 Task: Find connections with filter location Hechingen with filter topic #Businessintelligence with filter profile language French with filter current company Rheinmetall with filter school Delhi Public School, Ruby Park with filter industry Mattress and Blinds Manufacturing with filter service category Corporate Law with filter keywords title Caretaker or House Sitter
Action: Mouse moved to (308, 329)
Screenshot: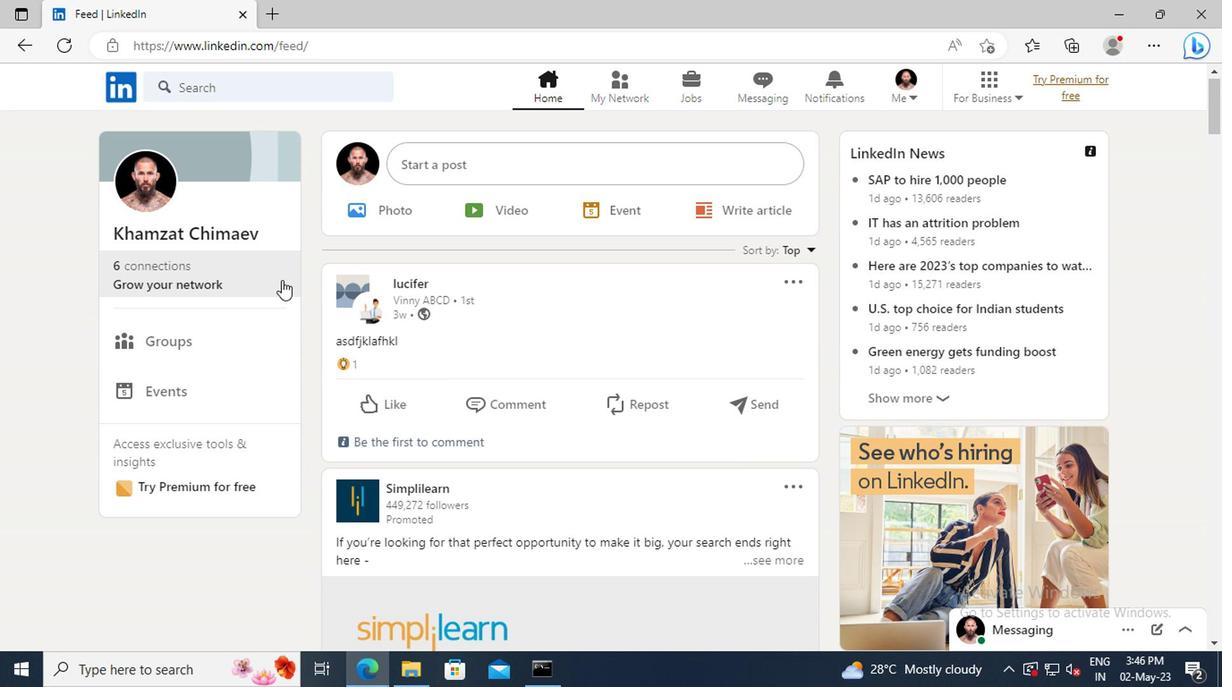 
Action: Mouse pressed left at (308, 329)
Screenshot: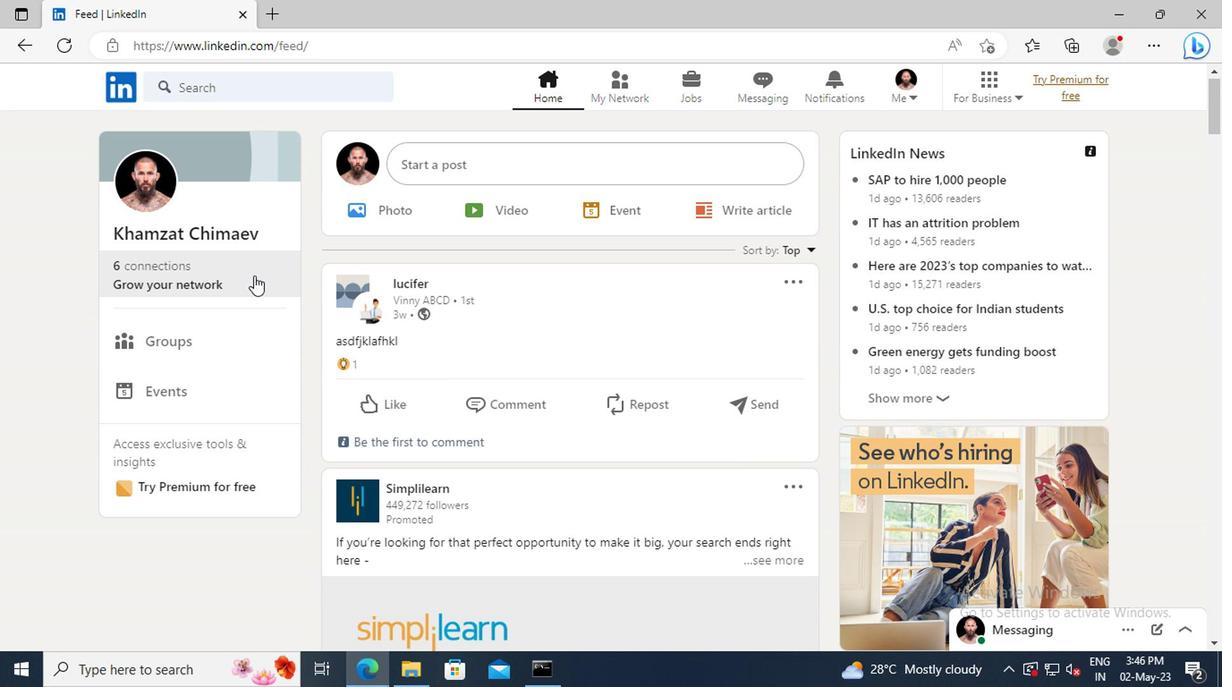 
Action: Mouse moved to (287, 271)
Screenshot: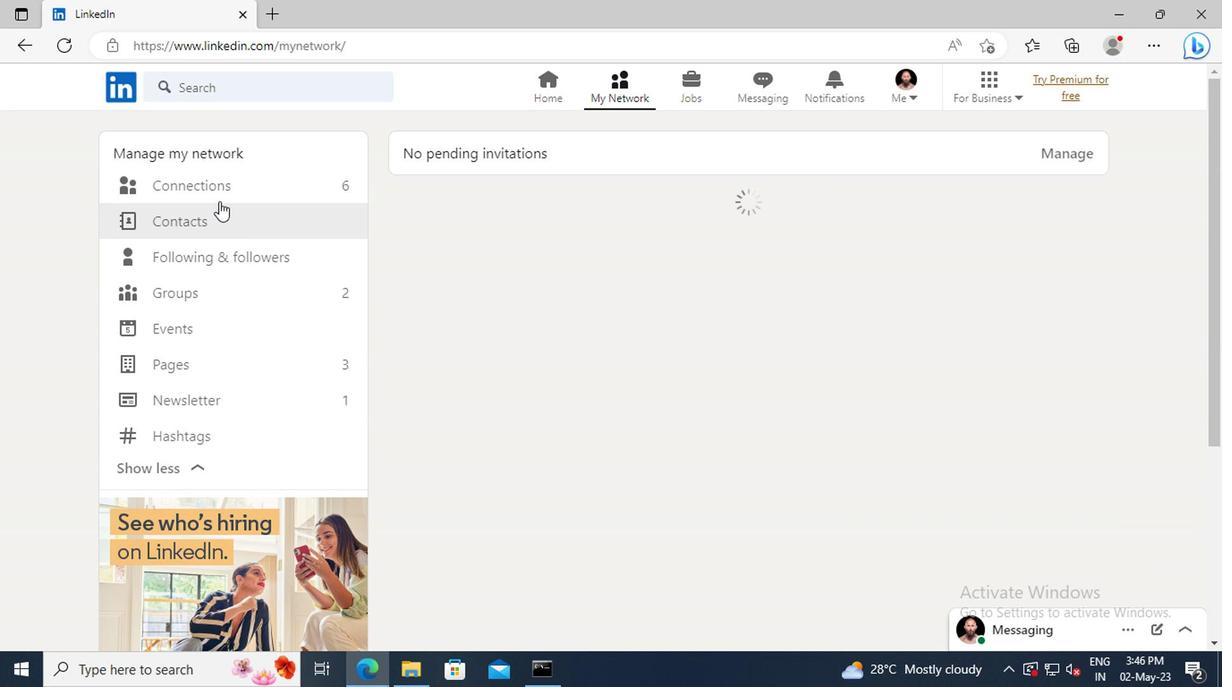 
Action: Mouse pressed left at (287, 271)
Screenshot: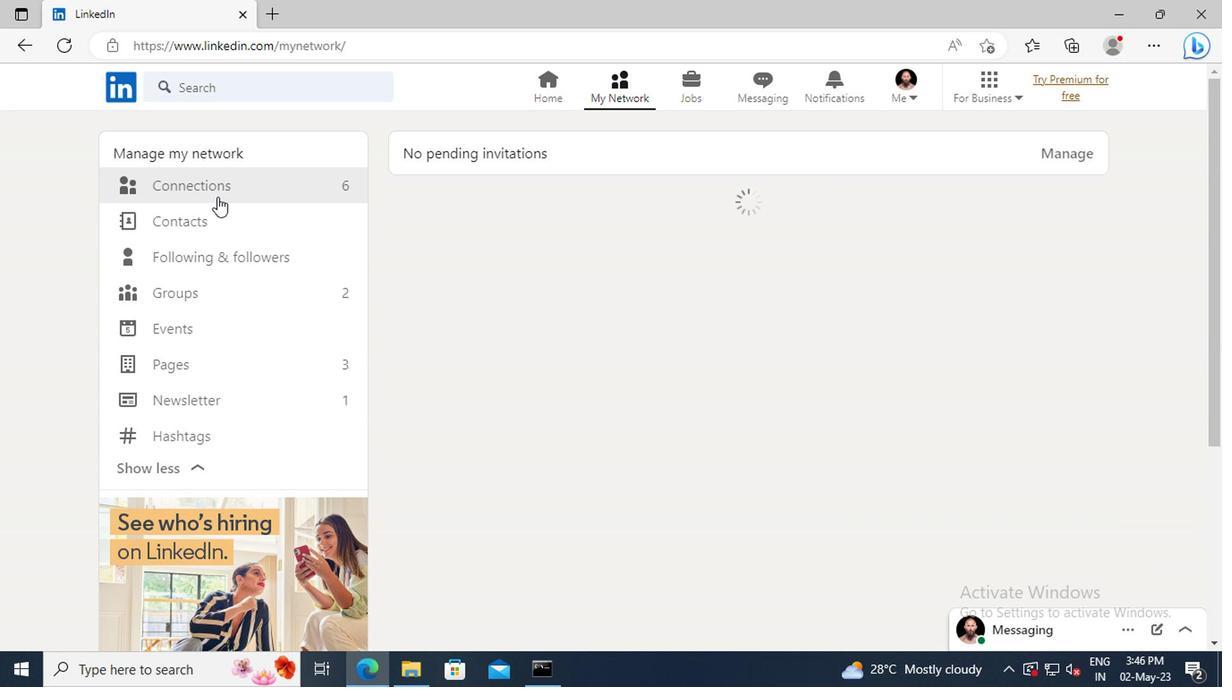 
Action: Mouse moved to (645, 267)
Screenshot: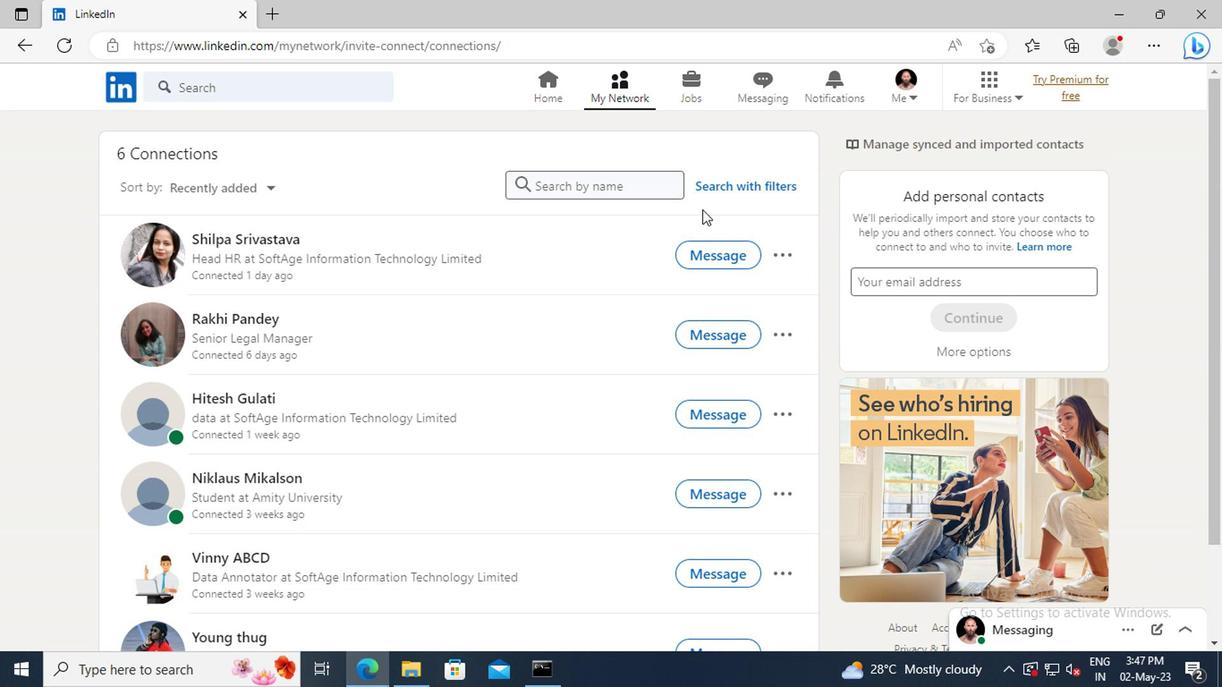 
Action: Mouse pressed left at (645, 267)
Screenshot: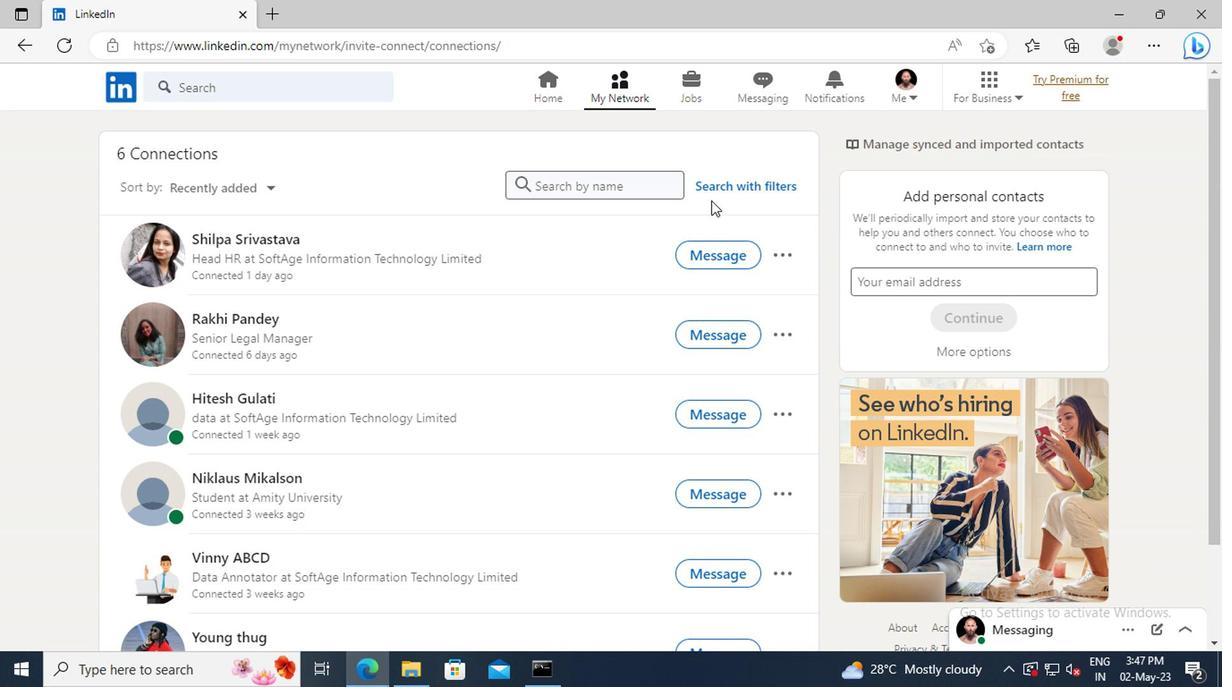 
Action: Mouse moved to (620, 234)
Screenshot: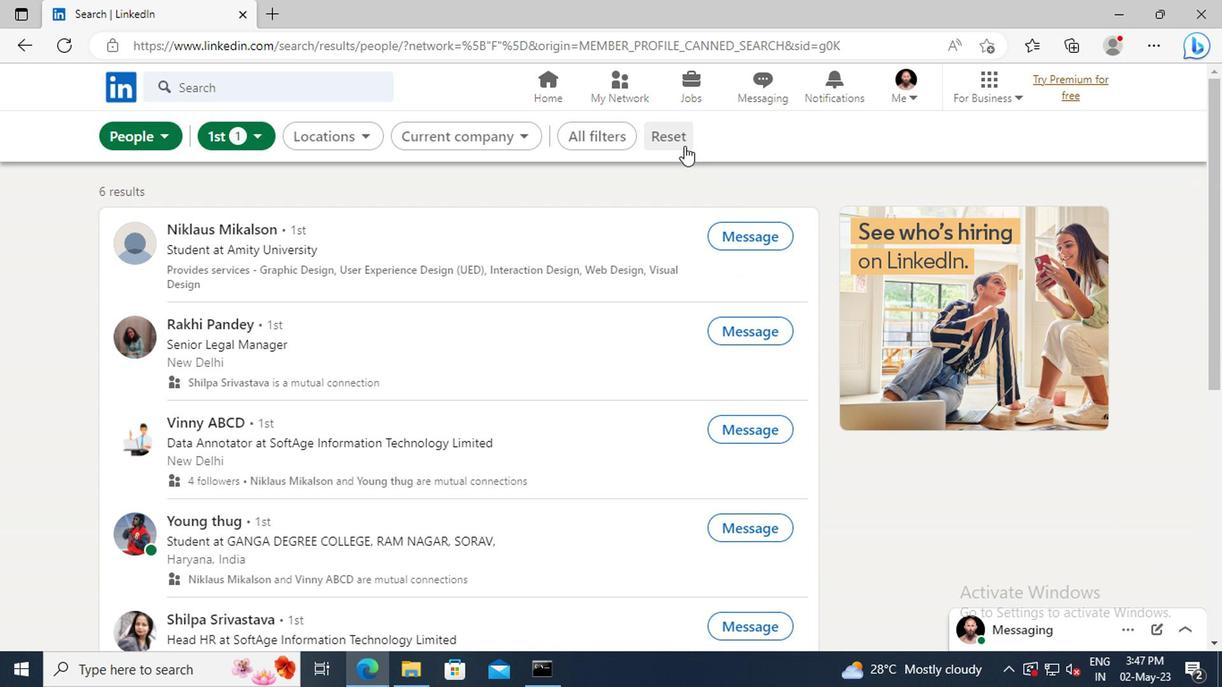 
Action: Mouse pressed left at (620, 234)
Screenshot: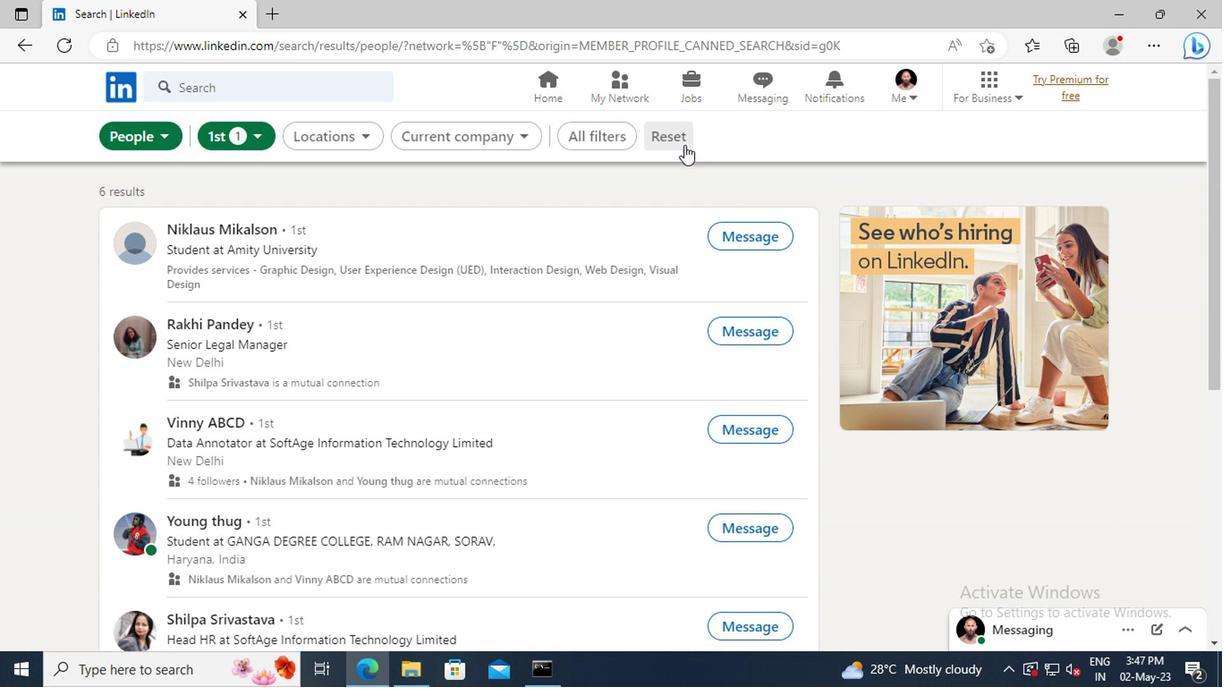 
Action: Mouse moved to (603, 233)
Screenshot: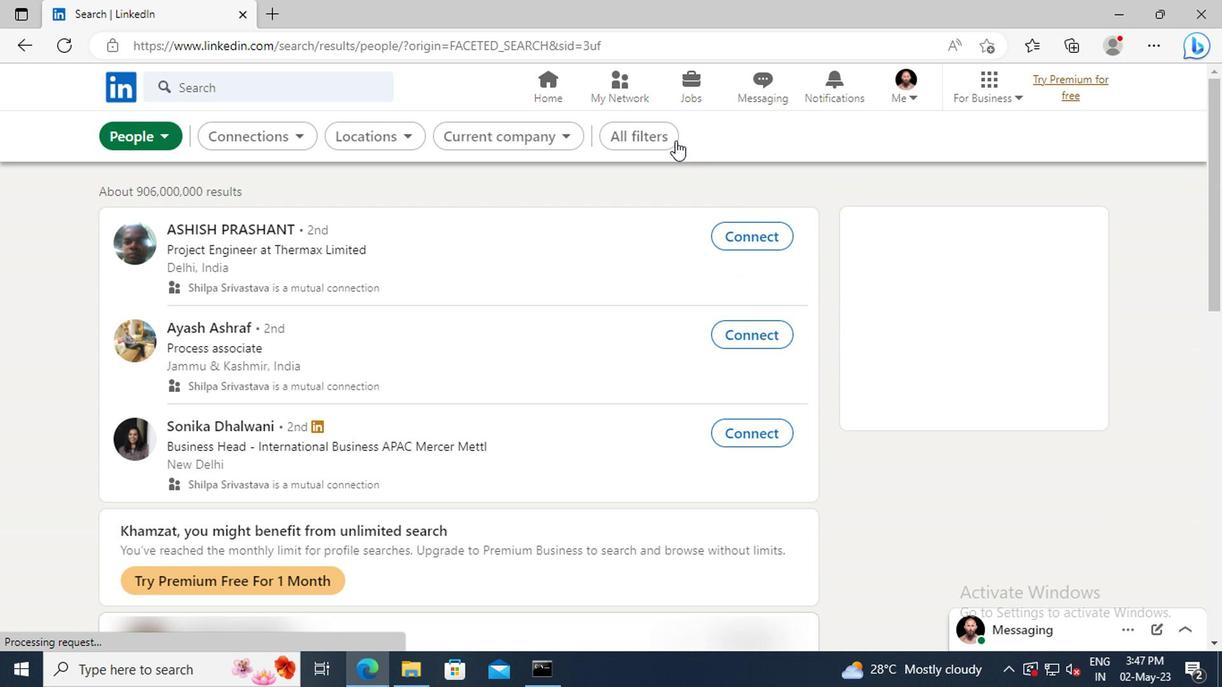 
Action: Mouse pressed left at (603, 233)
Screenshot: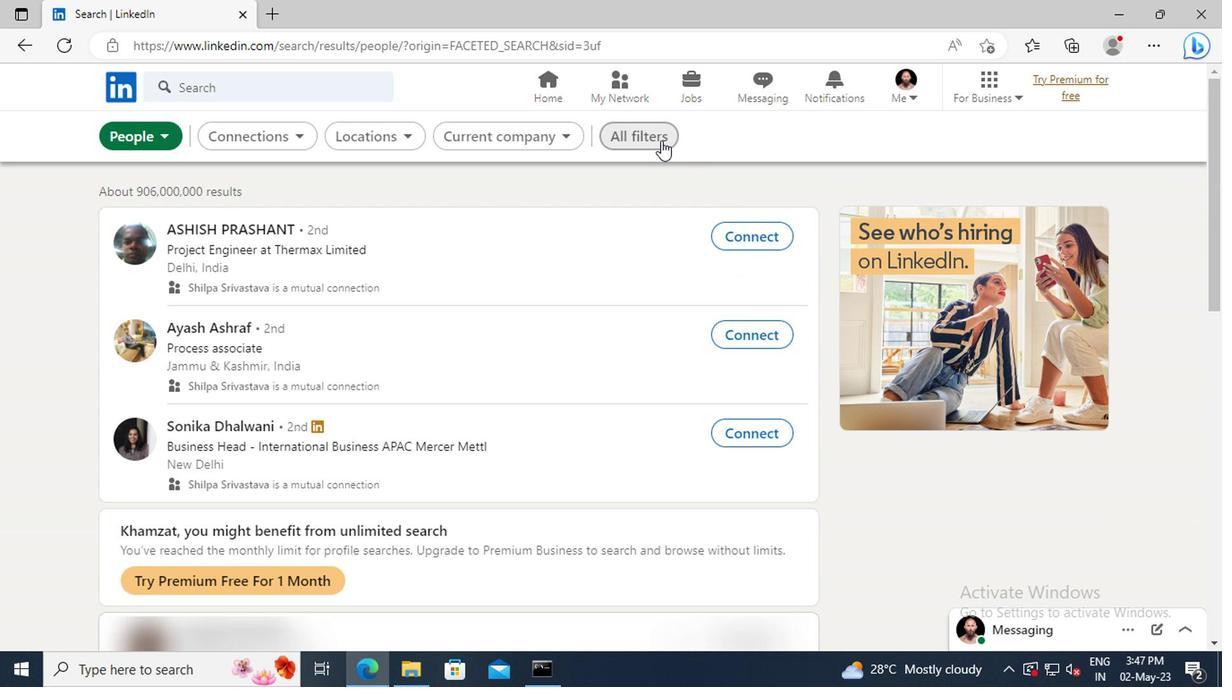 
Action: Mouse moved to (852, 358)
Screenshot: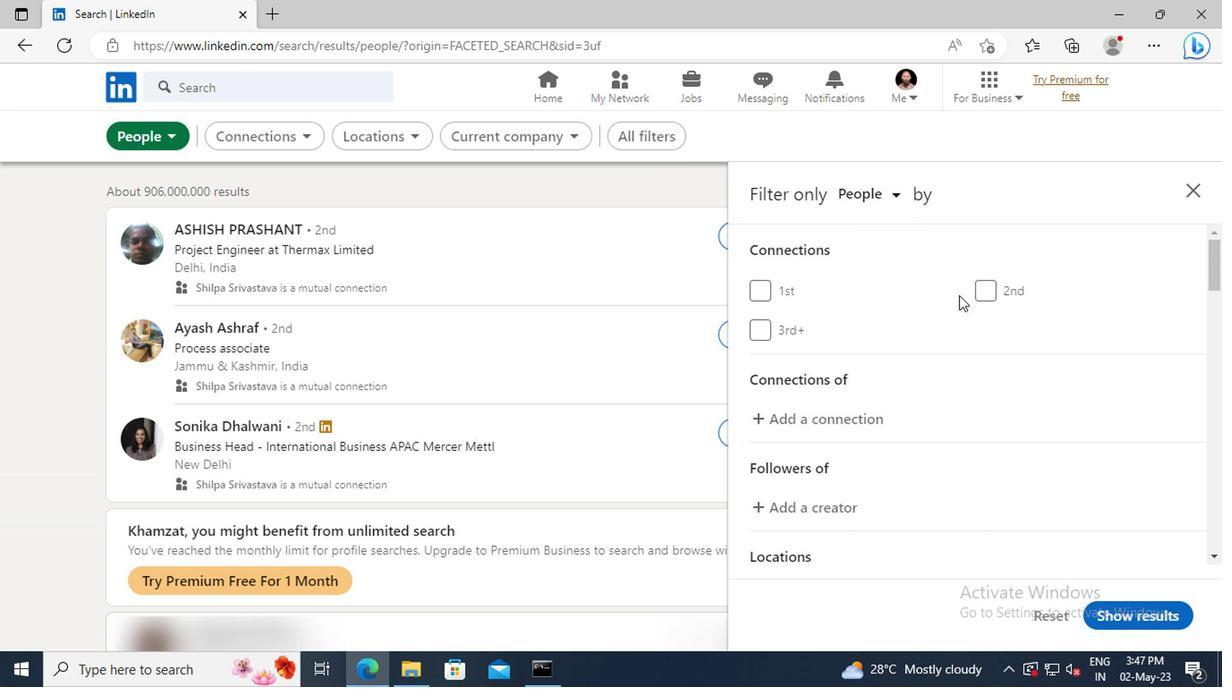 
Action: Mouse scrolled (852, 357) with delta (0, 0)
Screenshot: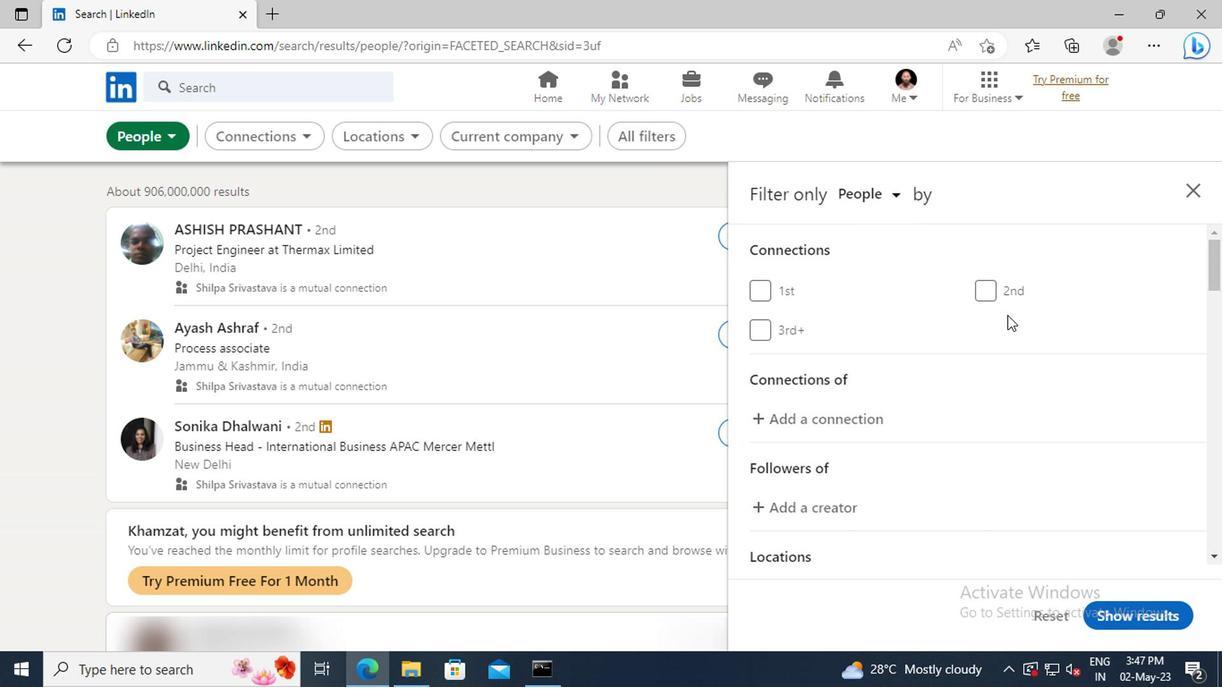 
Action: Mouse scrolled (852, 357) with delta (0, 0)
Screenshot: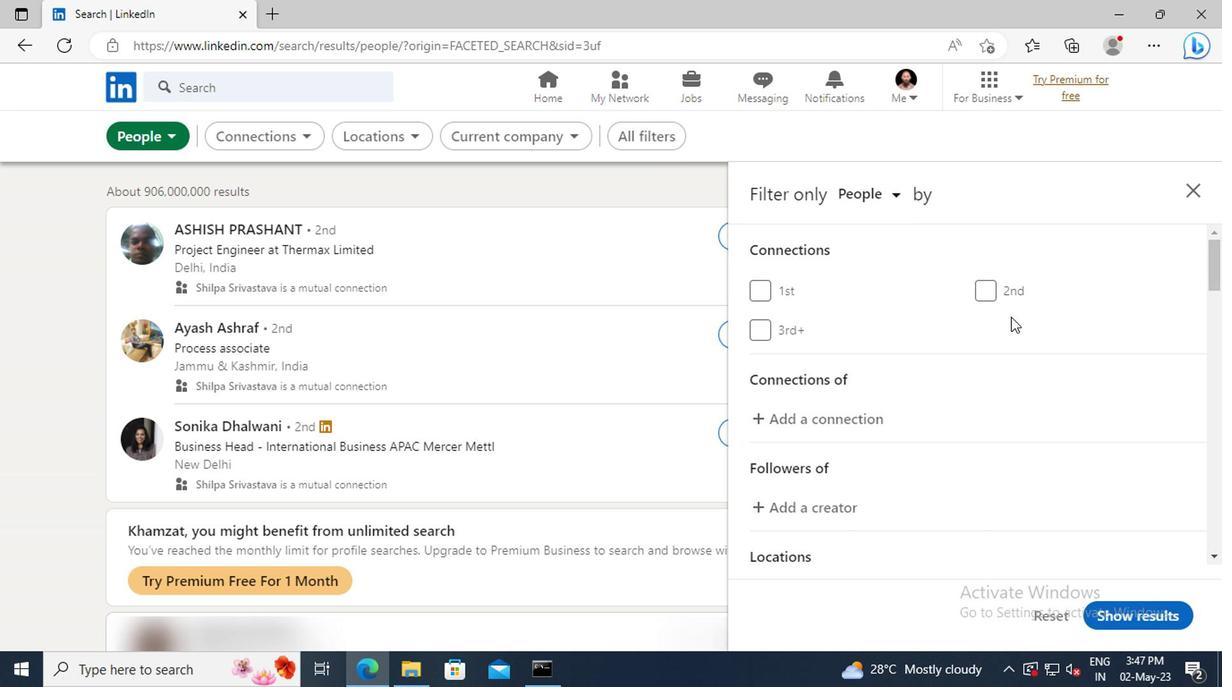 
Action: Mouse scrolled (852, 357) with delta (0, 0)
Screenshot: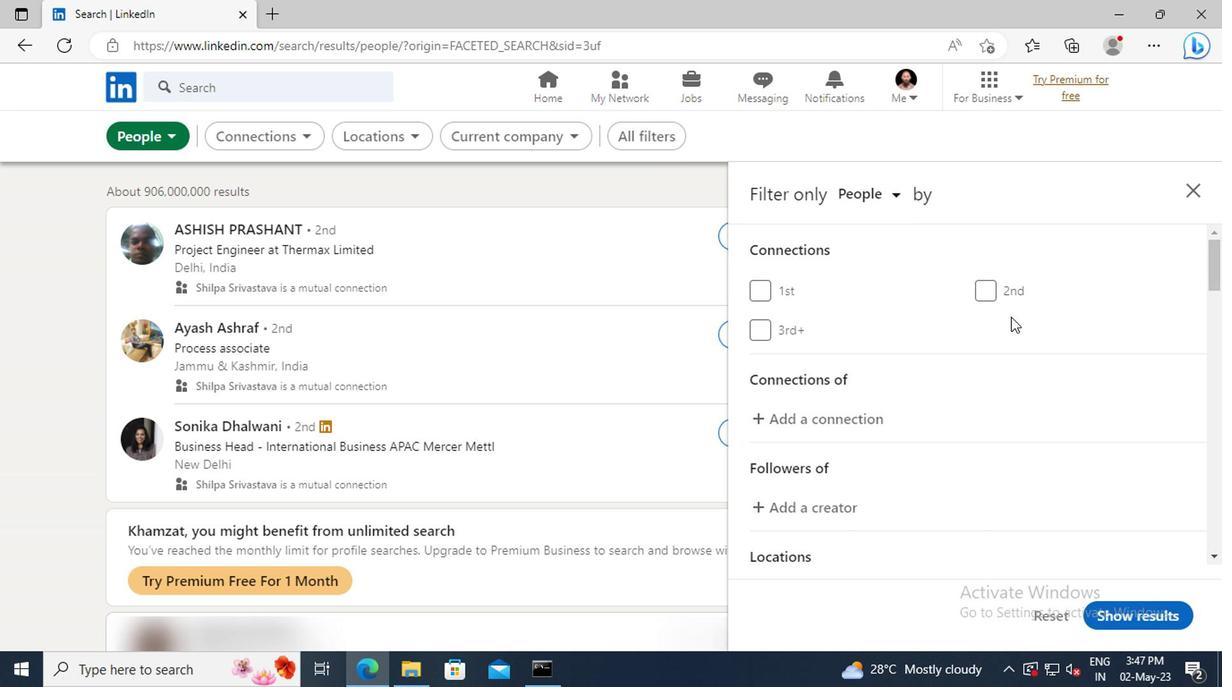 
Action: Mouse scrolled (852, 357) with delta (0, 0)
Screenshot: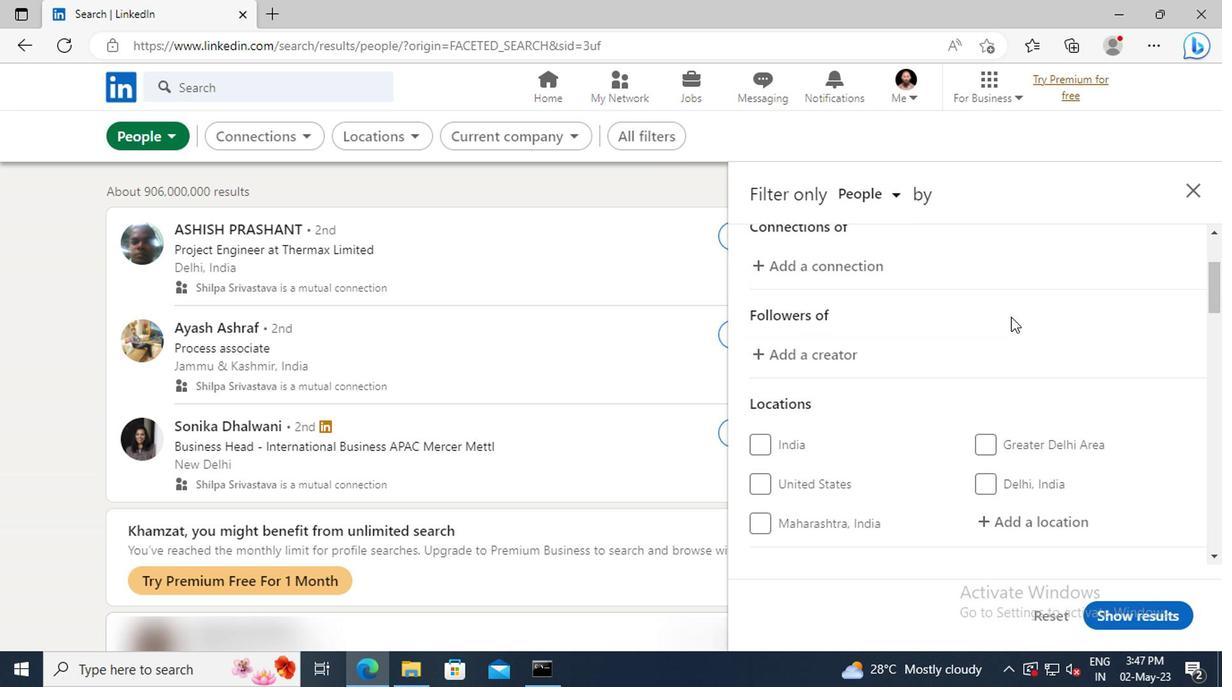
Action: Mouse scrolled (852, 357) with delta (0, 0)
Screenshot: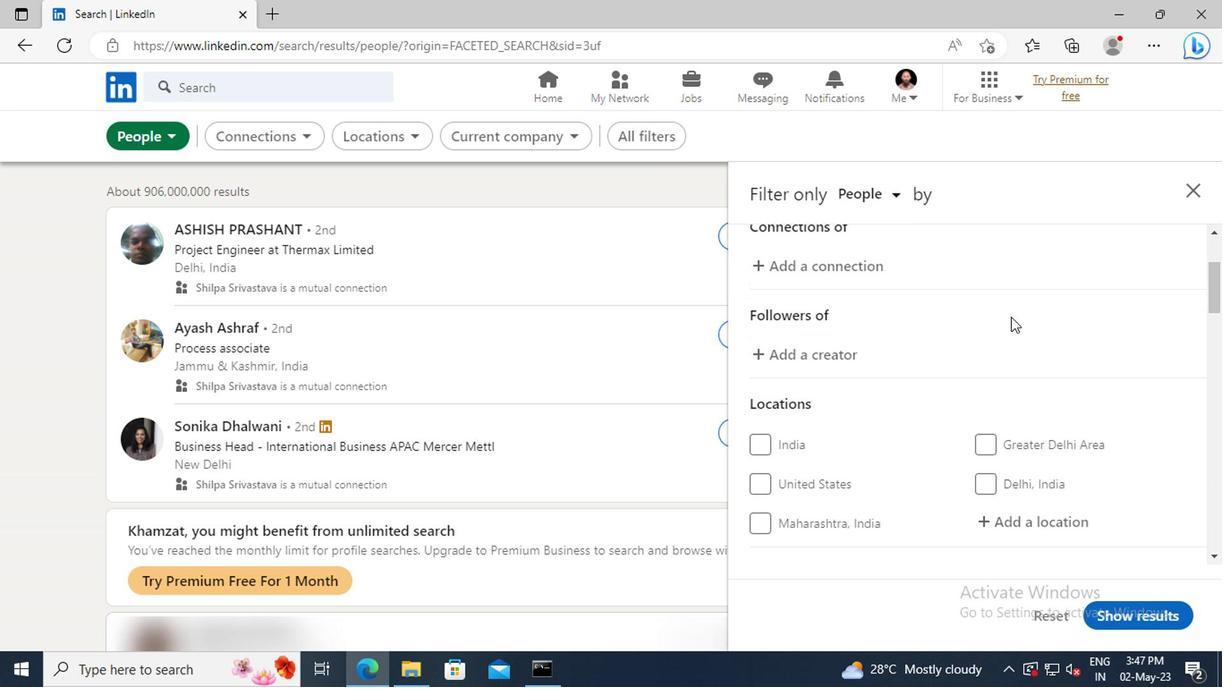 
Action: Mouse scrolled (852, 357) with delta (0, 0)
Screenshot: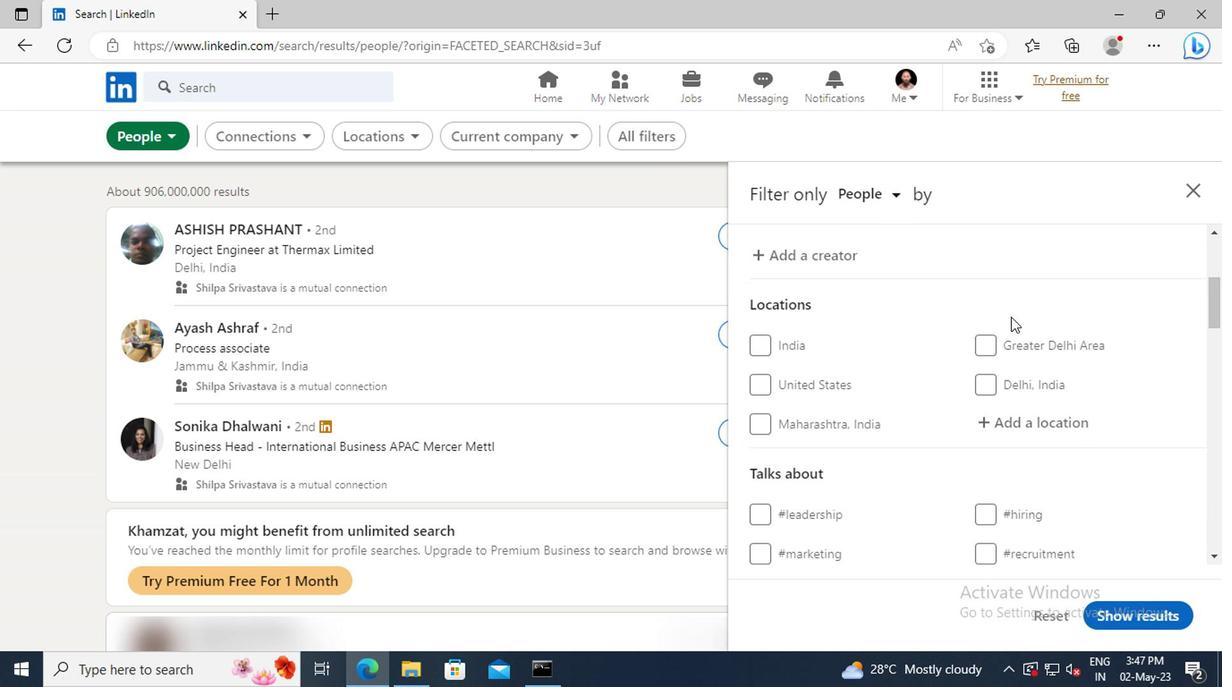 
Action: Mouse moved to (855, 392)
Screenshot: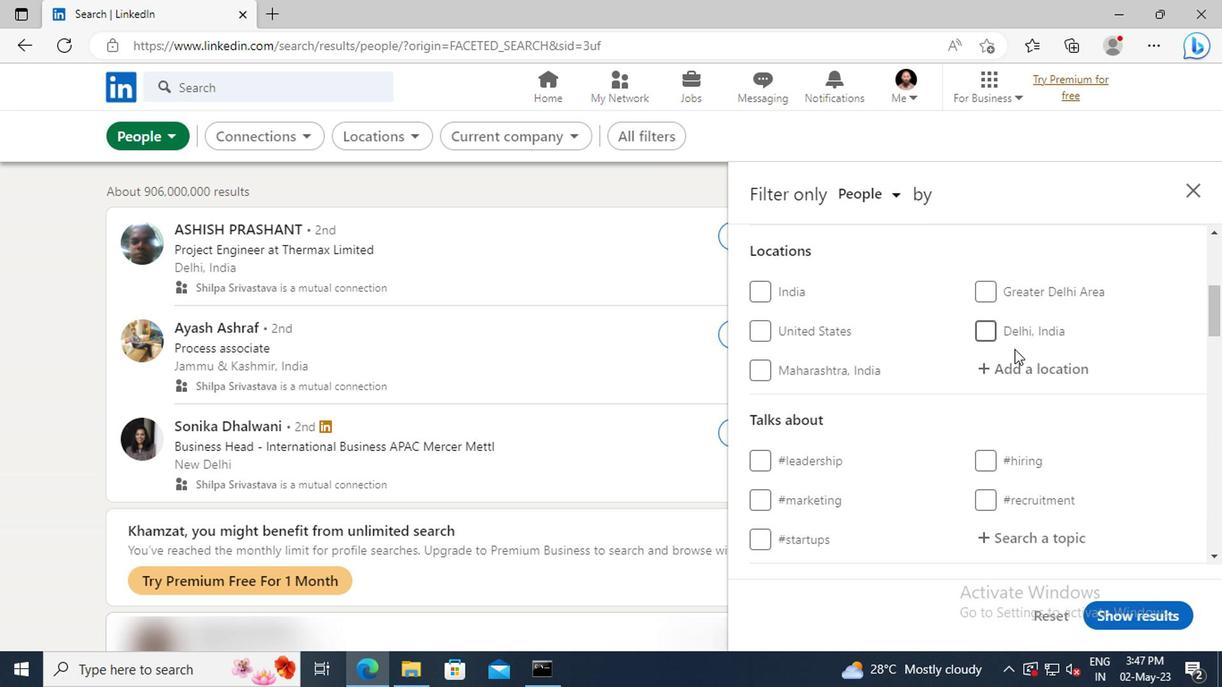 
Action: Mouse pressed left at (855, 392)
Screenshot: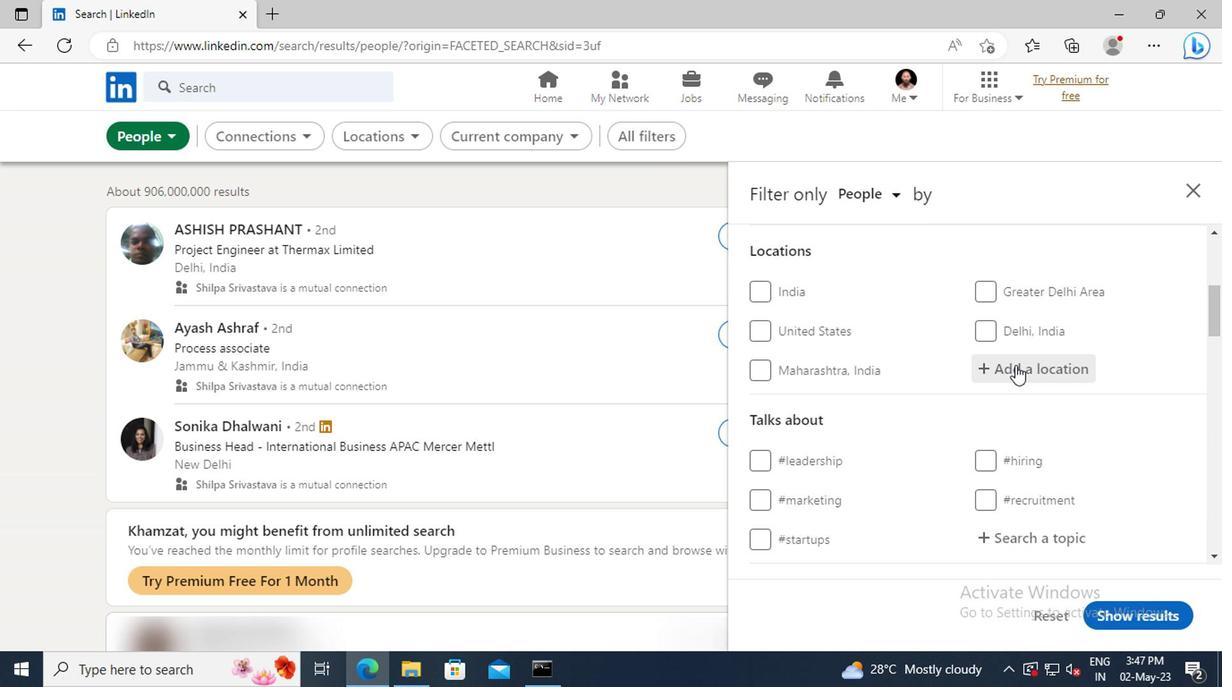 
Action: Key pressed <Key.shift>HECHINGEN
Screenshot: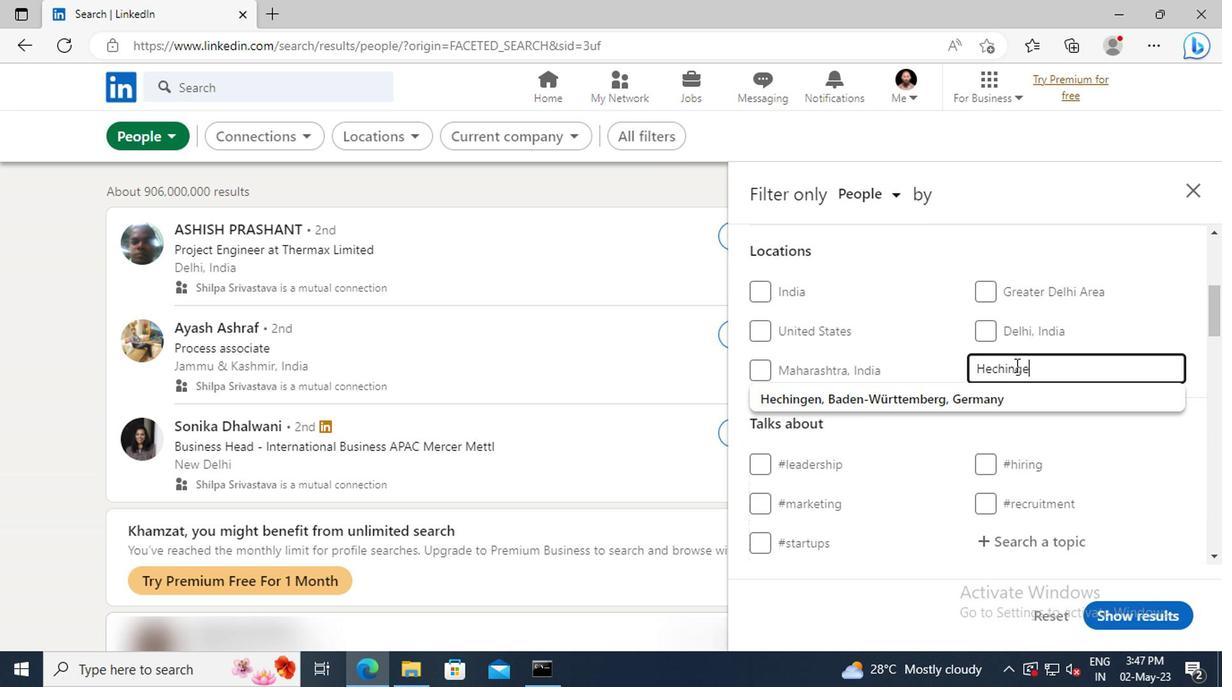 
Action: Mouse moved to (859, 412)
Screenshot: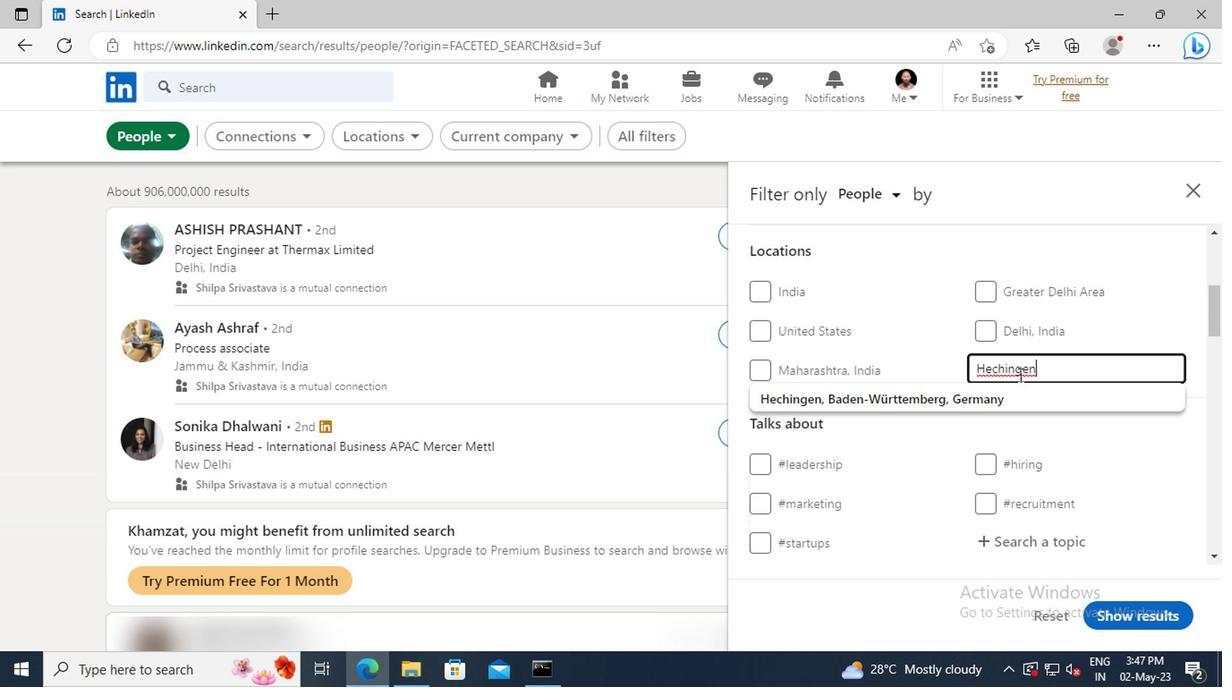 
Action: Mouse pressed left at (859, 412)
Screenshot: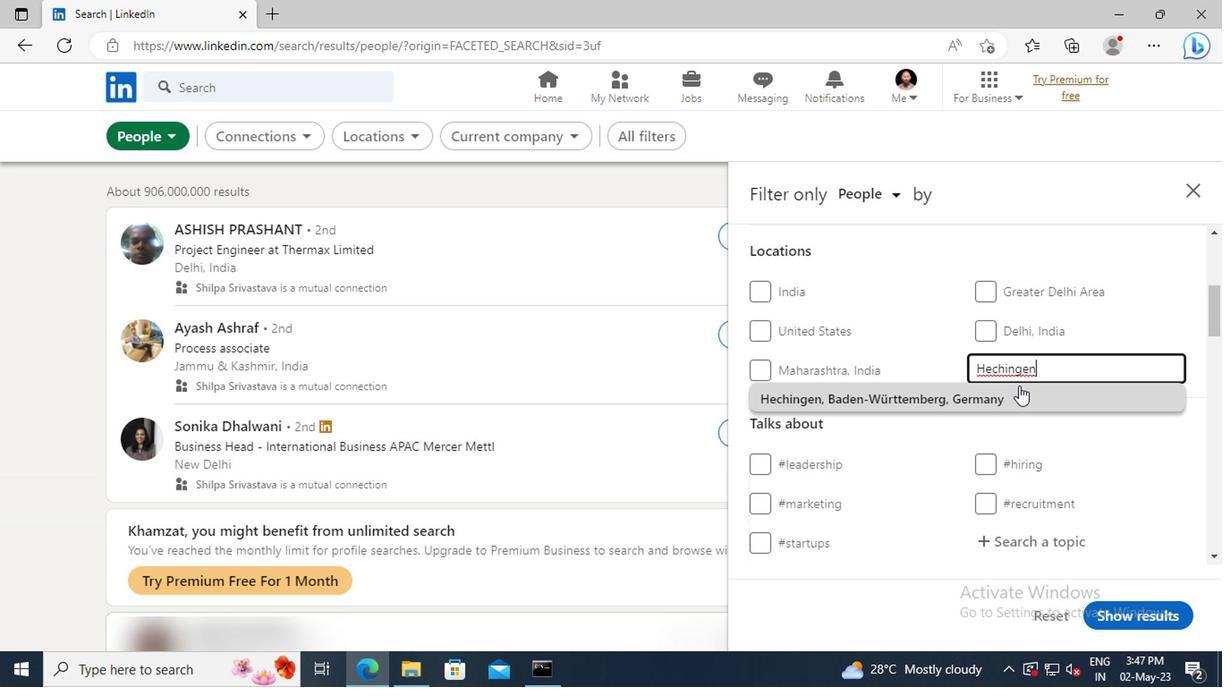 
Action: Mouse scrolled (859, 411) with delta (0, 0)
Screenshot: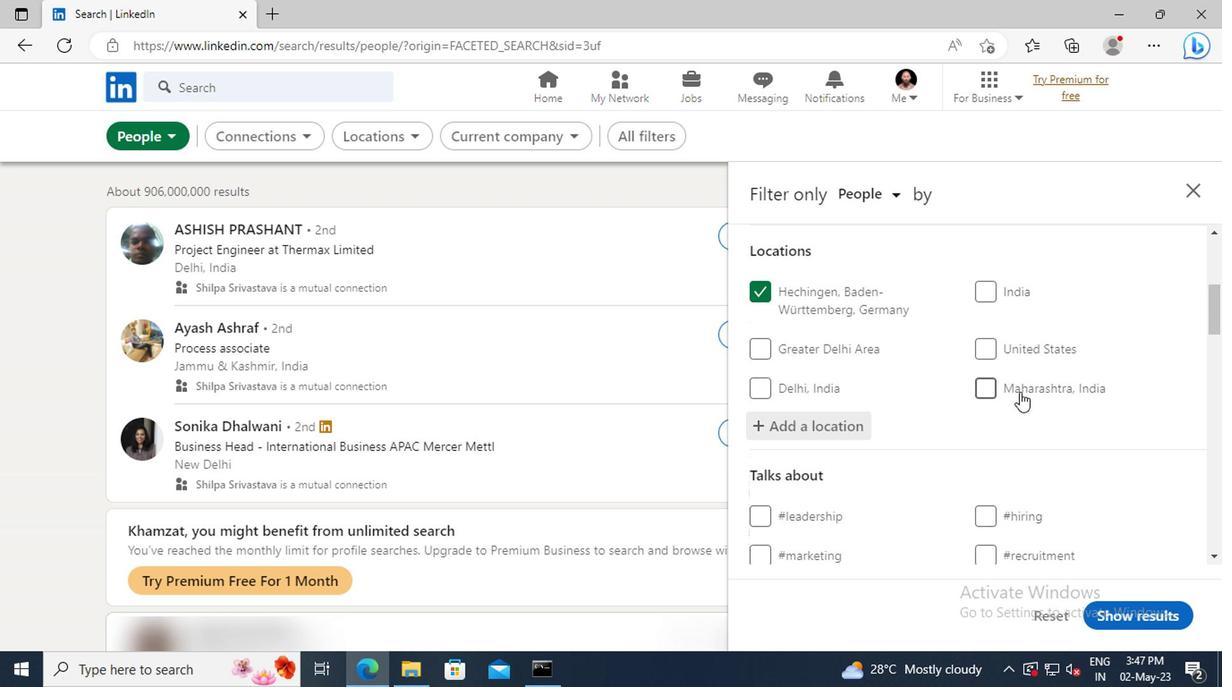 
Action: Mouse scrolled (859, 411) with delta (0, 0)
Screenshot: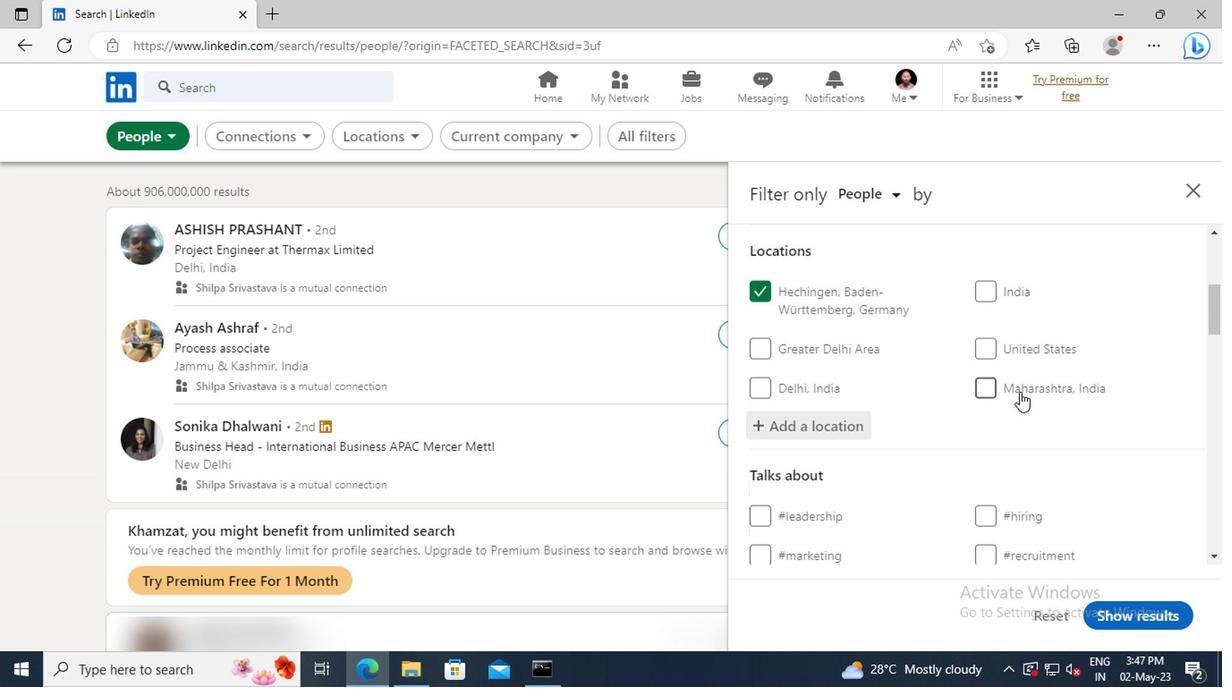 
Action: Mouse scrolled (859, 411) with delta (0, 0)
Screenshot: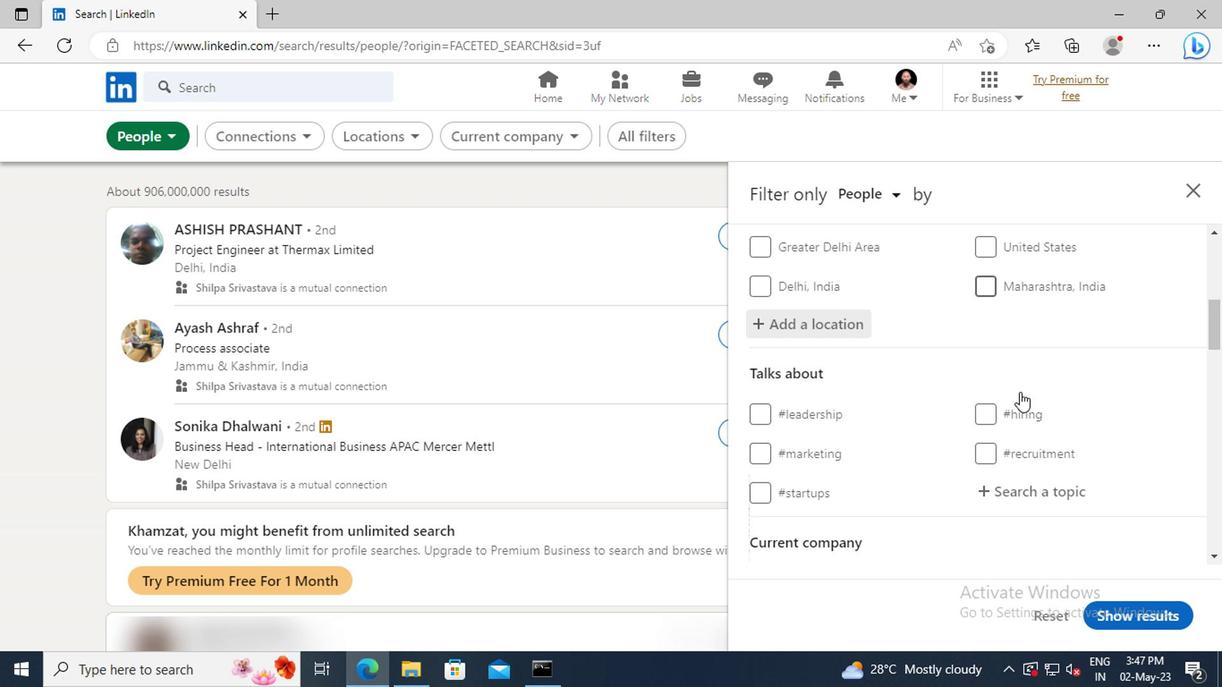 
Action: Mouse scrolled (859, 411) with delta (0, 0)
Screenshot: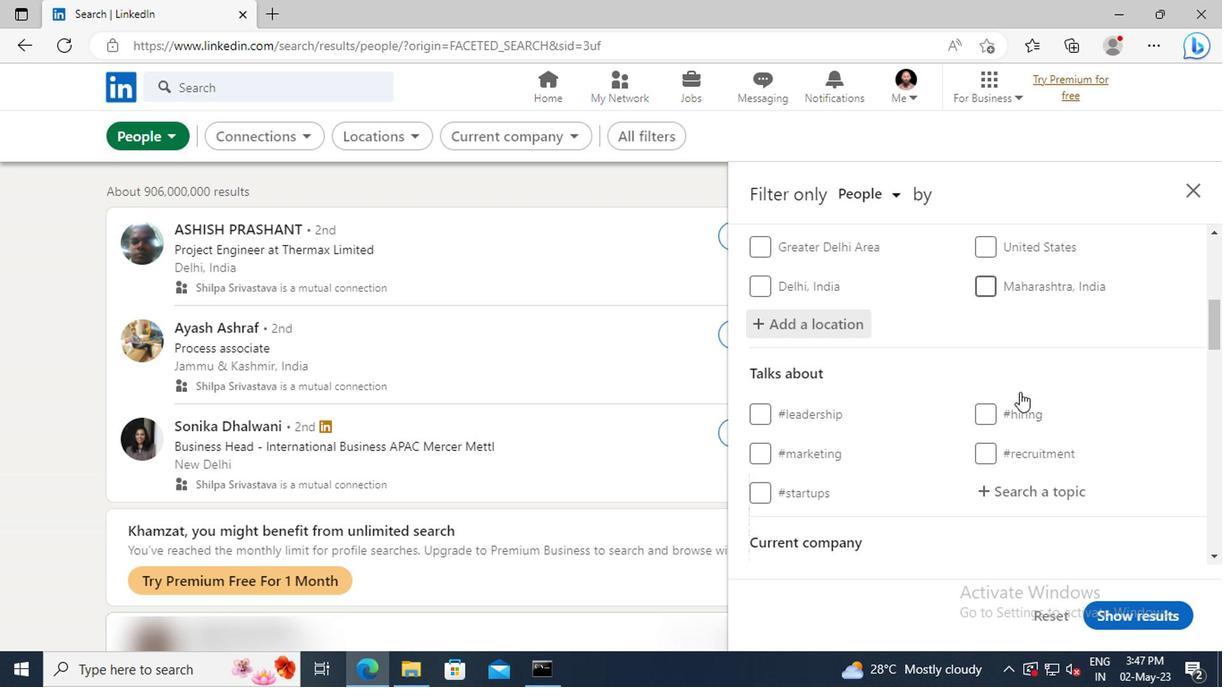 
Action: Mouse moved to (859, 415)
Screenshot: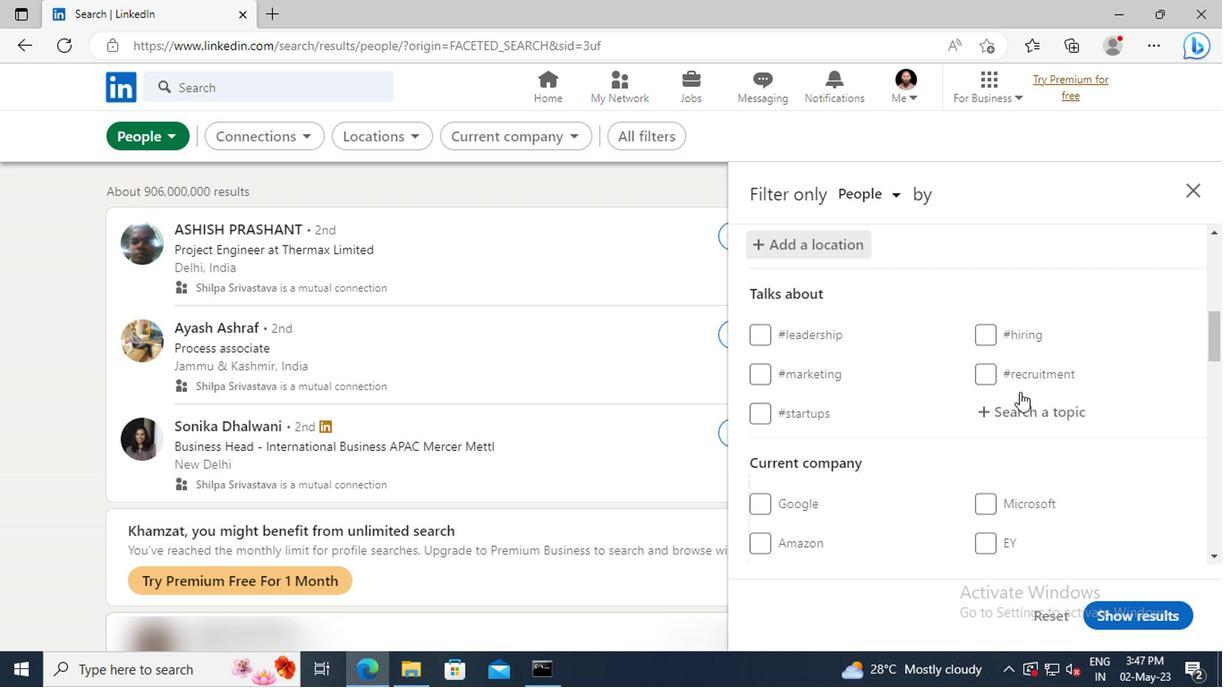 
Action: Mouse pressed left at (859, 415)
Screenshot: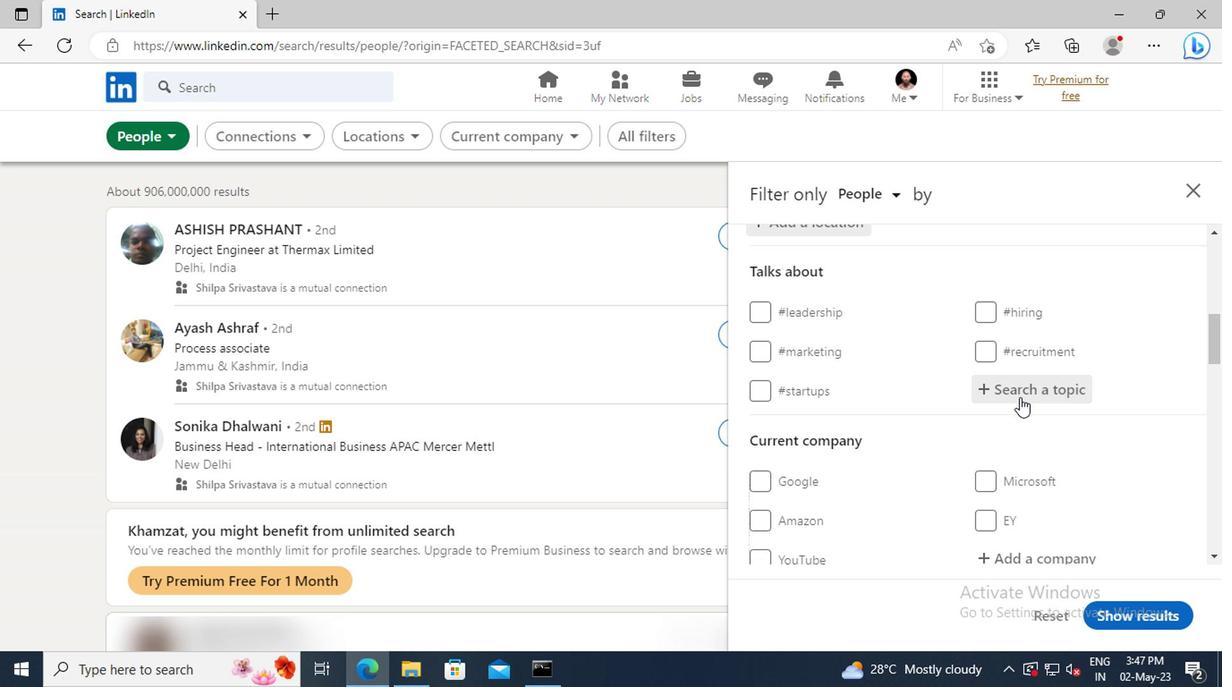 
Action: Key pressed <Key.shift>BUSINESSIN
Screenshot: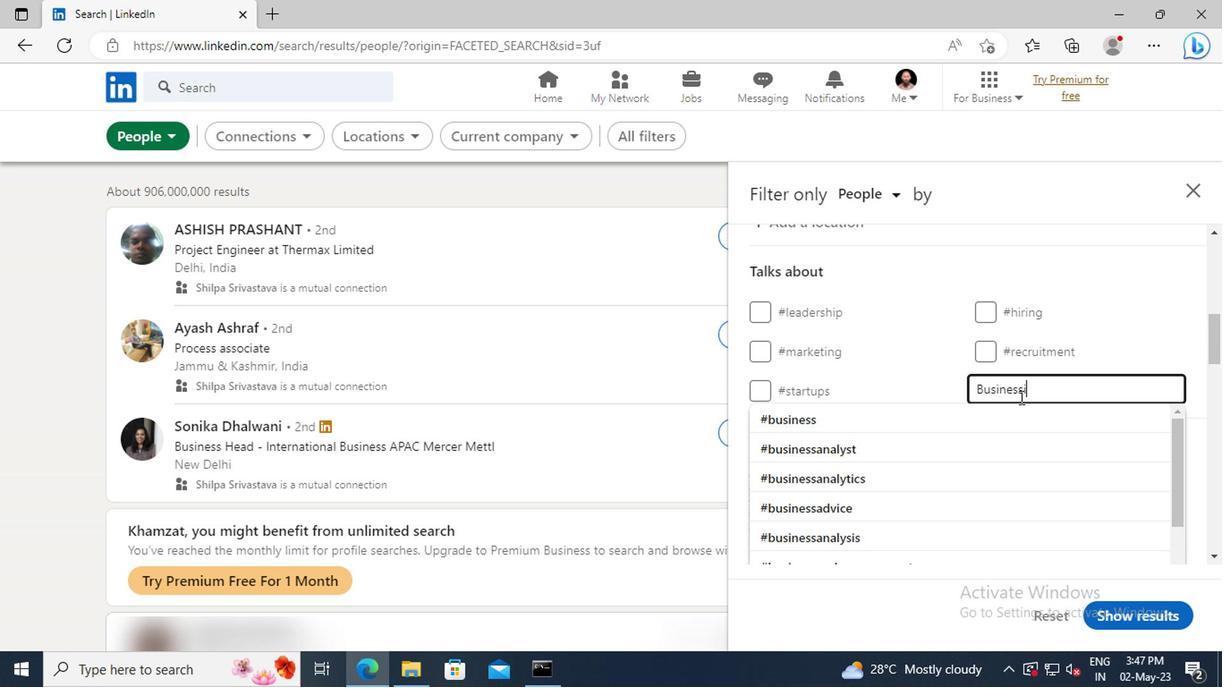
Action: Mouse moved to (858, 431)
Screenshot: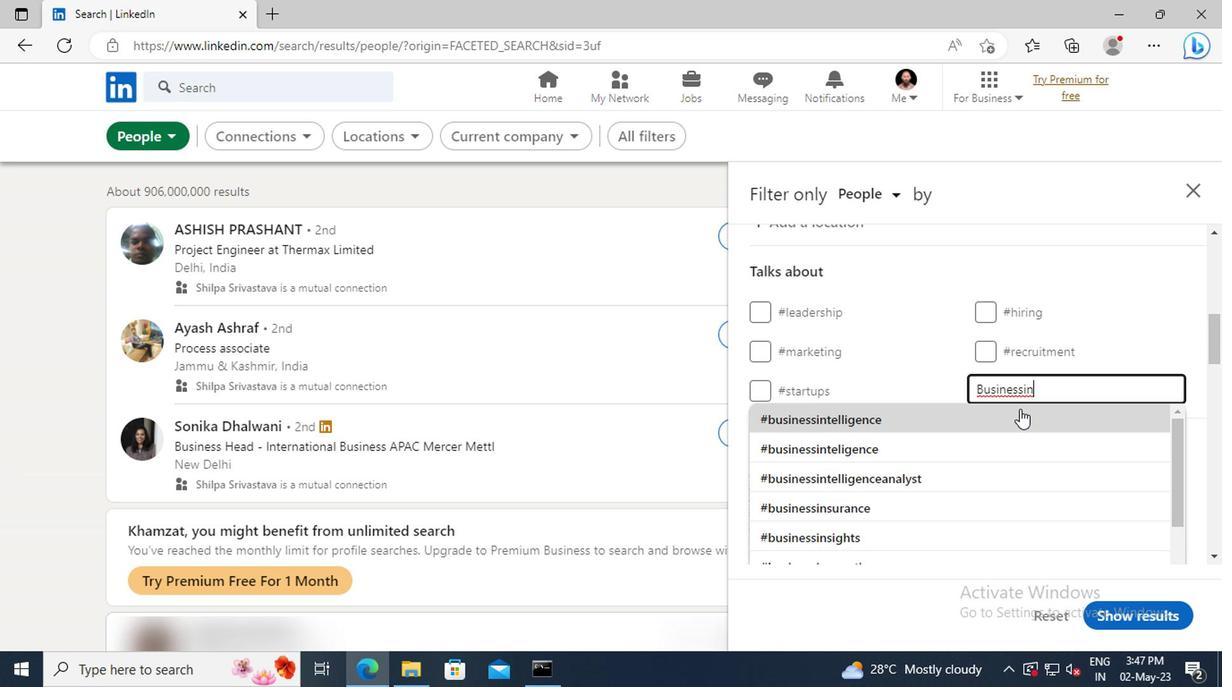 
Action: Mouse pressed left at (858, 431)
Screenshot: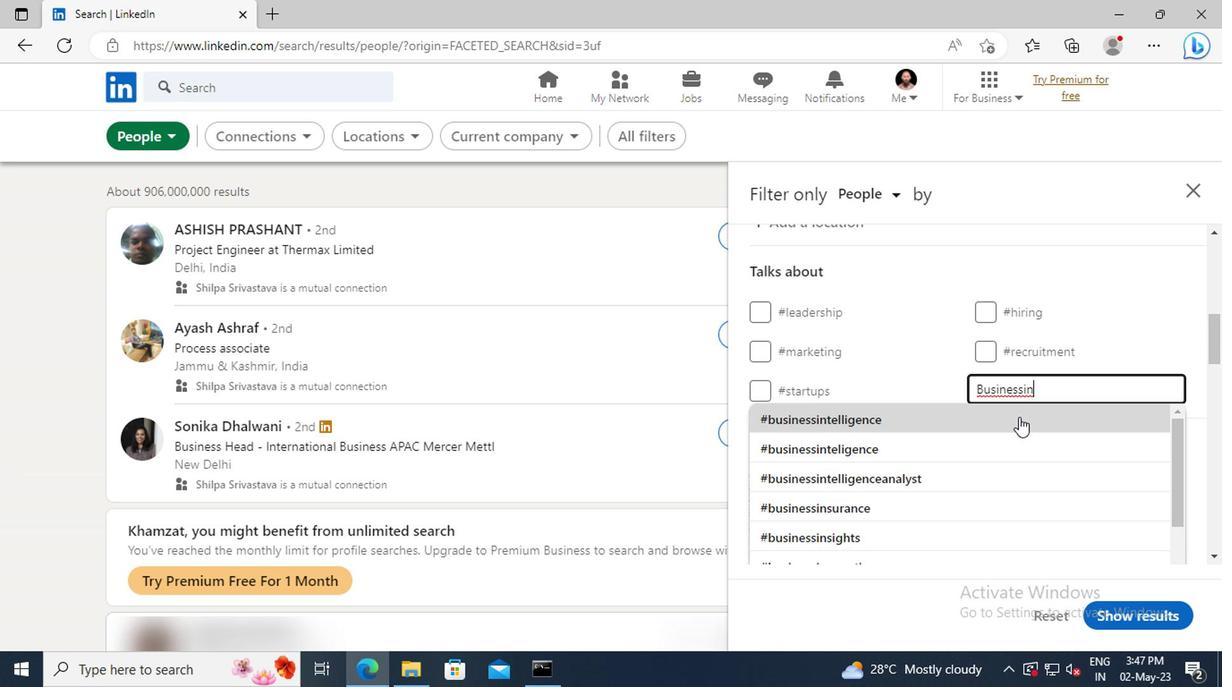 
Action: Mouse scrolled (858, 430) with delta (0, 0)
Screenshot: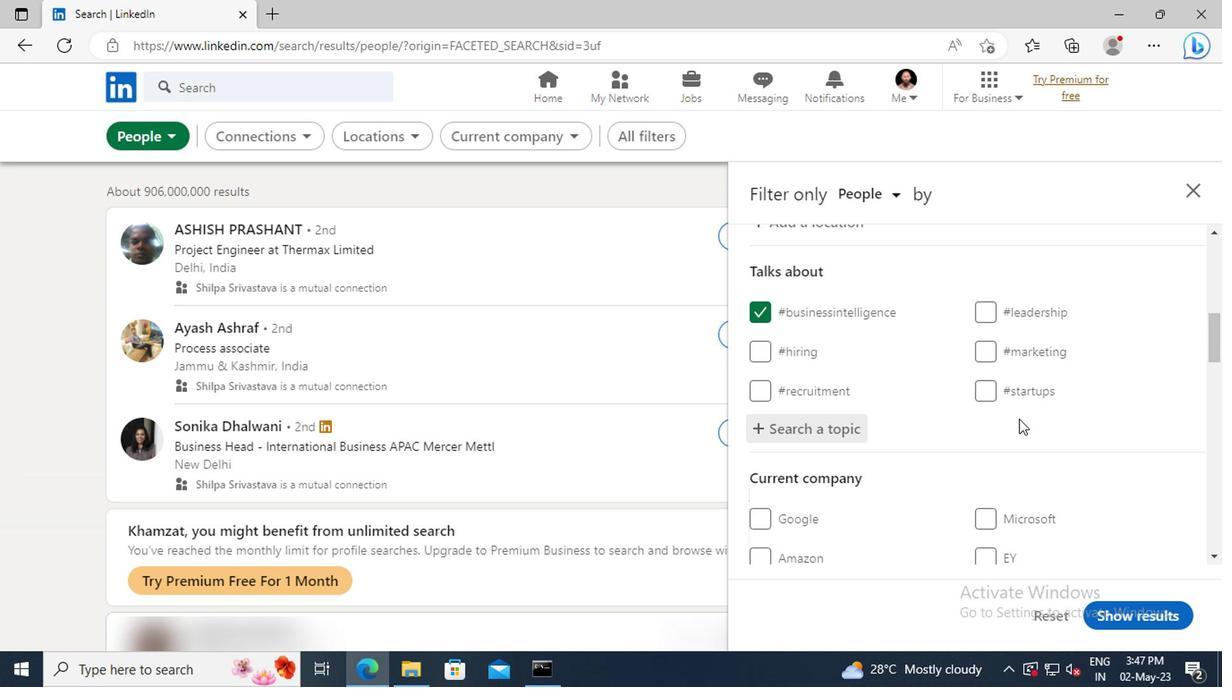 
Action: Mouse scrolled (858, 430) with delta (0, 0)
Screenshot: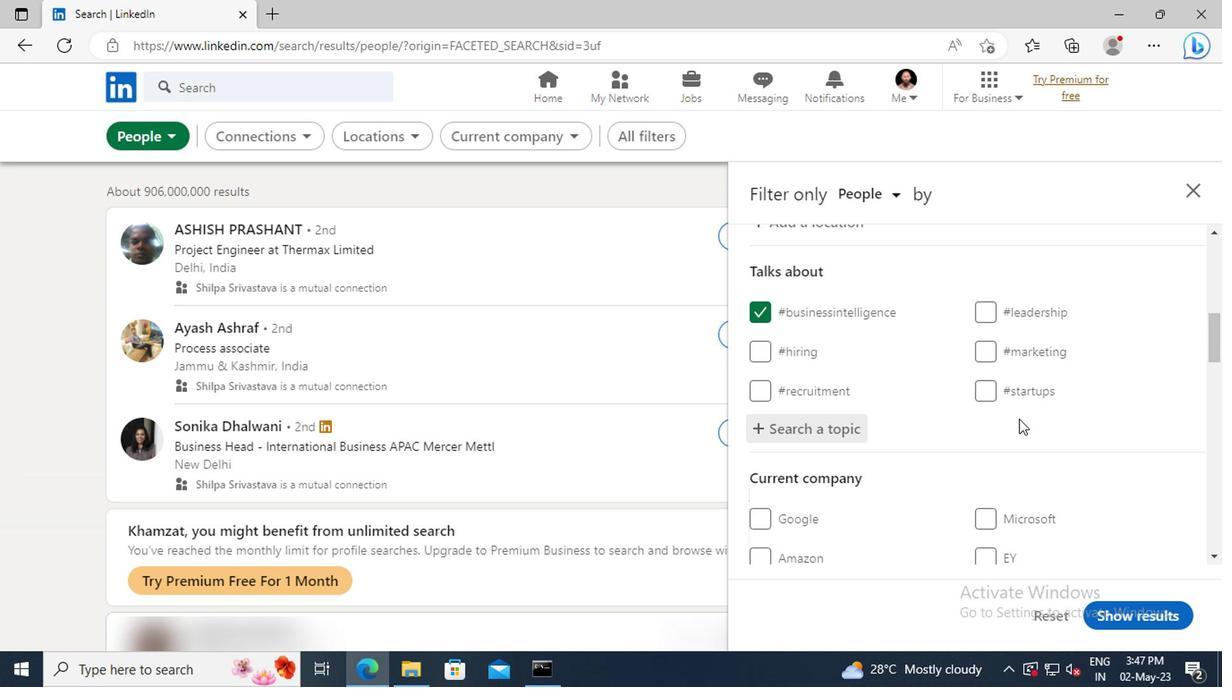 
Action: Mouse scrolled (858, 430) with delta (0, 0)
Screenshot: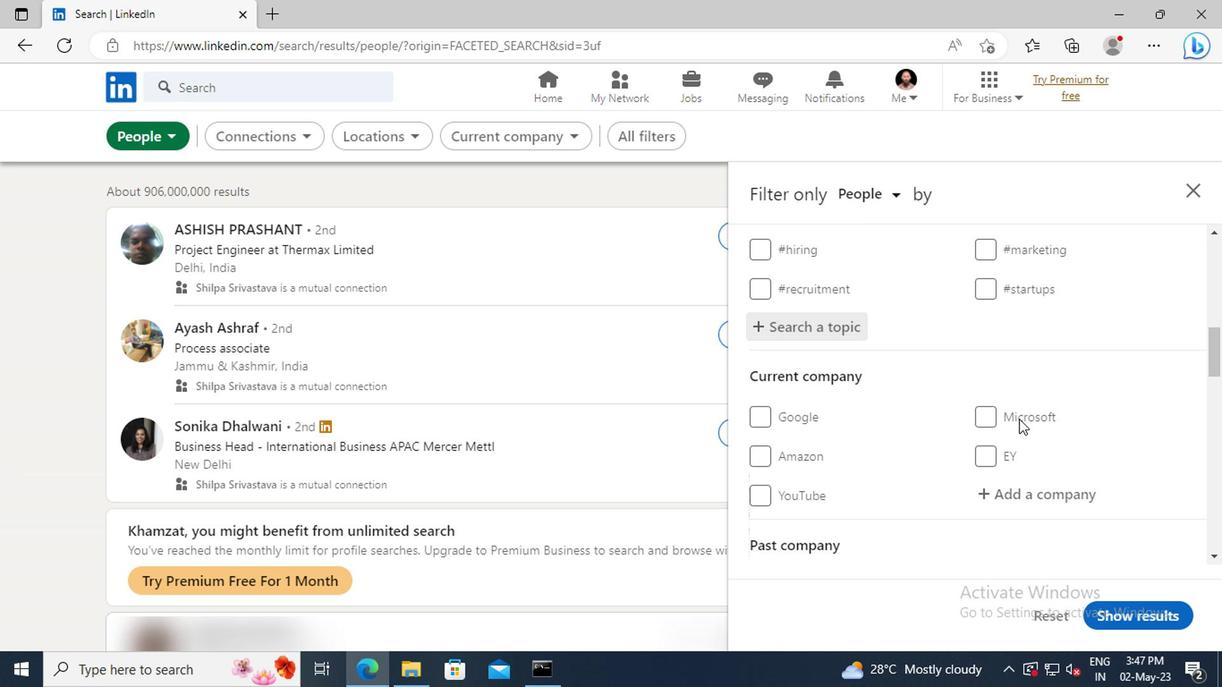 
Action: Mouse scrolled (858, 430) with delta (0, 0)
Screenshot: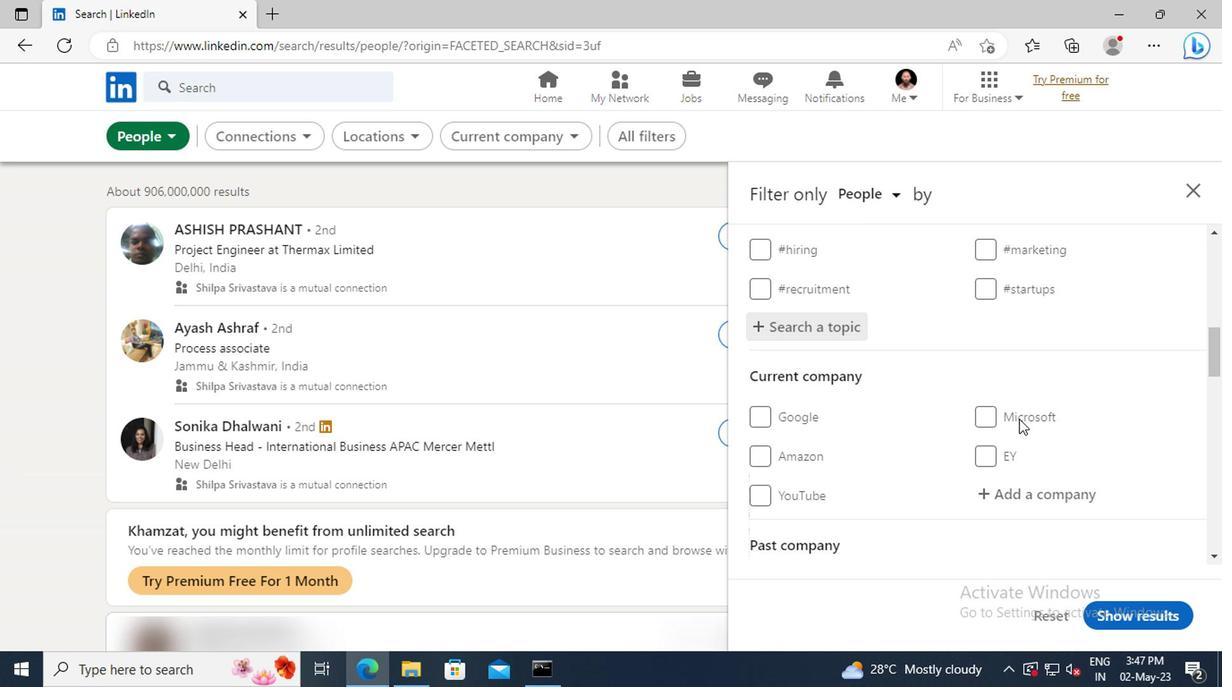 
Action: Mouse scrolled (858, 430) with delta (0, 0)
Screenshot: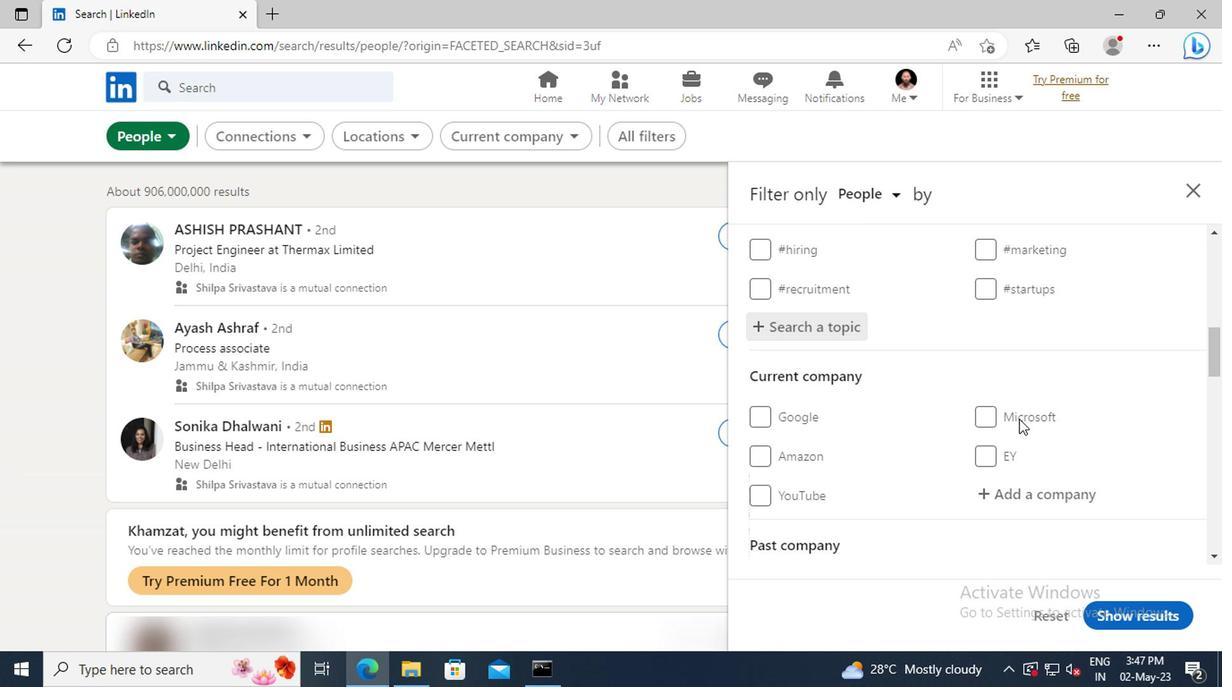 
Action: Mouse scrolled (858, 430) with delta (0, 0)
Screenshot: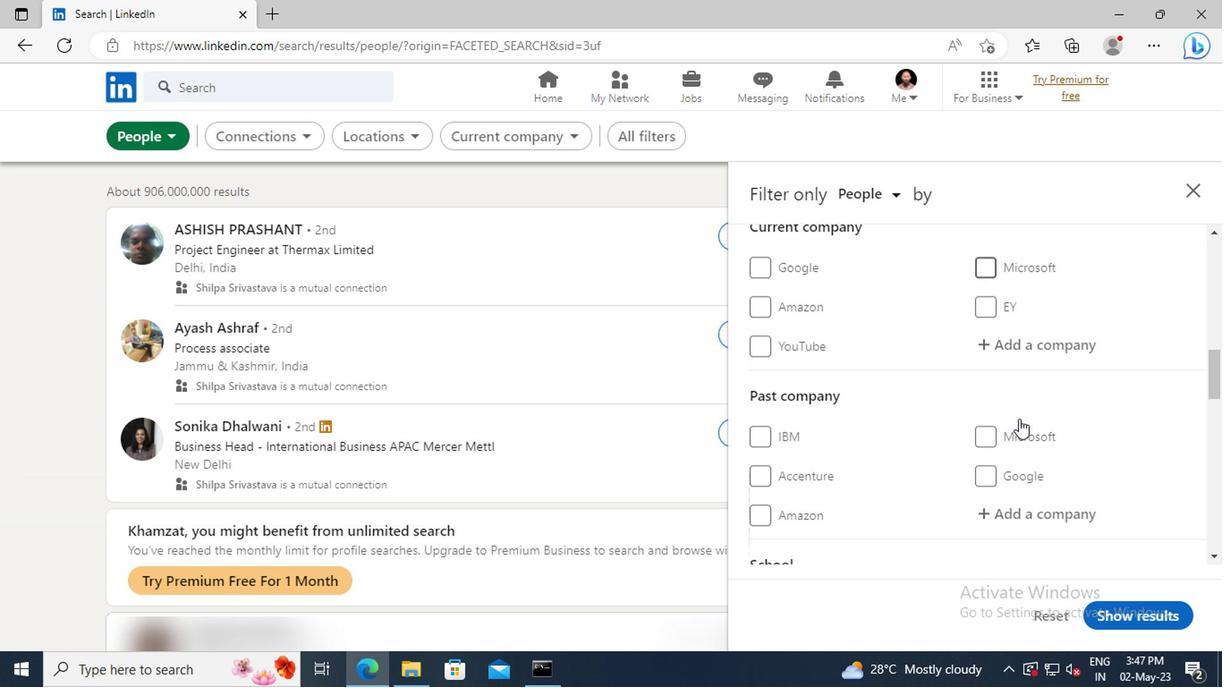 
Action: Mouse scrolled (858, 430) with delta (0, 0)
Screenshot: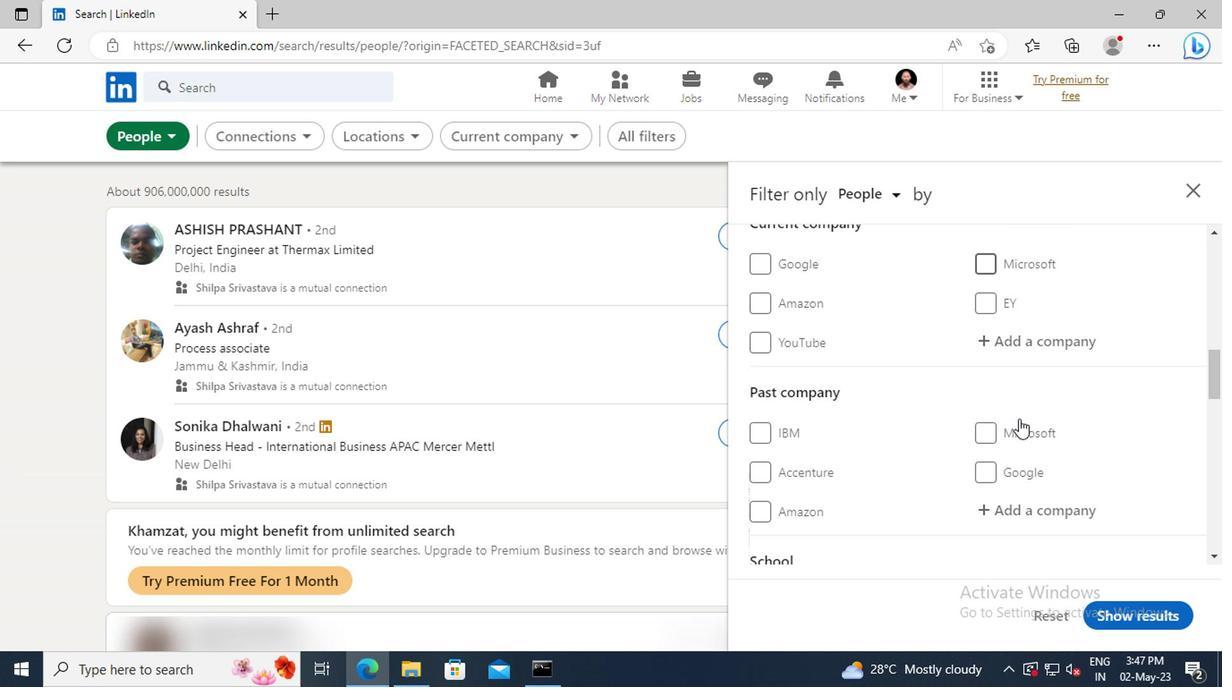 
Action: Mouse scrolled (858, 430) with delta (0, 0)
Screenshot: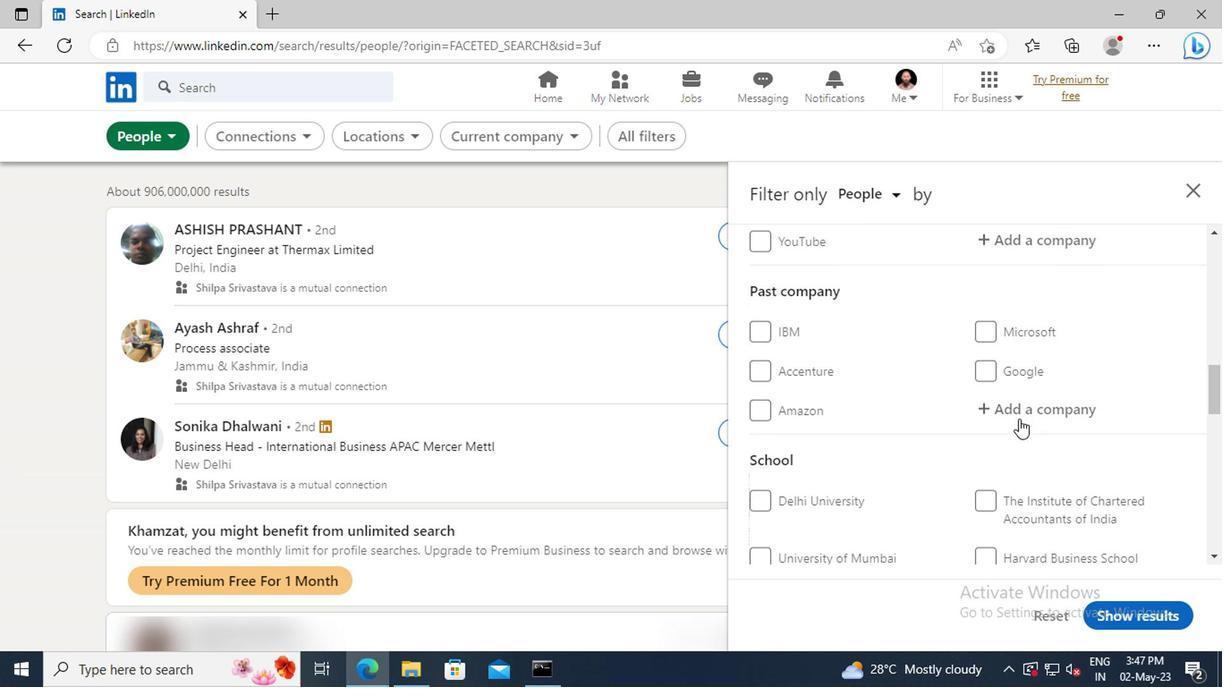 
Action: Mouse scrolled (858, 430) with delta (0, 0)
Screenshot: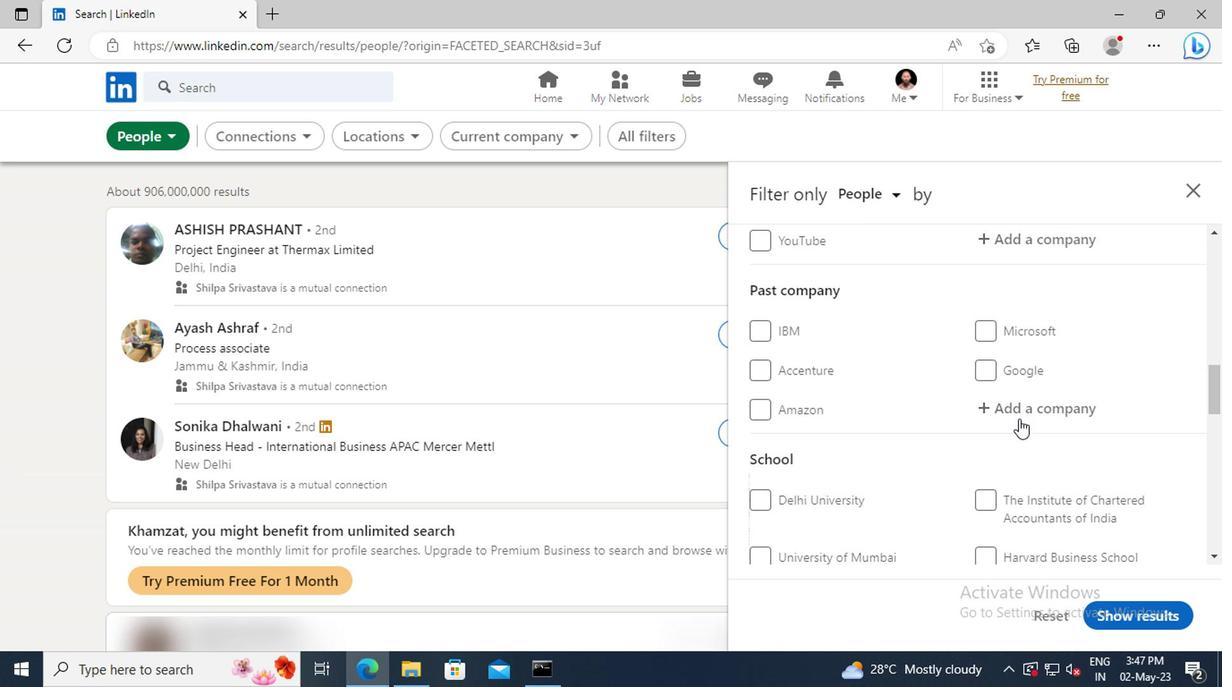 
Action: Mouse scrolled (858, 430) with delta (0, 0)
Screenshot: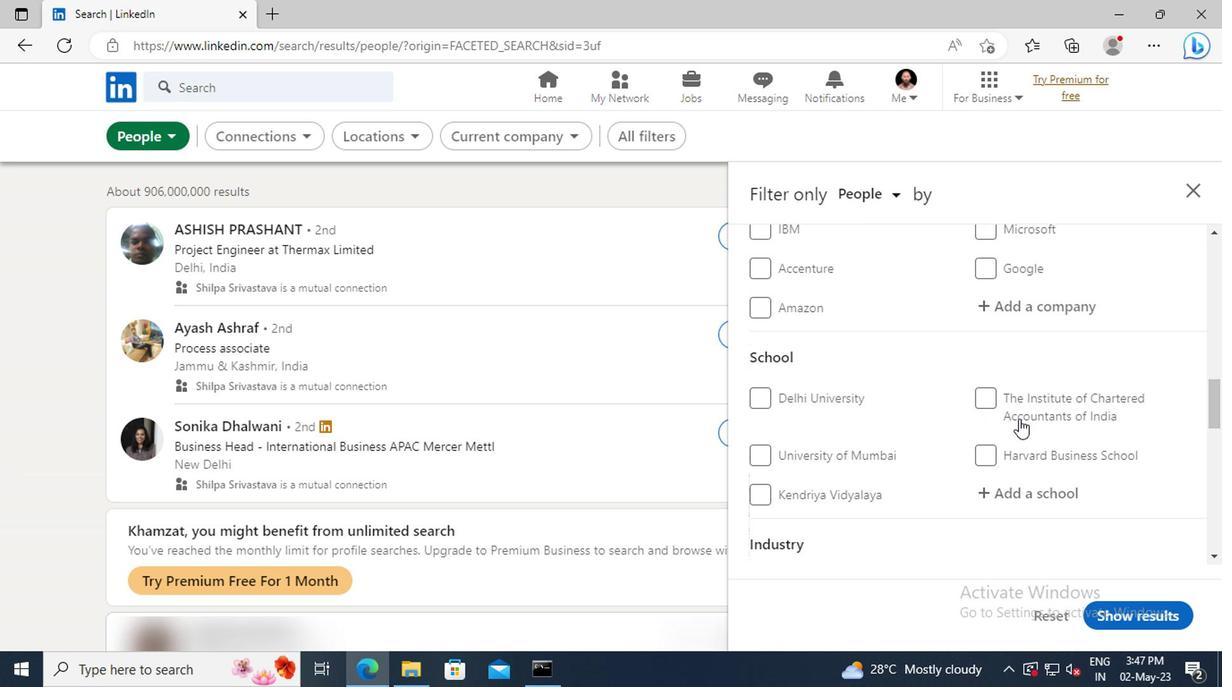 
Action: Mouse scrolled (858, 430) with delta (0, 0)
Screenshot: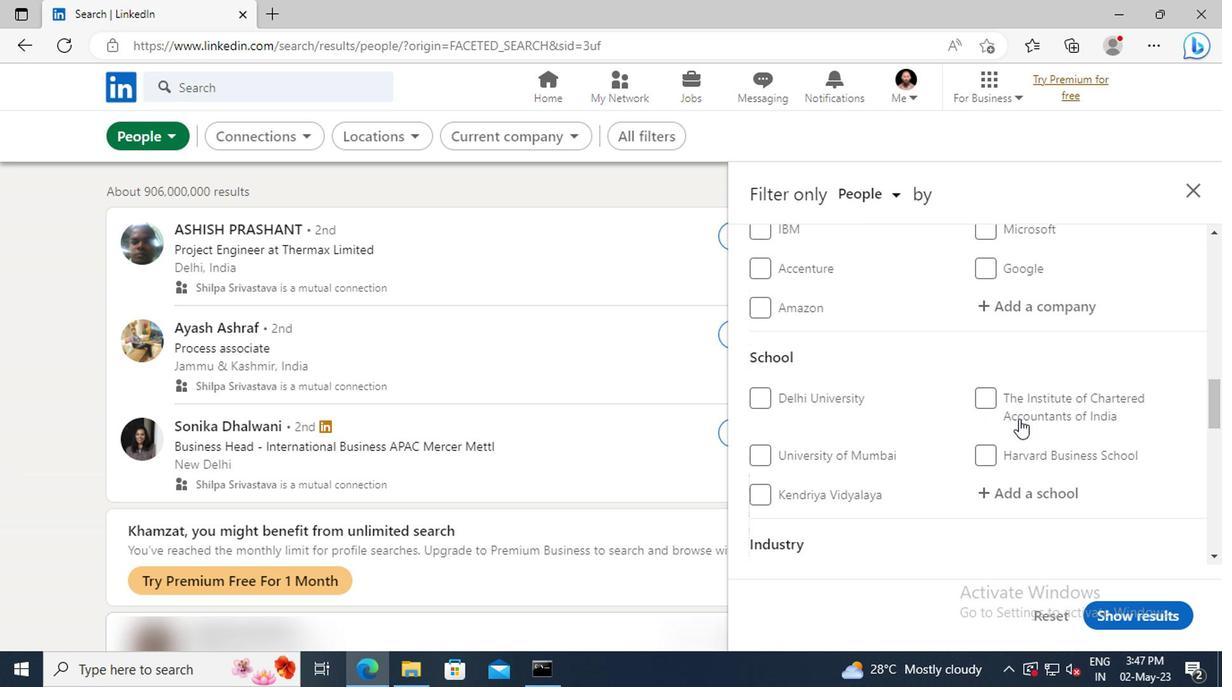 
Action: Mouse scrolled (858, 430) with delta (0, 0)
Screenshot: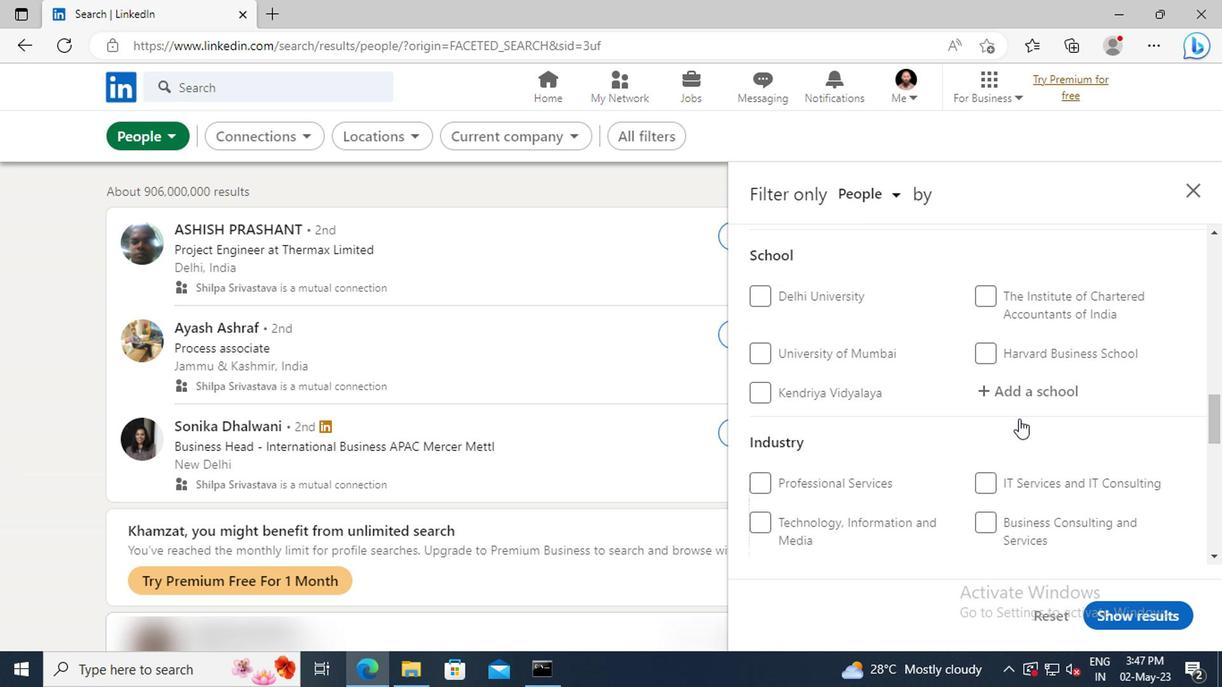 
Action: Mouse scrolled (858, 430) with delta (0, 0)
Screenshot: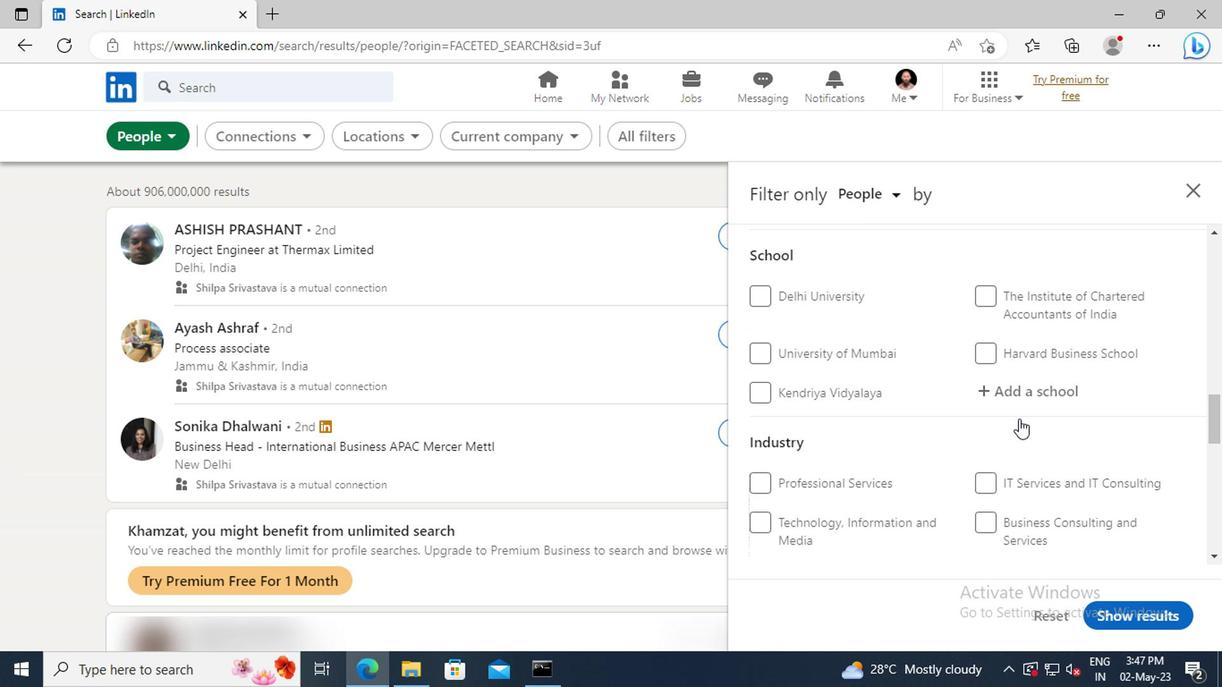 
Action: Mouse scrolled (858, 430) with delta (0, 0)
Screenshot: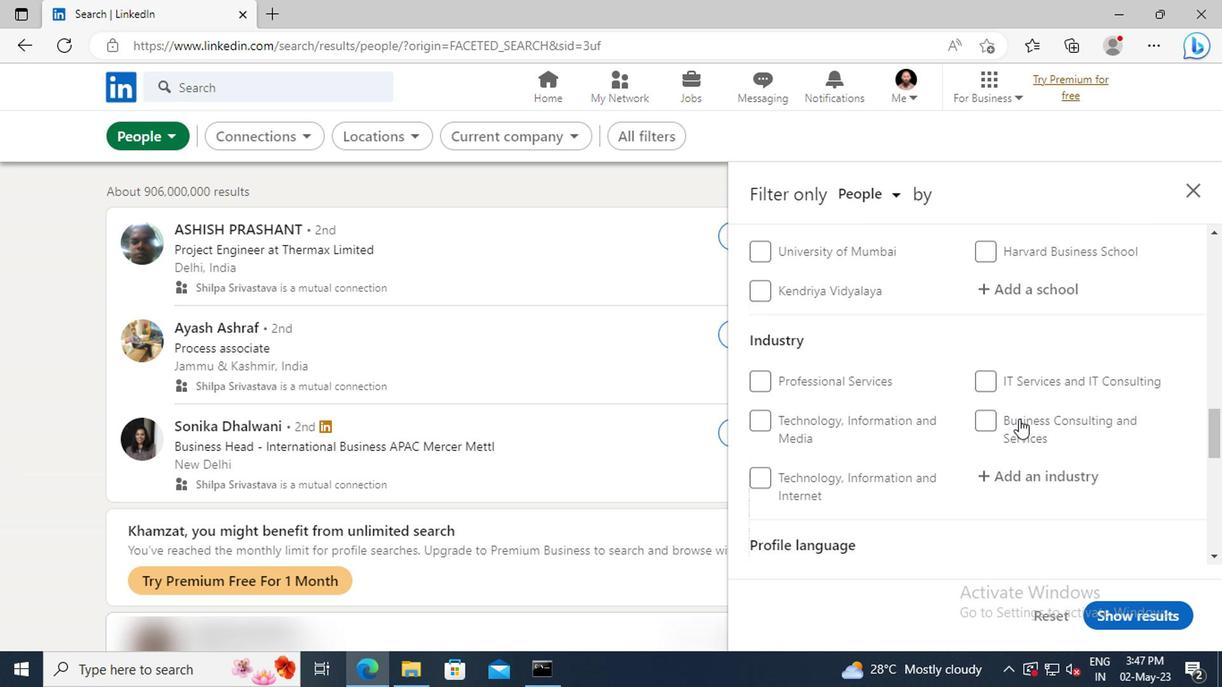 
Action: Mouse scrolled (858, 430) with delta (0, 0)
Screenshot: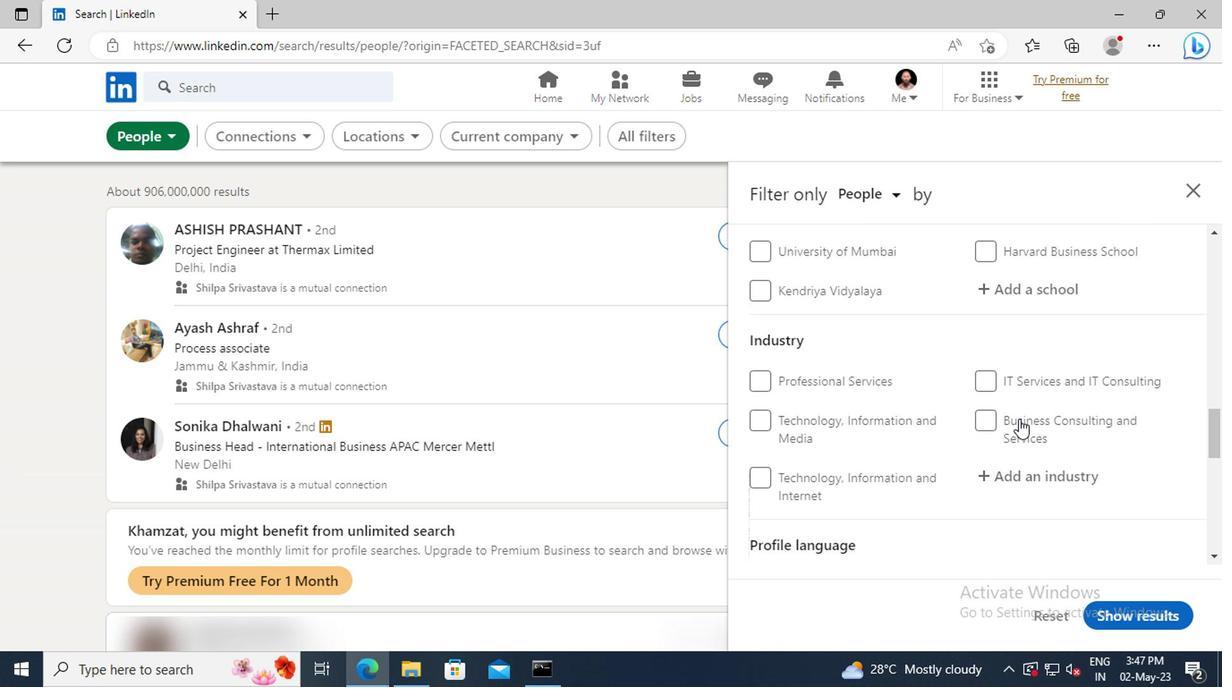 
Action: Mouse scrolled (858, 430) with delta (0, 0)
Screenshot: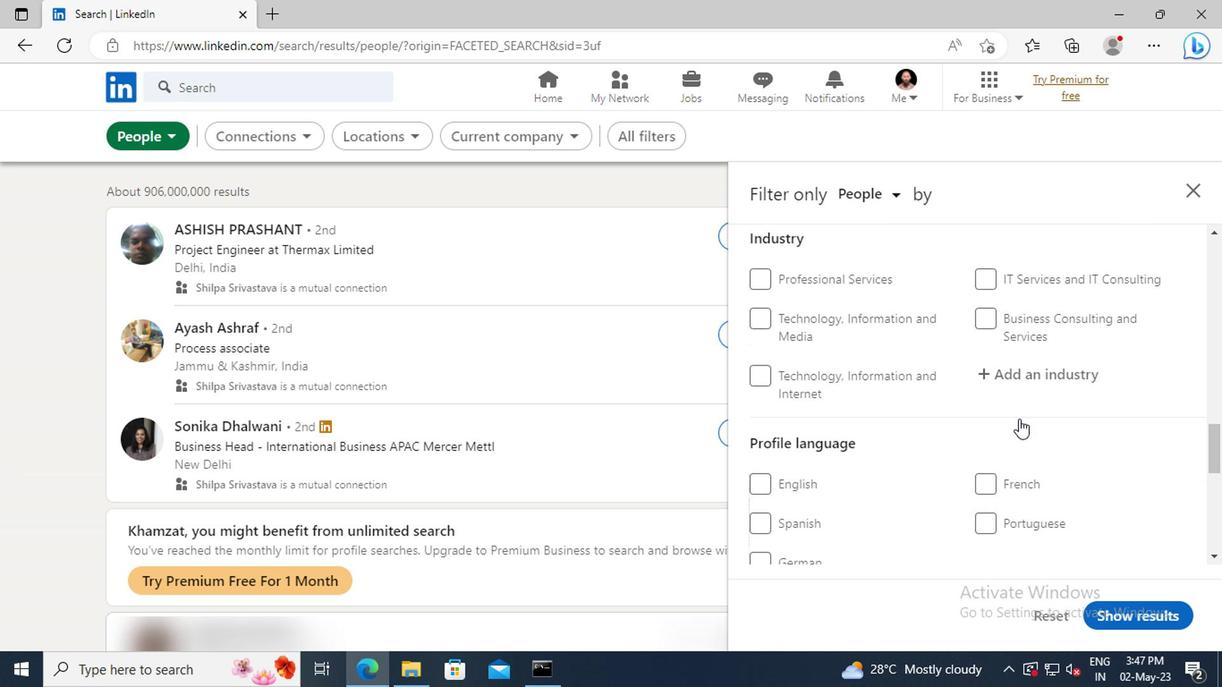 
Action: Mouse moved to (840, 440)
Screenshot: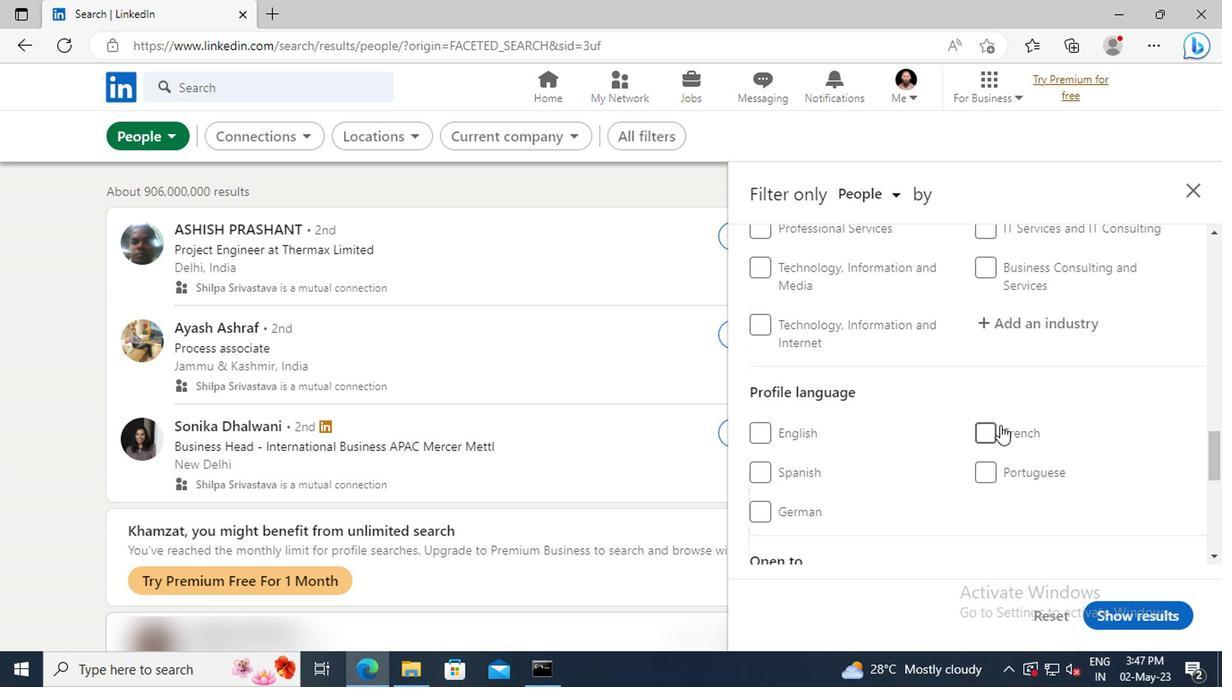 
Action: Mouse pressed left at (840, 440)
Screenshot: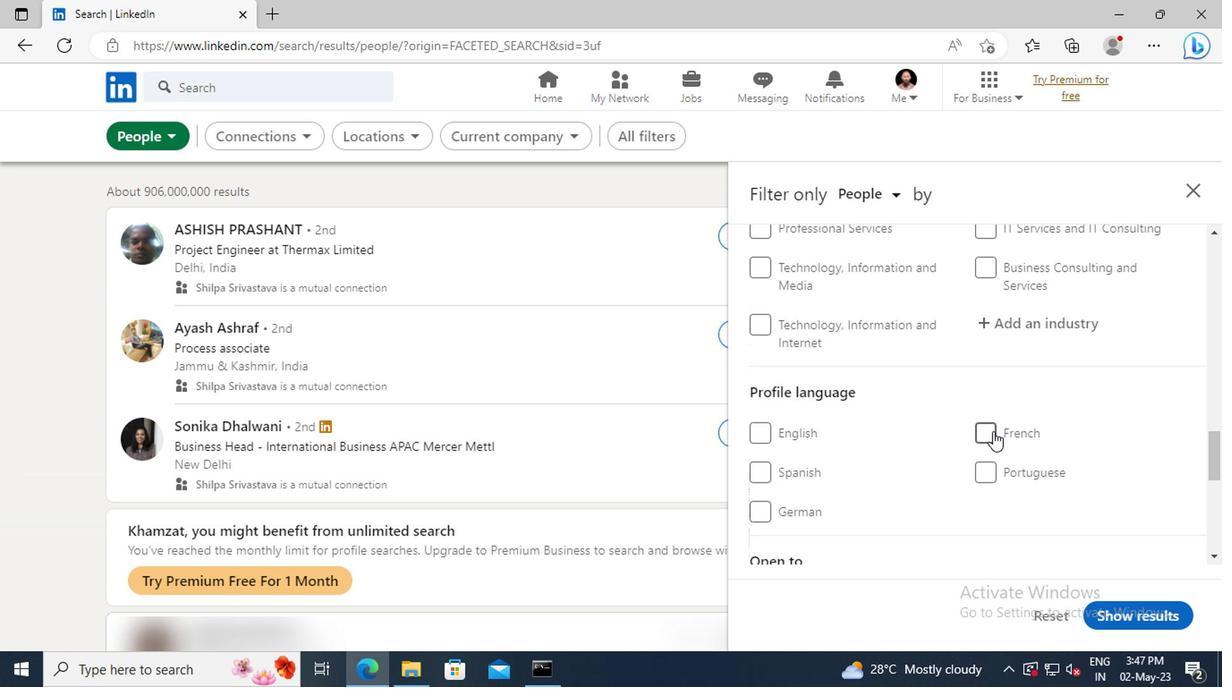 
Action: Mouse moved to (853, 431)
Screenshot: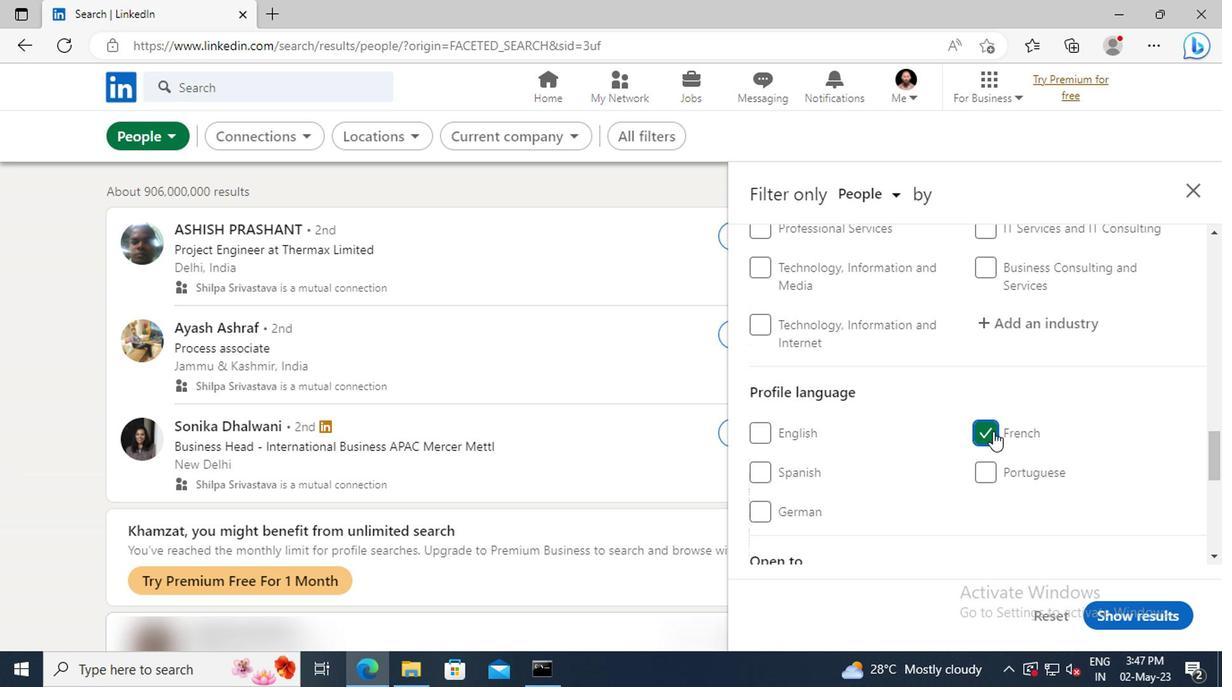 
Action: Mouse scrolled (853, 431) with delta (0, 0)
Screenshot: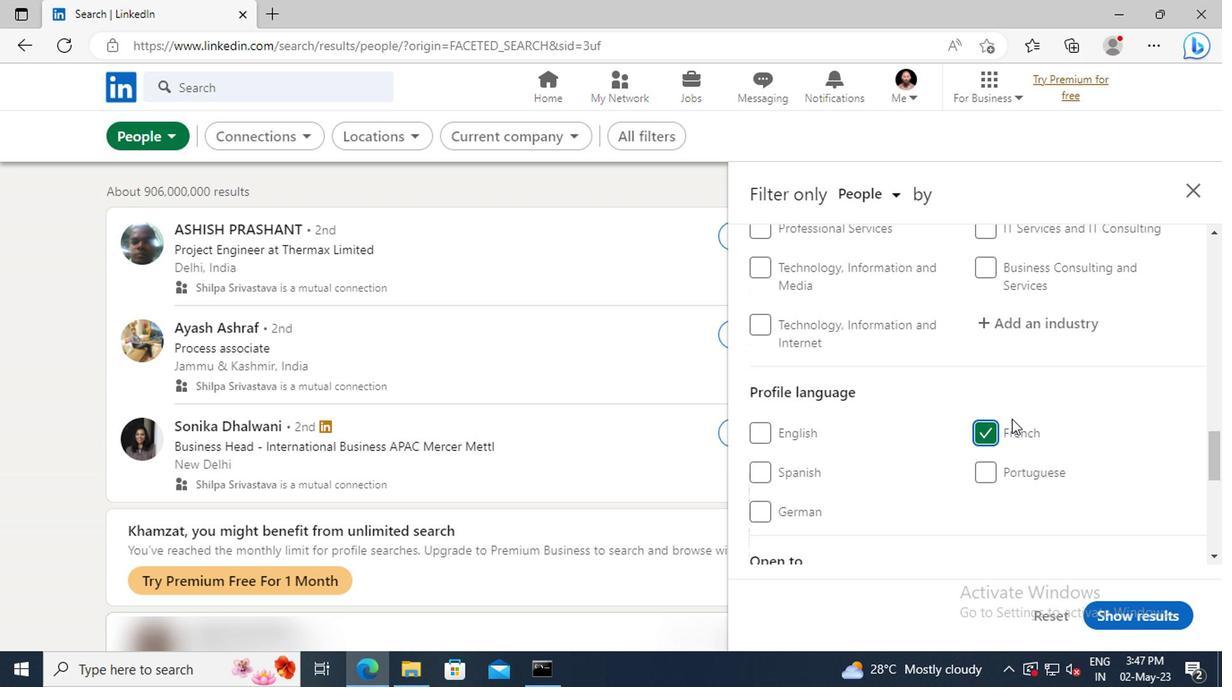 
Action: Mouse scrolled (853, 431) with delta (0, 0)
Screenshot: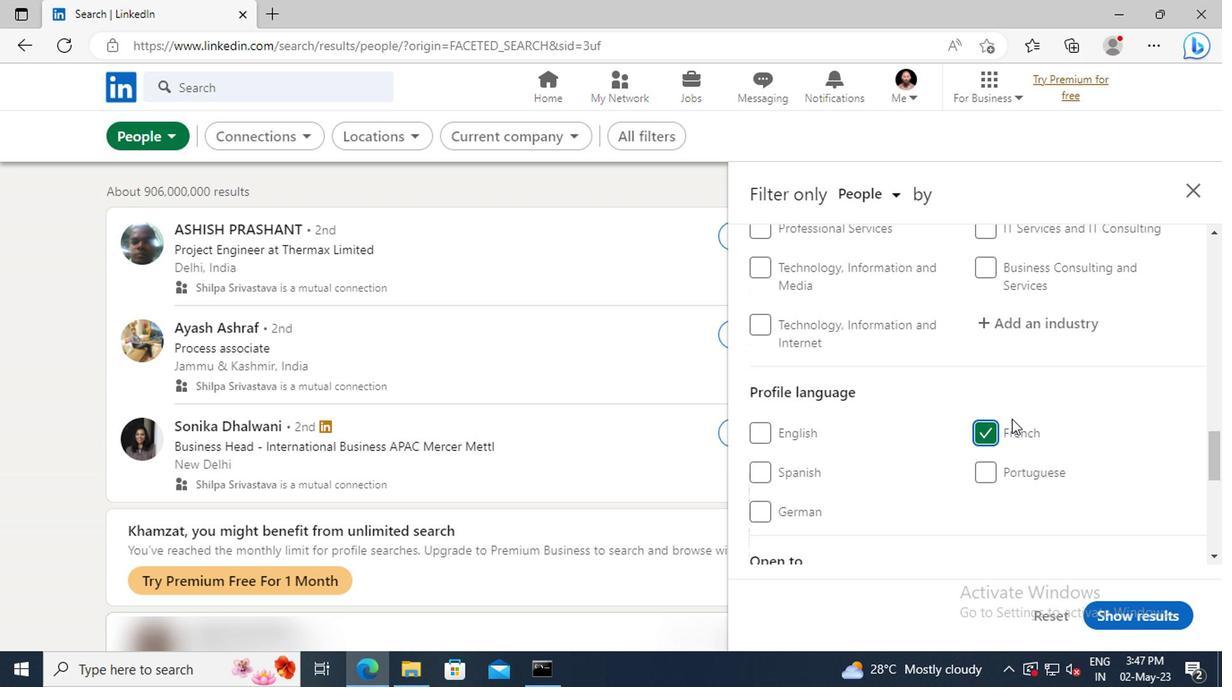 
Action: Mouse moved to (853, 429)
Screenshot: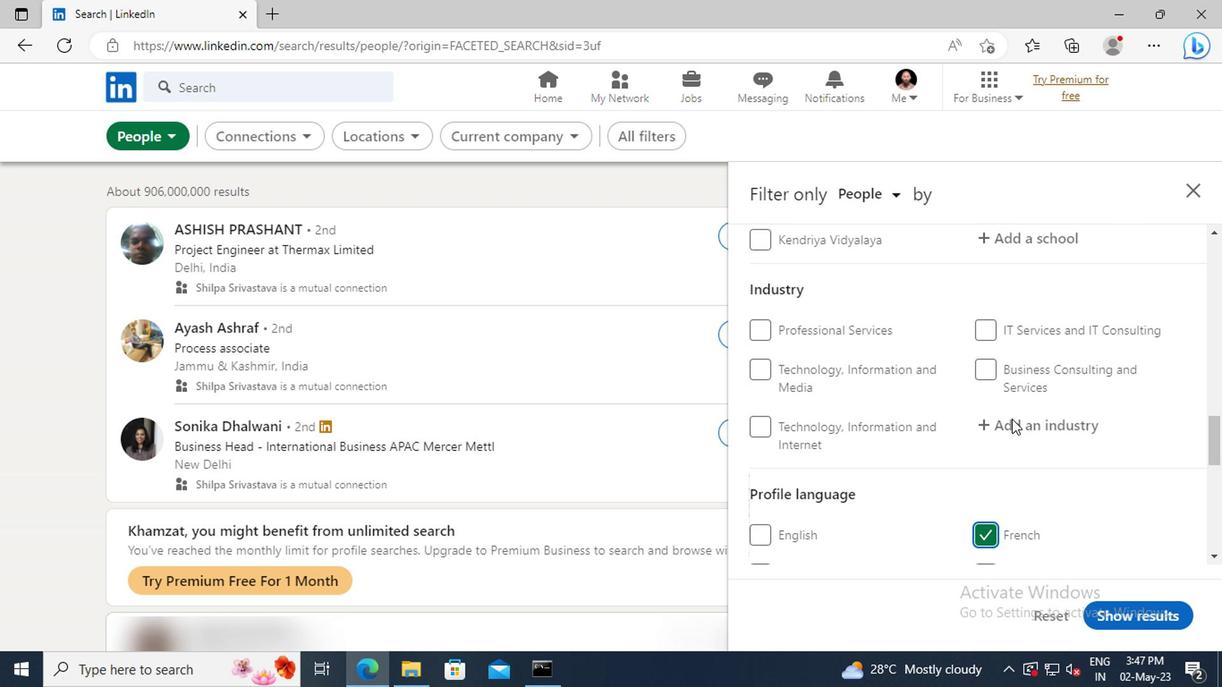 
Action: Mouse scrolled (853, 430) with delta (0, 0)
Screenshot: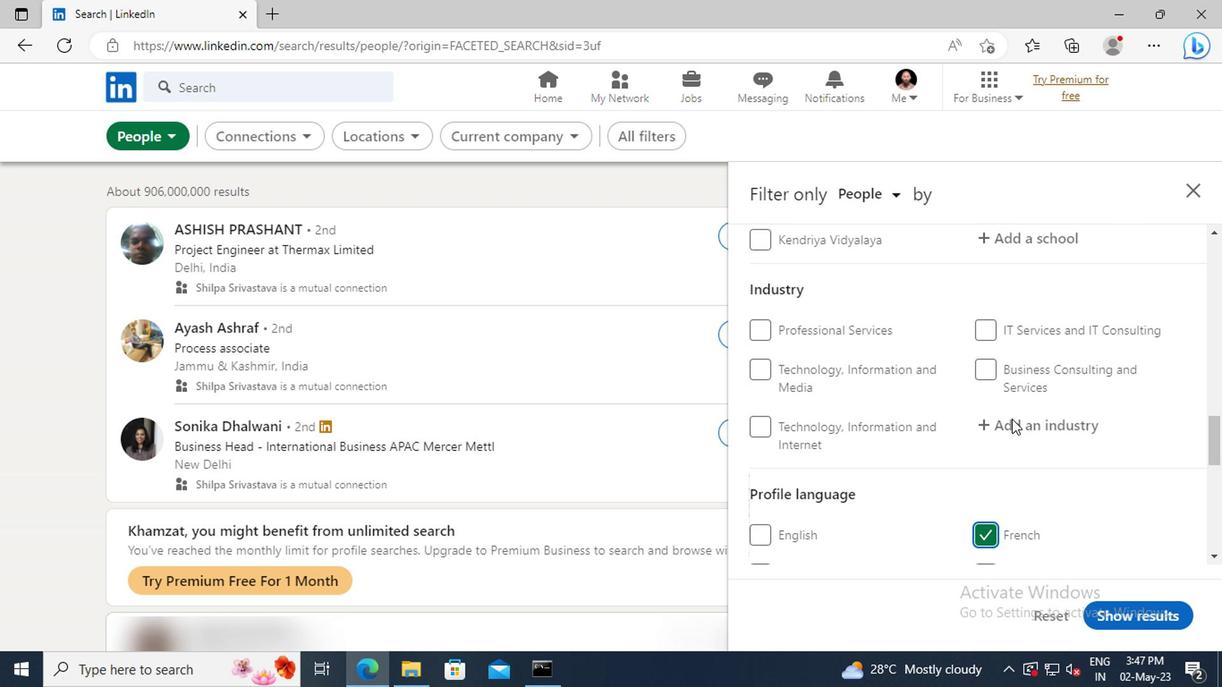 
Action: Mouse scrolled (853, 430) with delta (0, 0)
Screenshot: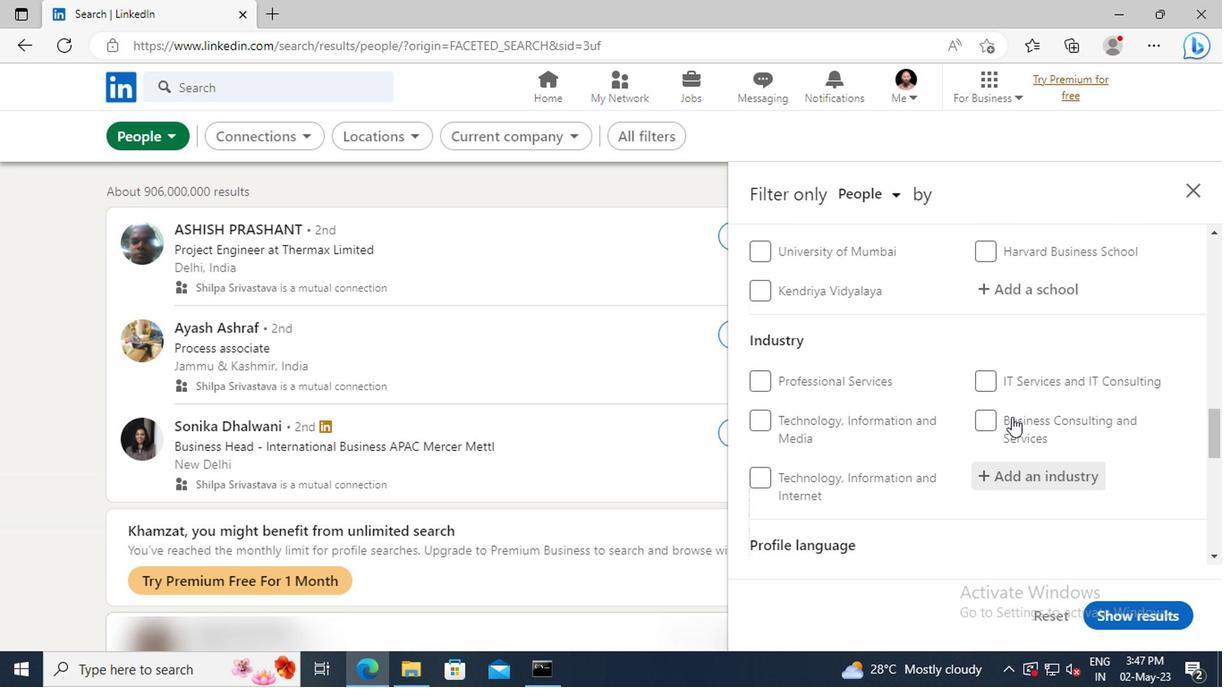 
Action: Mouse scrolled (853, 430) with delta (0, 0)
Screenshot: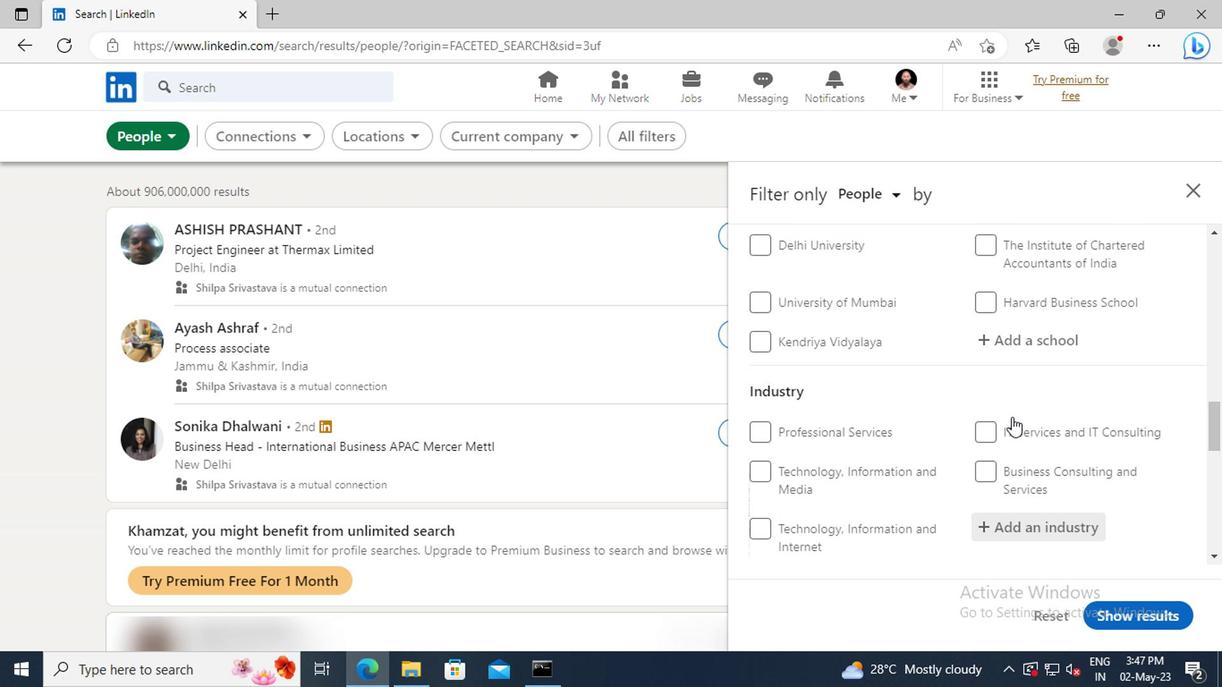 
Action: Mouse scrolled (853, 430) with delta (0, 0)
Screenshot: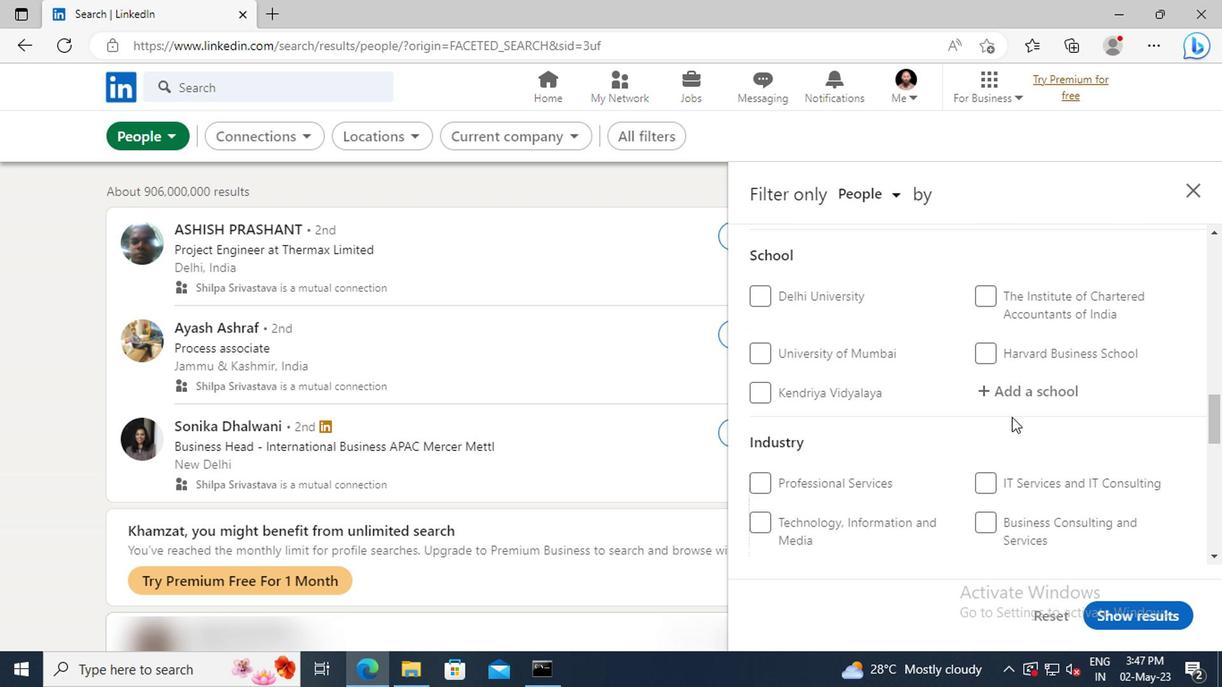 
Action: Mouse scrolled (853, 430) with delta (0, 0)
Screenshot: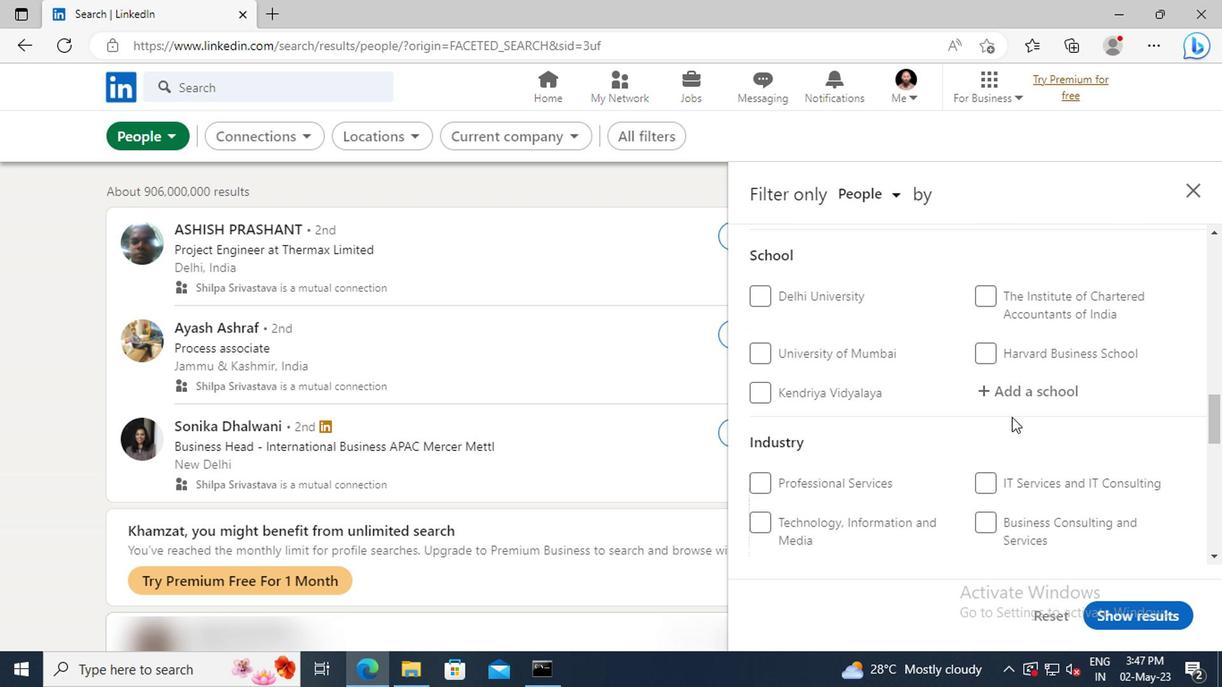 
Action: Mouse scrolled (853, 430) with delta (0, 0)
Screenshot: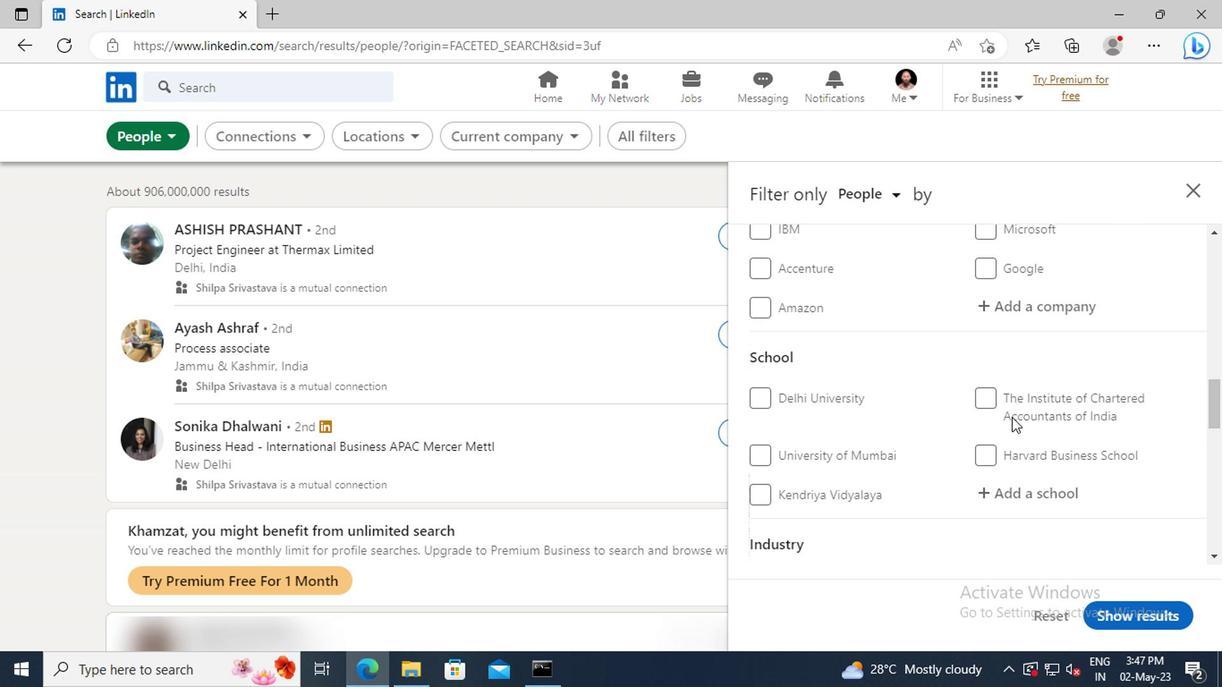 
Action: Mouse scrolled (853, 430) with delta (0, 0)
Screenshot: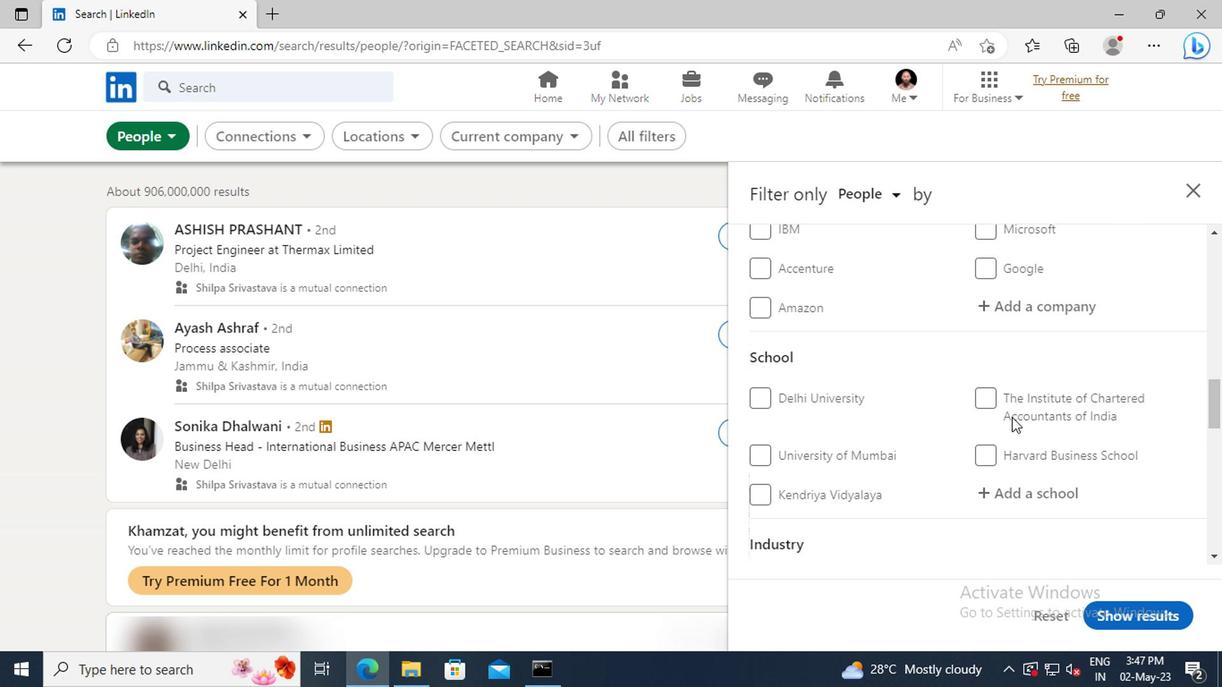 
Action: Mouse scrolled (853, 430) with delta (0, 0)
Screenshot: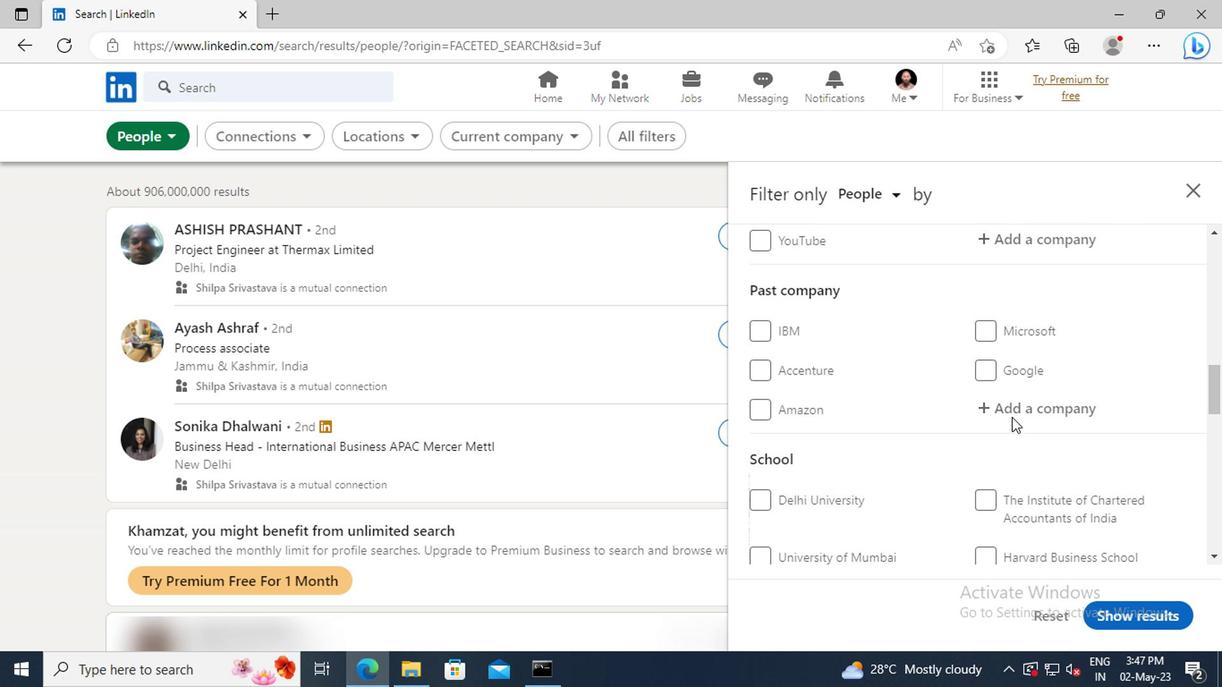 
Action: Mouse scrolled (853, 430) with delta (0, 0)
Screenshot: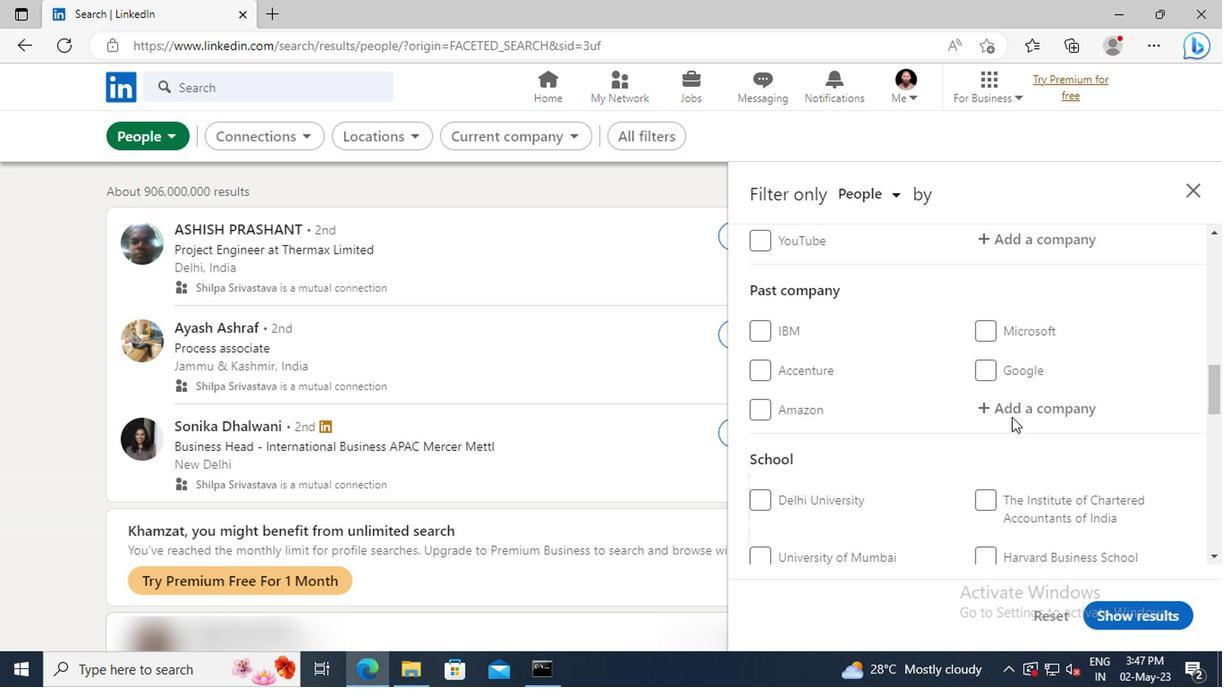
Action: Mouse scrolled (853, 430) with delta (0, 0)
Screenshot: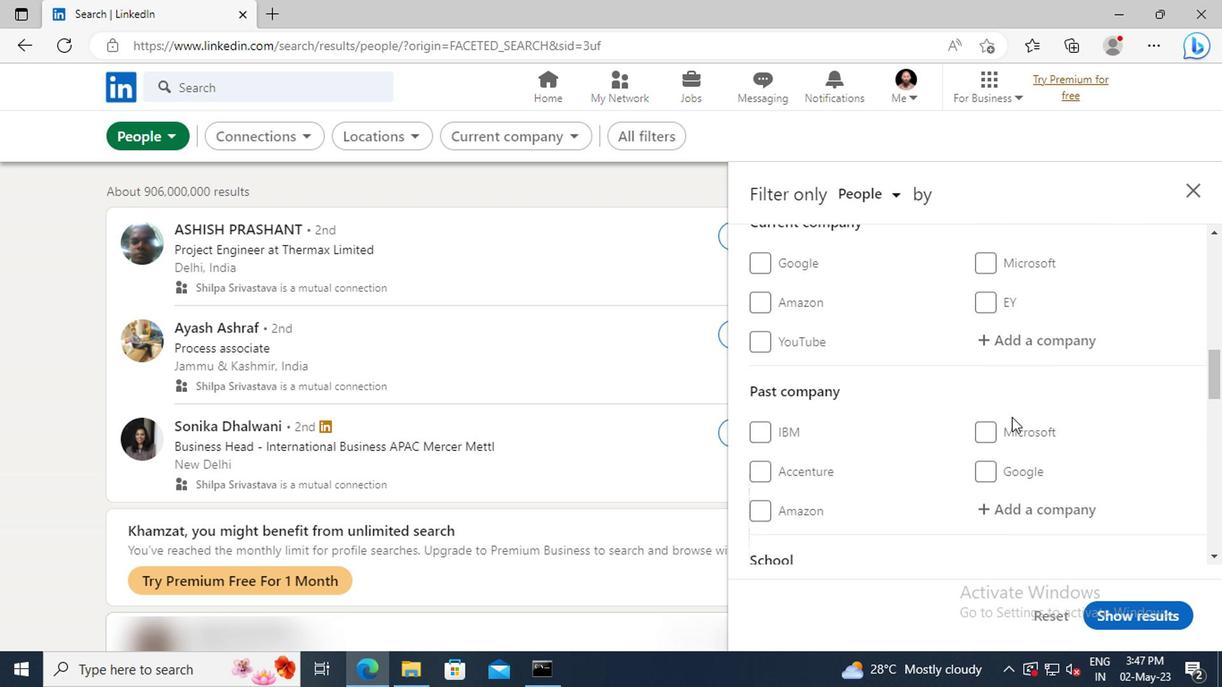 
Action: Mouse moved to (852, 415)
Screenshot: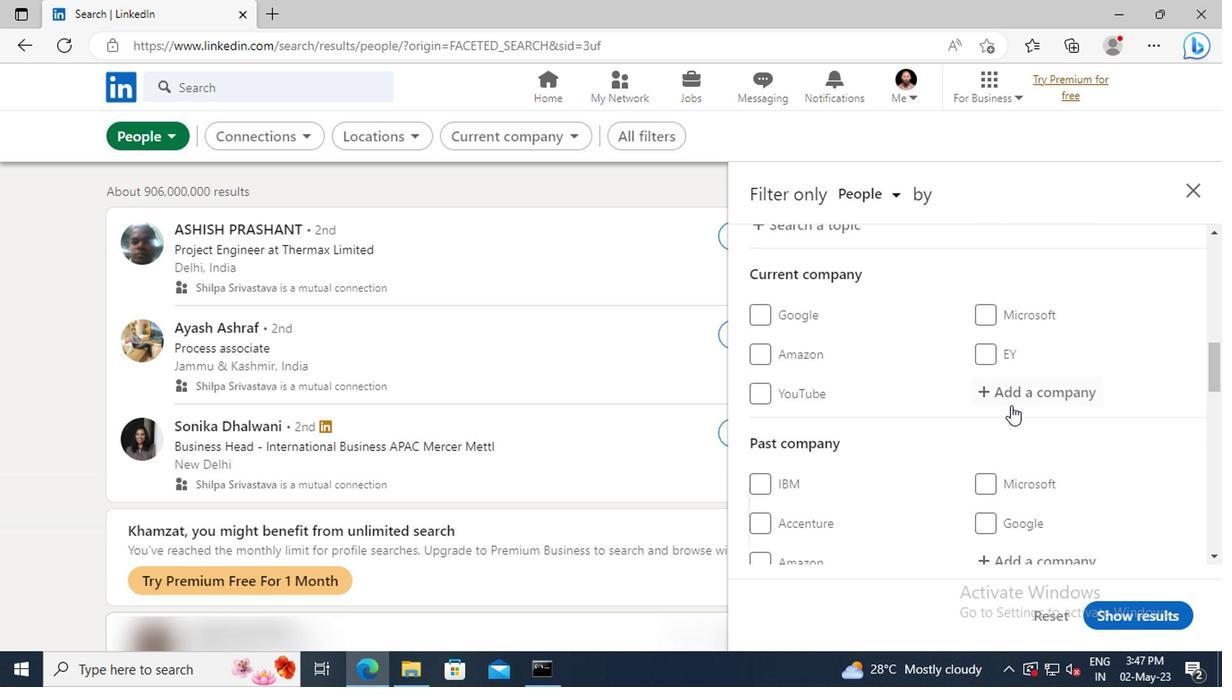 
Action: Mouse pressed left at (852, 415)
Screenshot: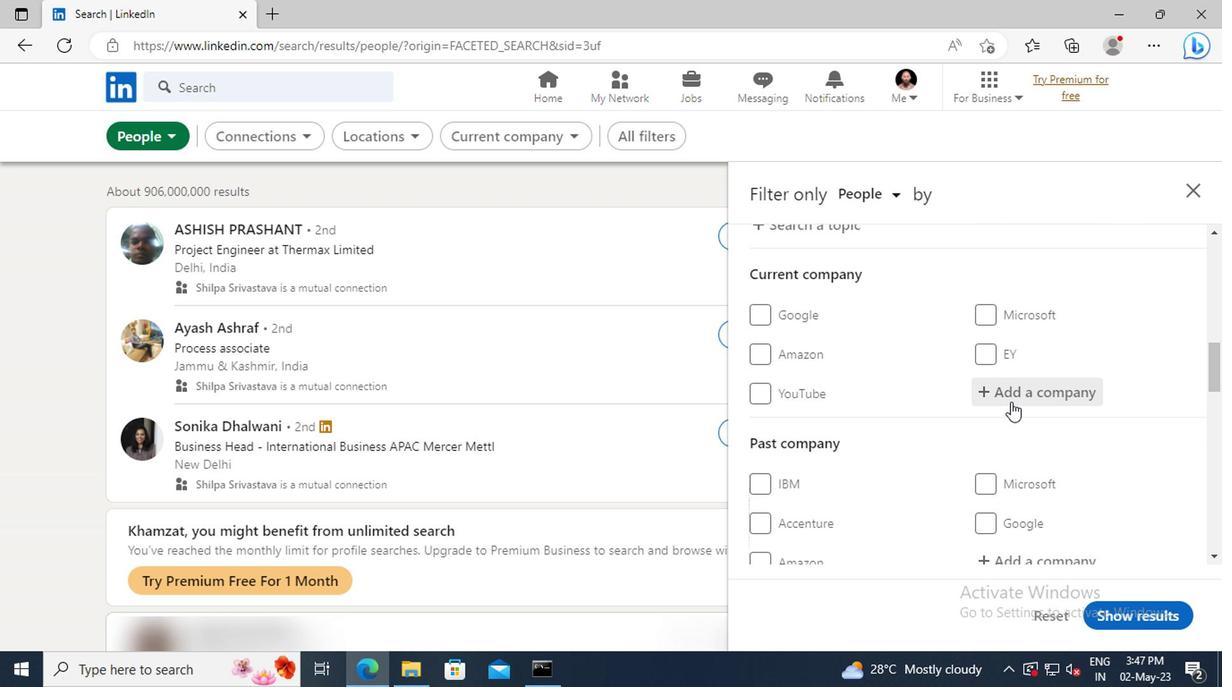 
Action: Mouse moved to (853, 415)
Screenshot: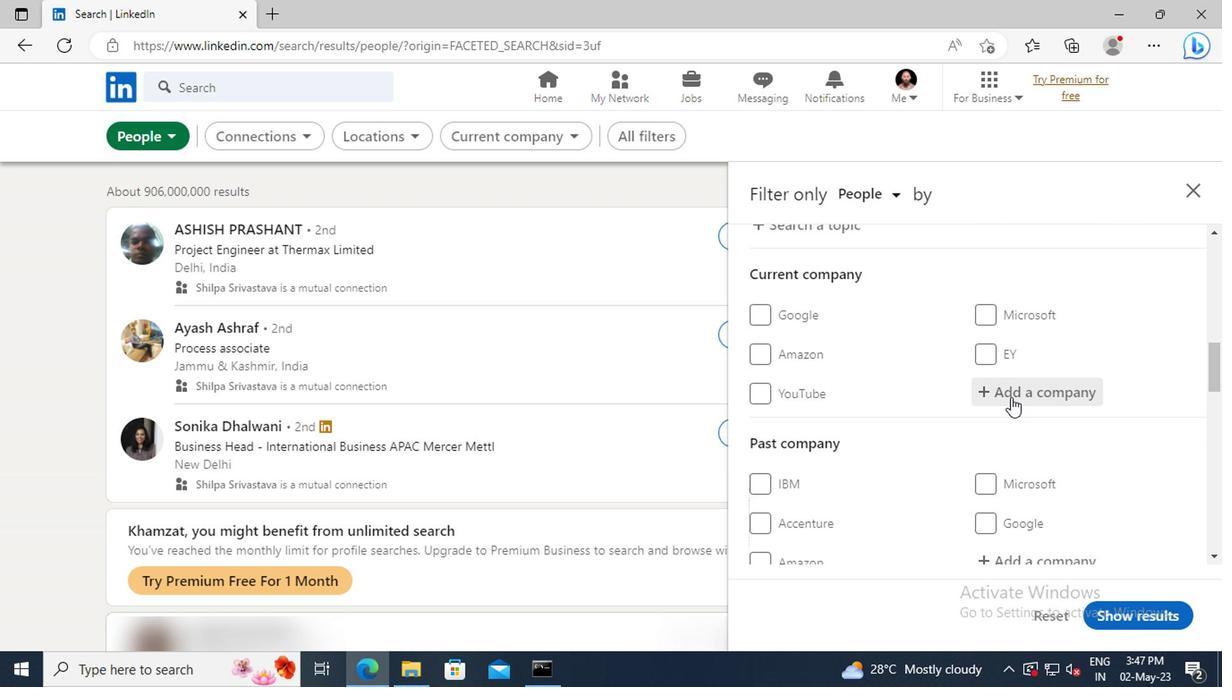 
Action: Key pressed <Key.shift>RHEIN
Screenshot: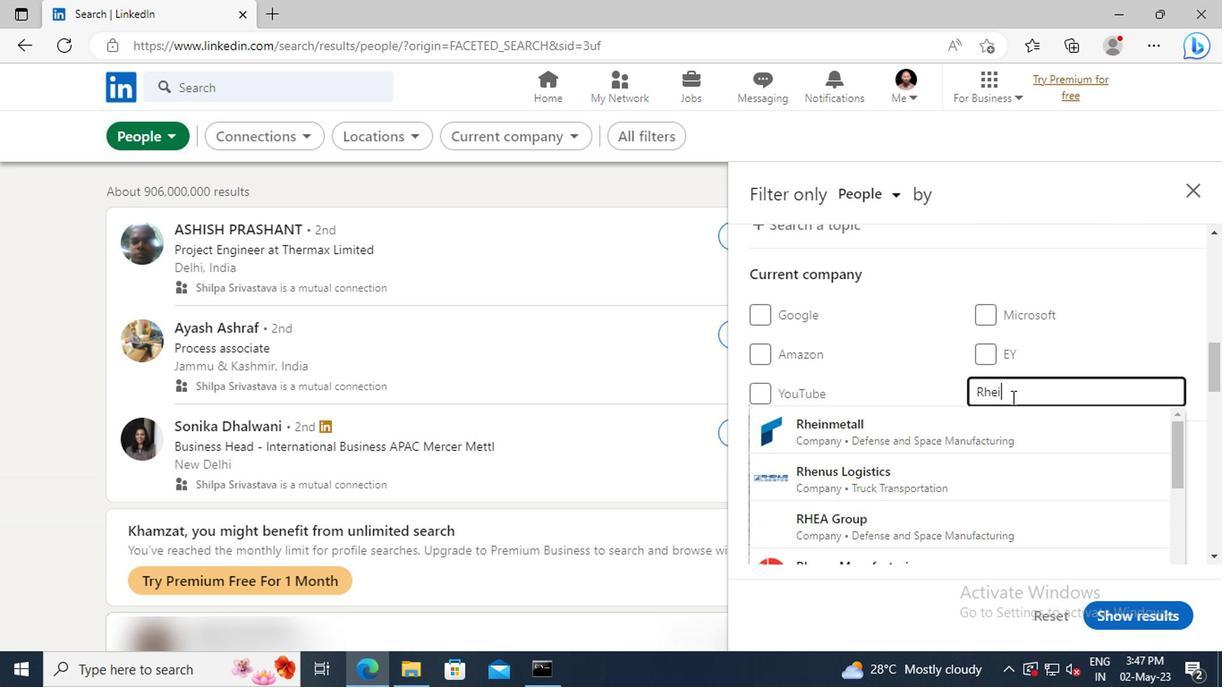 
Action: Mouse moved to (852, 433)
Screenshot: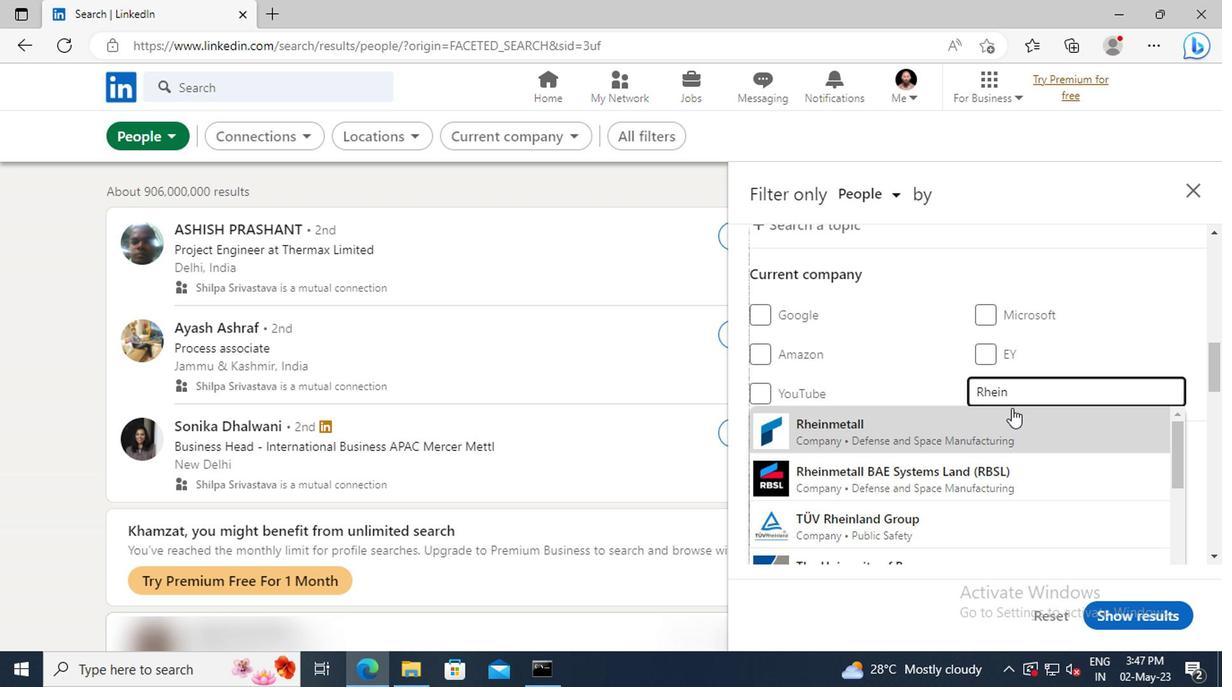 
Action: Mouse pressed left at (852, 433)
Screenshot: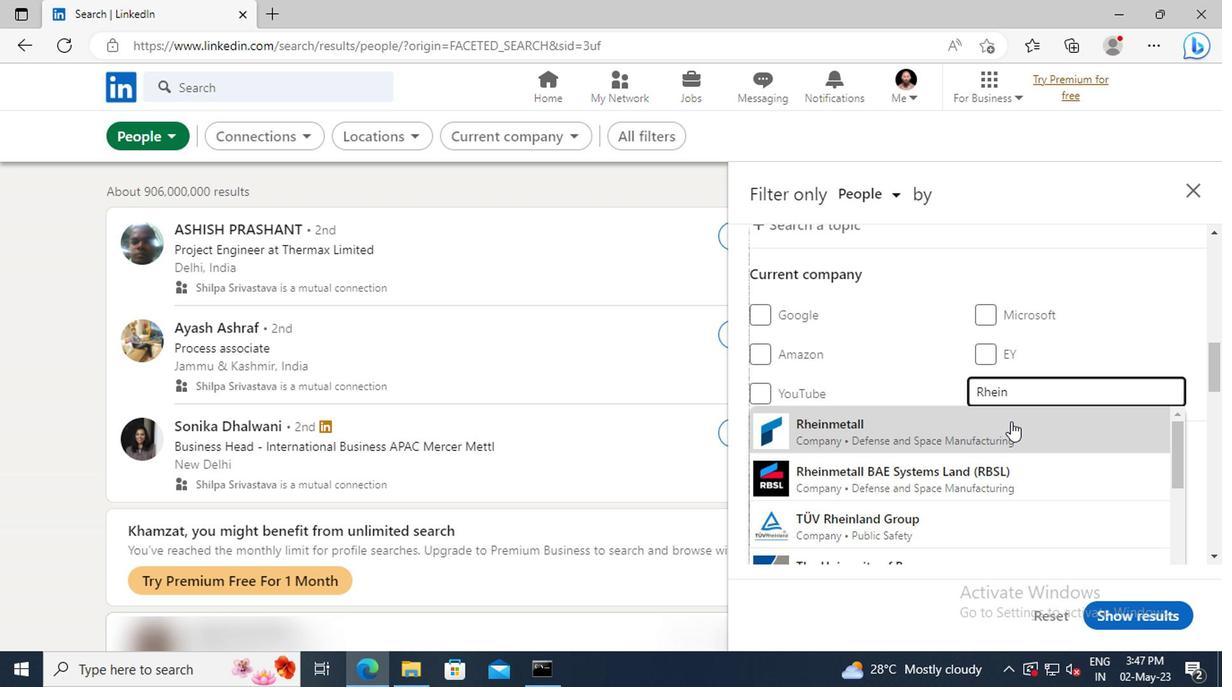 
Action: Mouse scrolled (852, 432) with delta (0, 0)
Screenshot: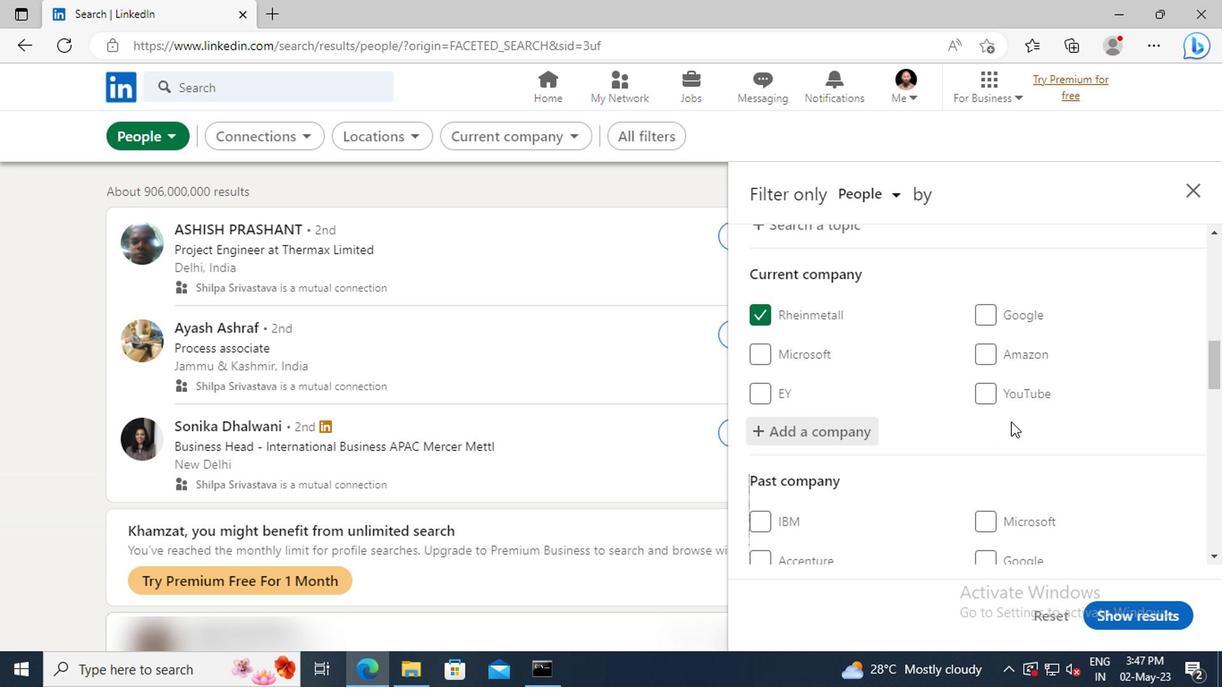 
Action: Mouse scrolled (852, 432) with delta (0, 0)
Screenshot: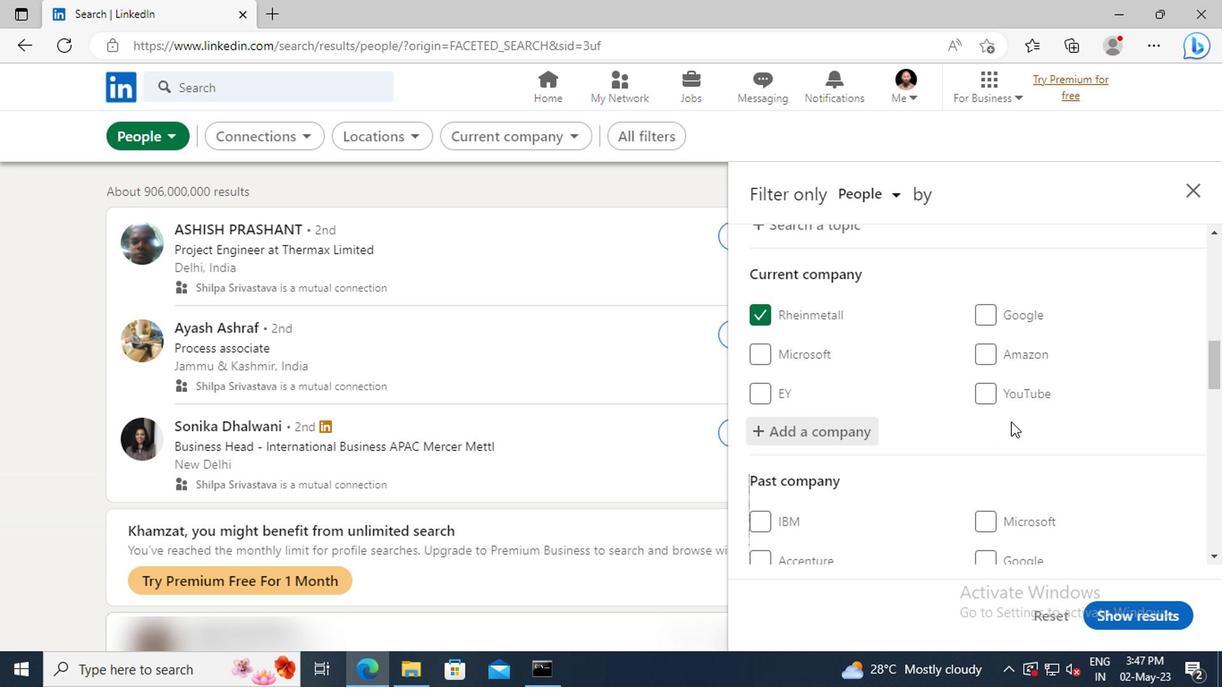 
Action: Mouse scrolled (852, 432) with delta (0, 0)
Screenshot: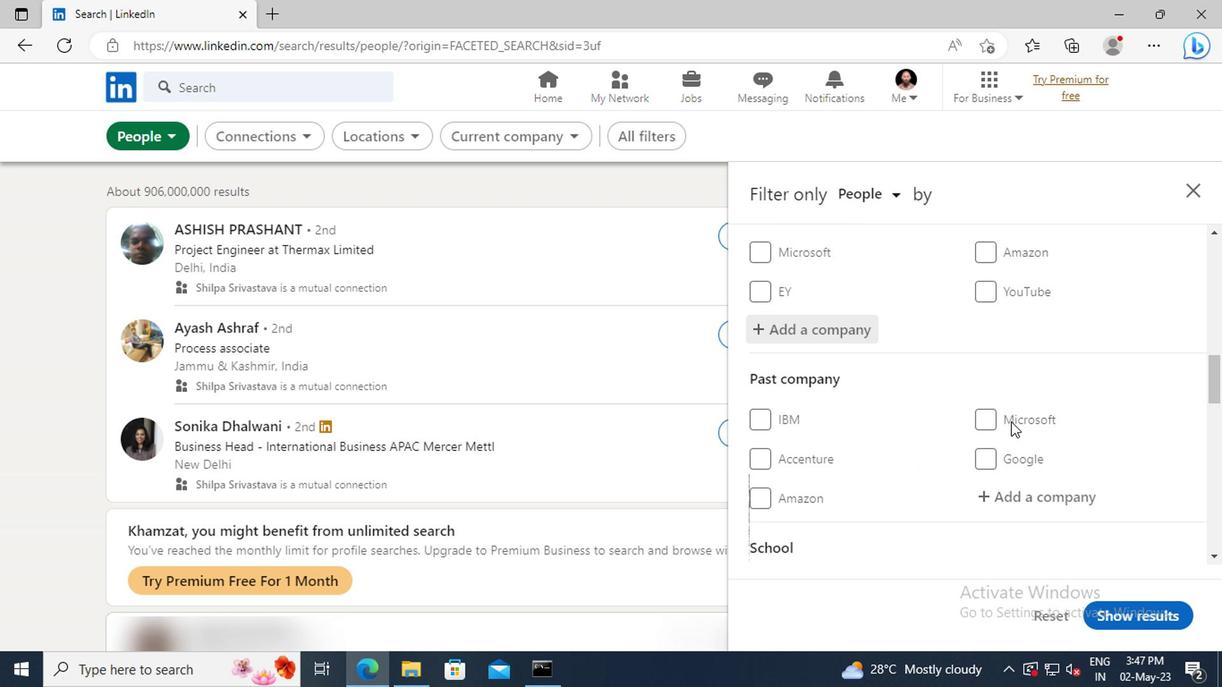 
Action: Mouse scrolled (852, 432) with delta (0, 0)
Screenshot: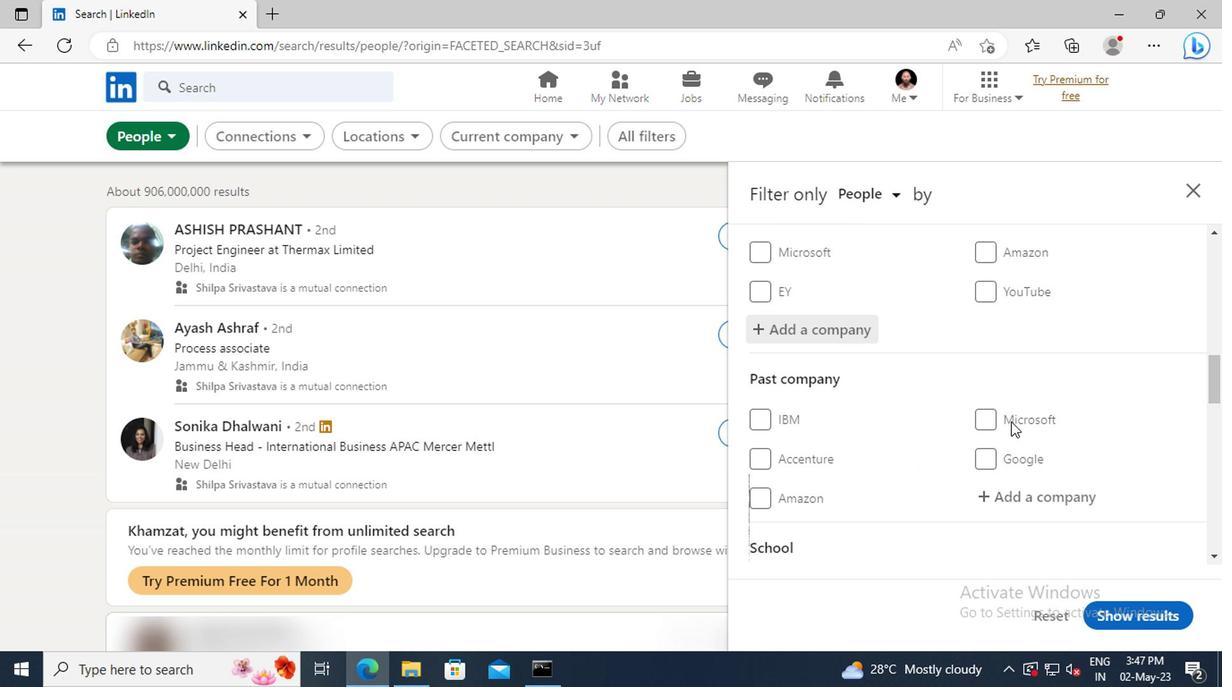 
Action: Mouse scrolled (852, 432) with delta (0, 0)
Screenshot: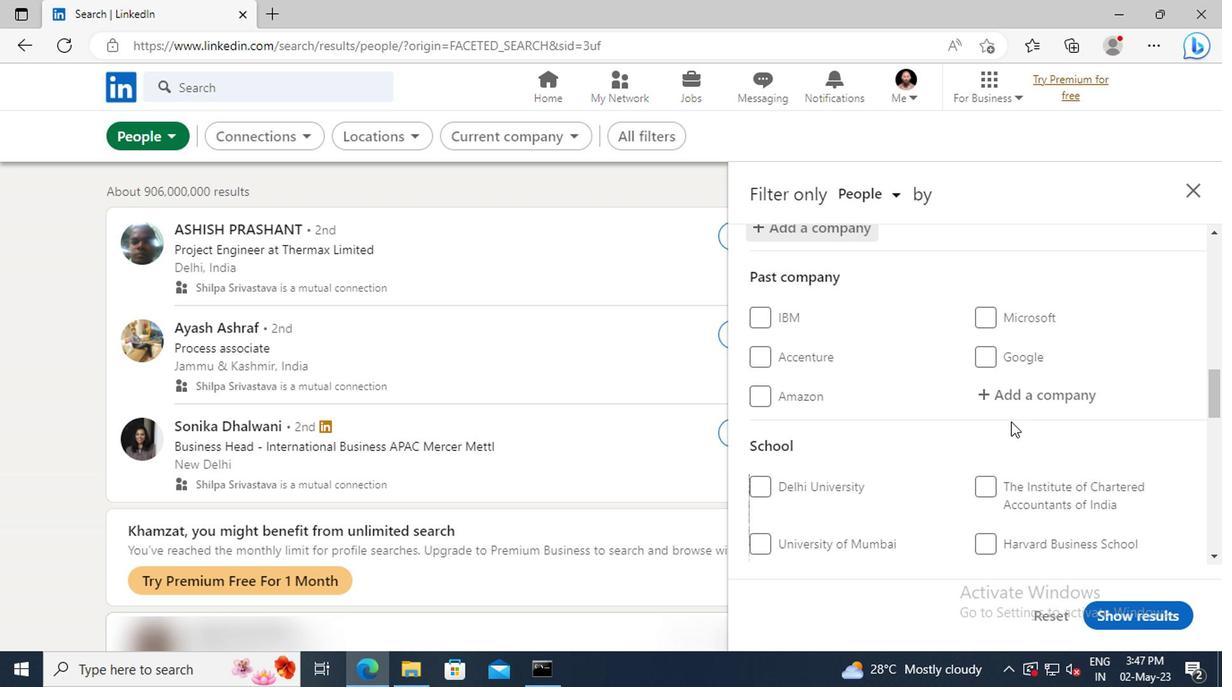 
Action: Mouse scrolled (852, 432) with delta (0, 0)
Screenshot: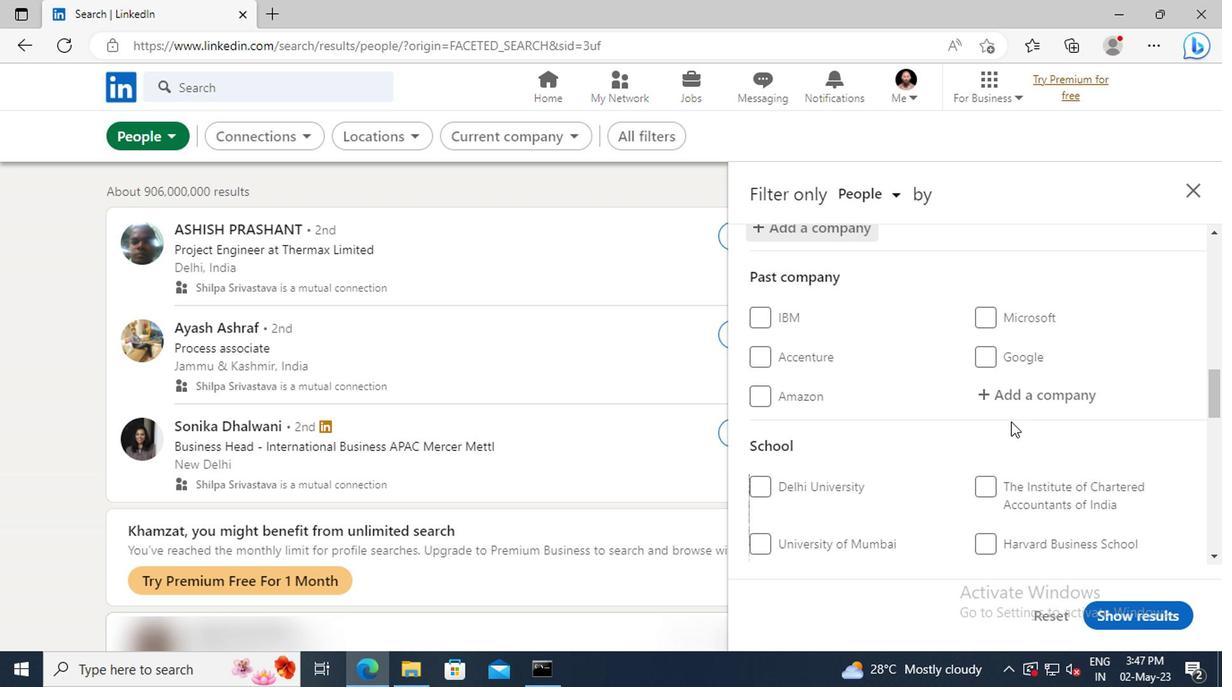 
Action: Mouse scrolled (852, 432) with delta (0, 0)
Screenshot: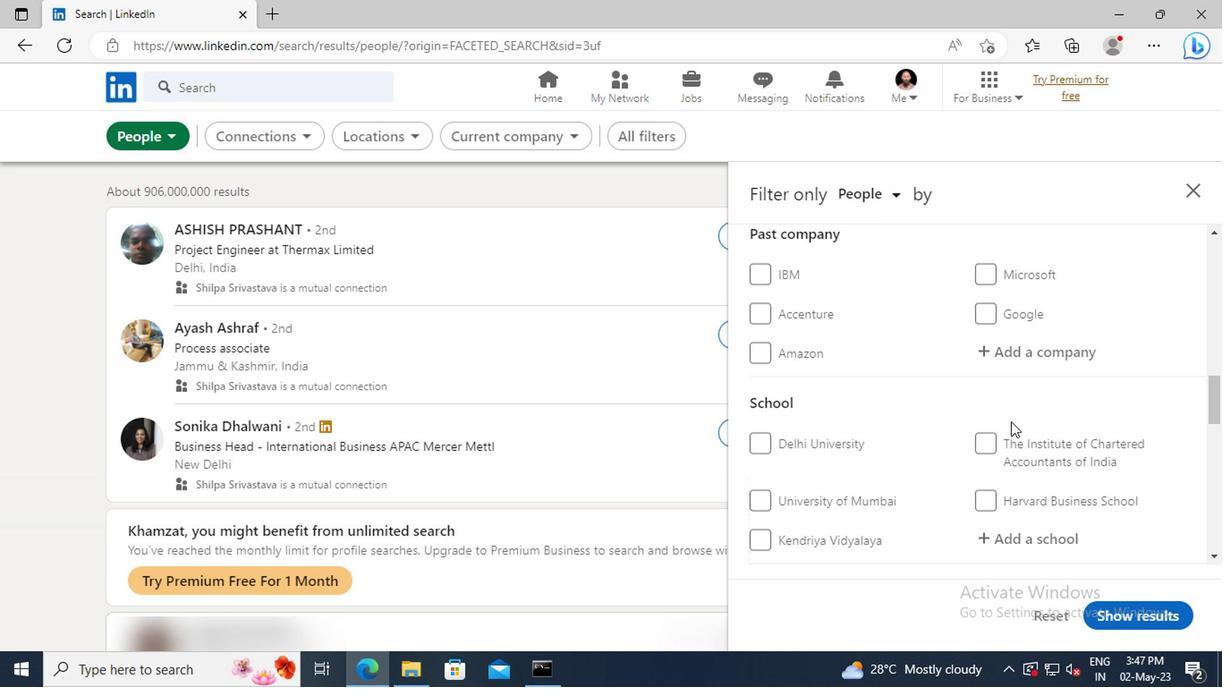 
Action: Mouse moved to (855, 438)
Screenshot: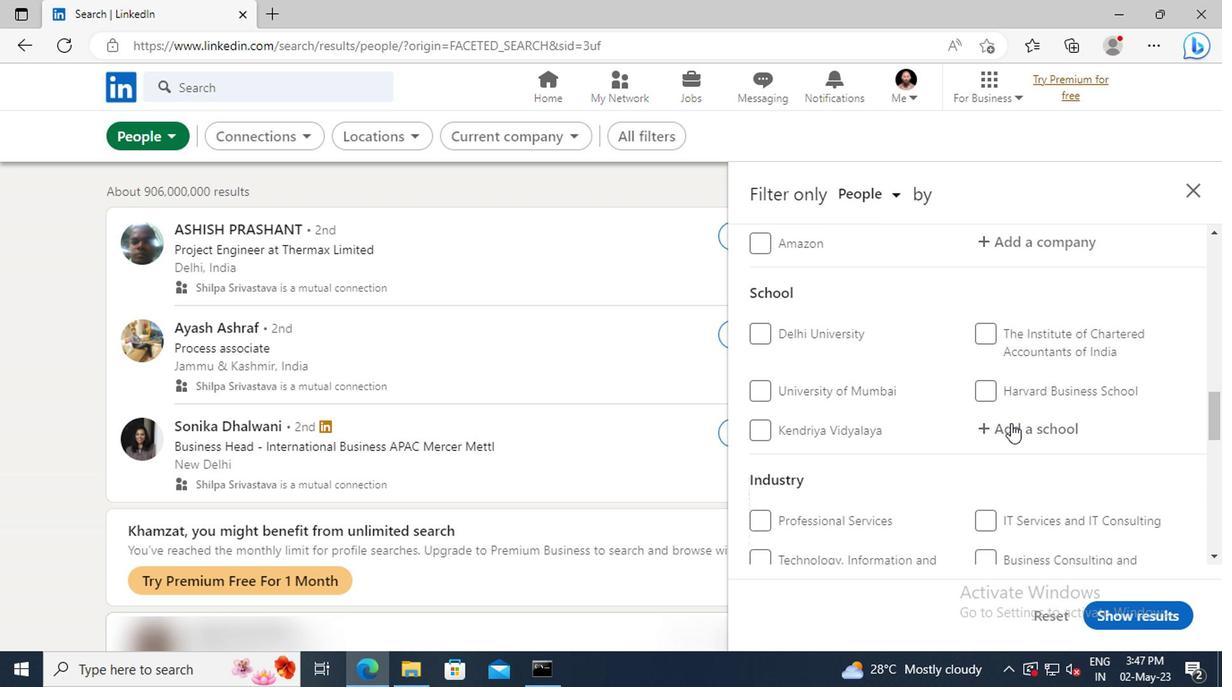 
Action: Mouse pressed left at (855, 438)
Screenshot: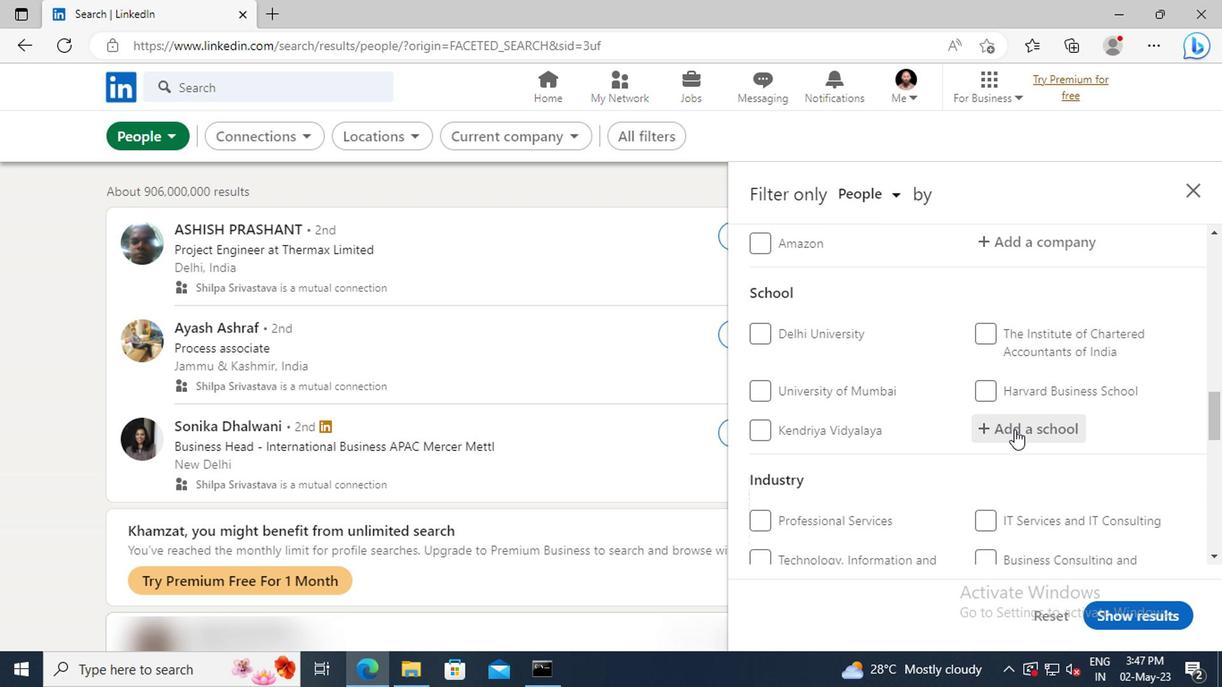 
Action: Key pressed <Key.shift>DELHI<Key.space><Key.shift>PUBLIC<Key.space><Key.shift>SCHOOL,<Key.space><Key.shift>RUB
Screenshot: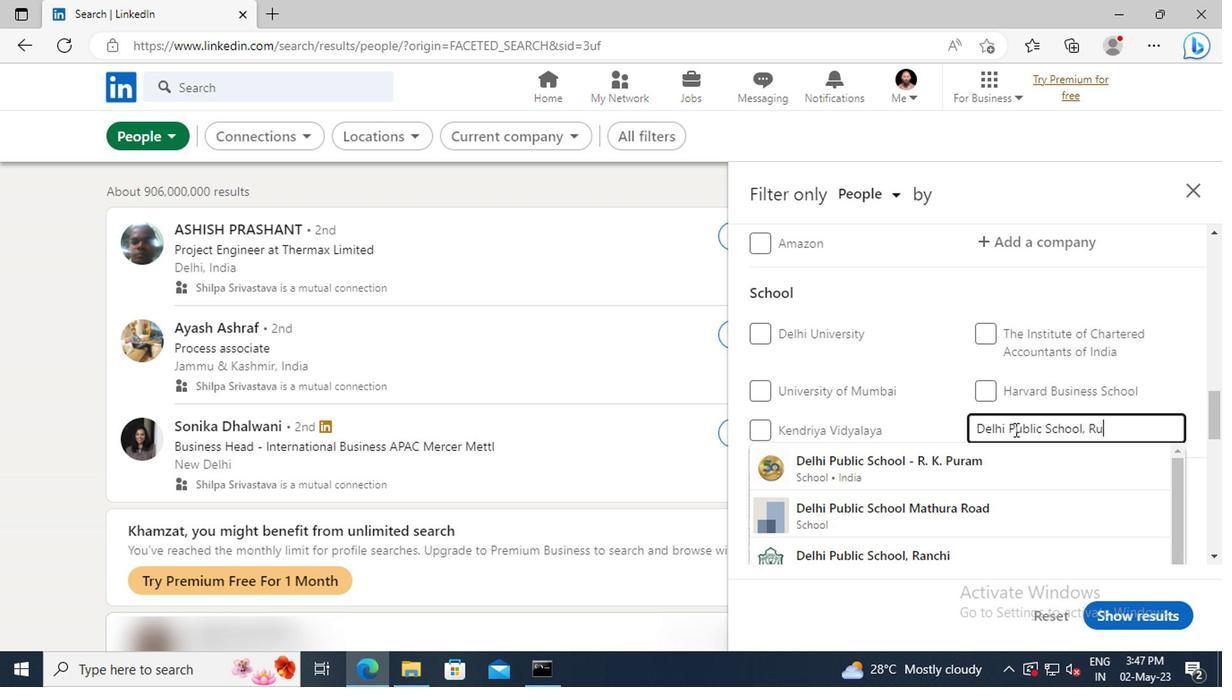 
Action: Mouse moved to (857, 461)
Screenshot: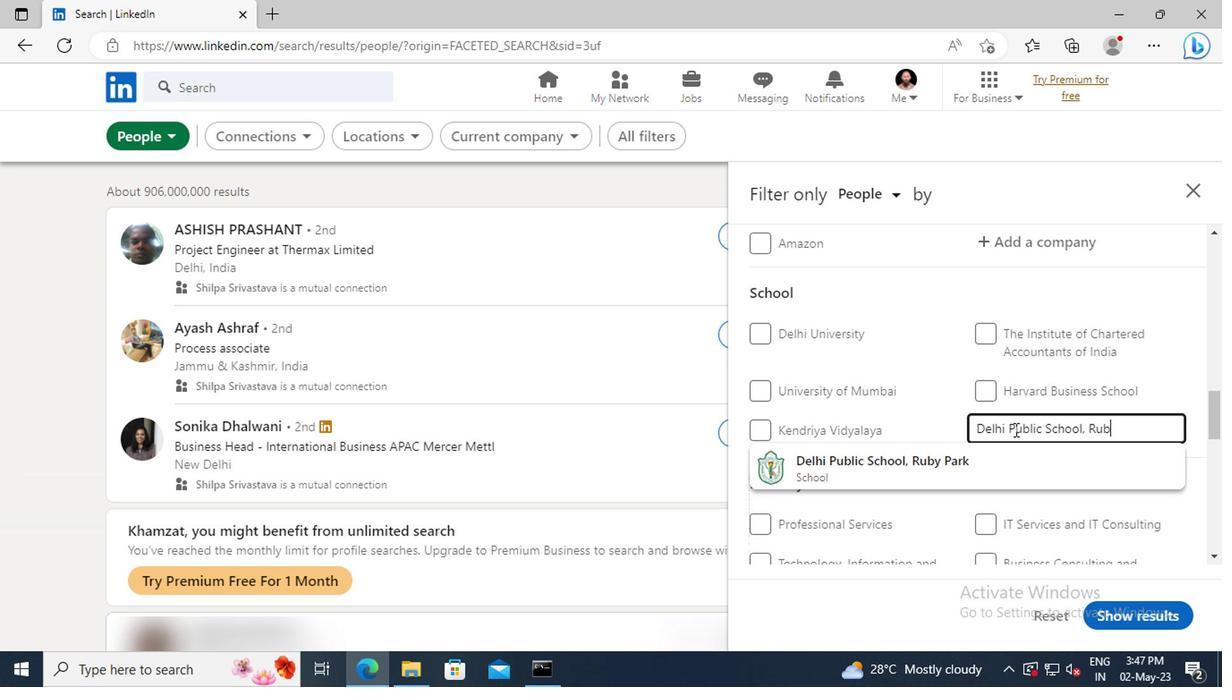 
Action: Mouse pressed left at (857, 461)
Screenshot: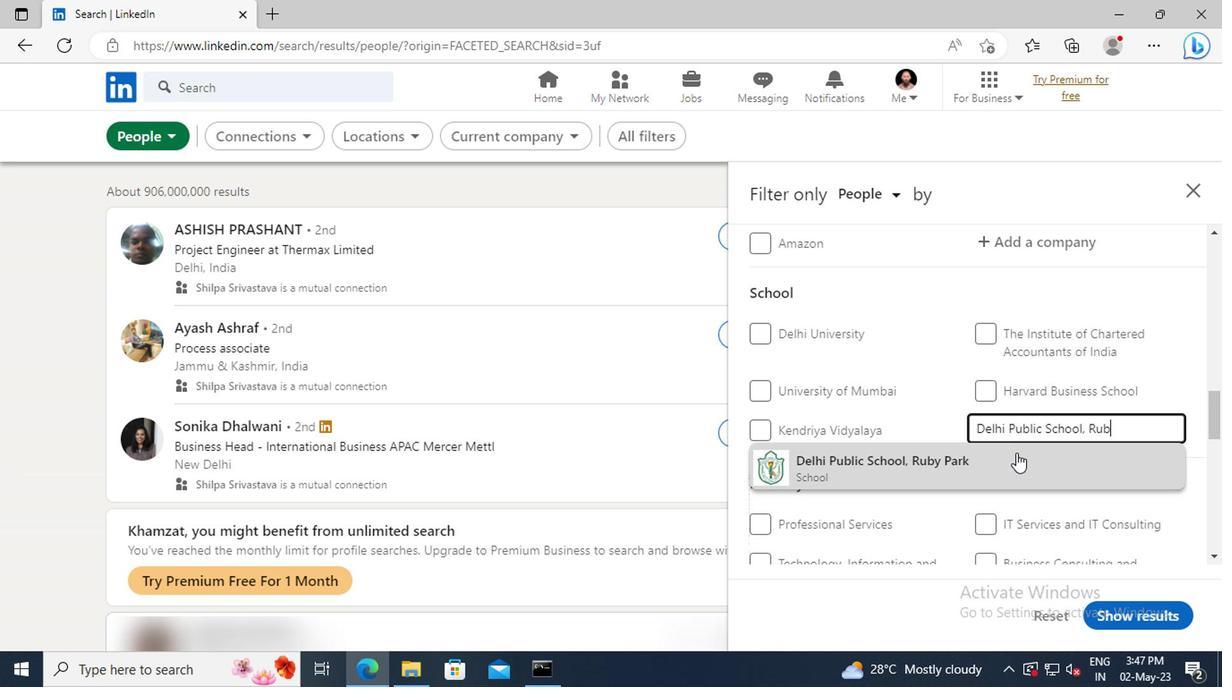 
Action: Mouse scrolled (857, 460) with delta (0, 0)
Screenshot: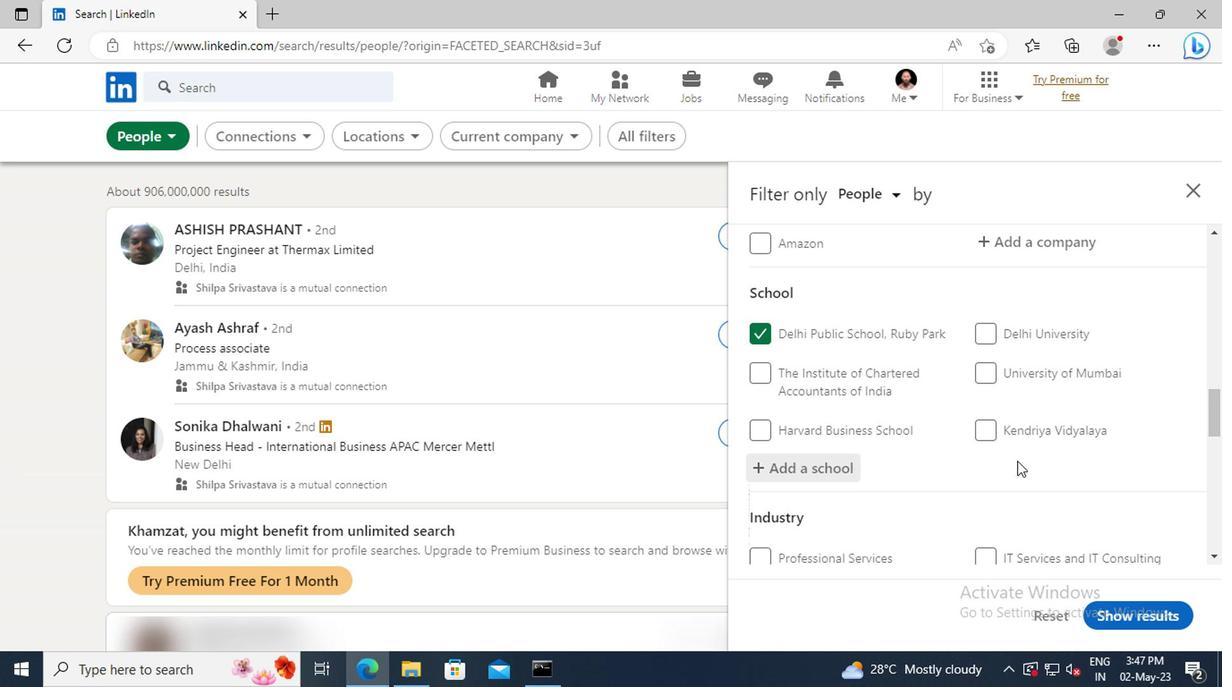 
Action: Mouse scrolled (857, 460) with delta (0, 0)
Screenshot: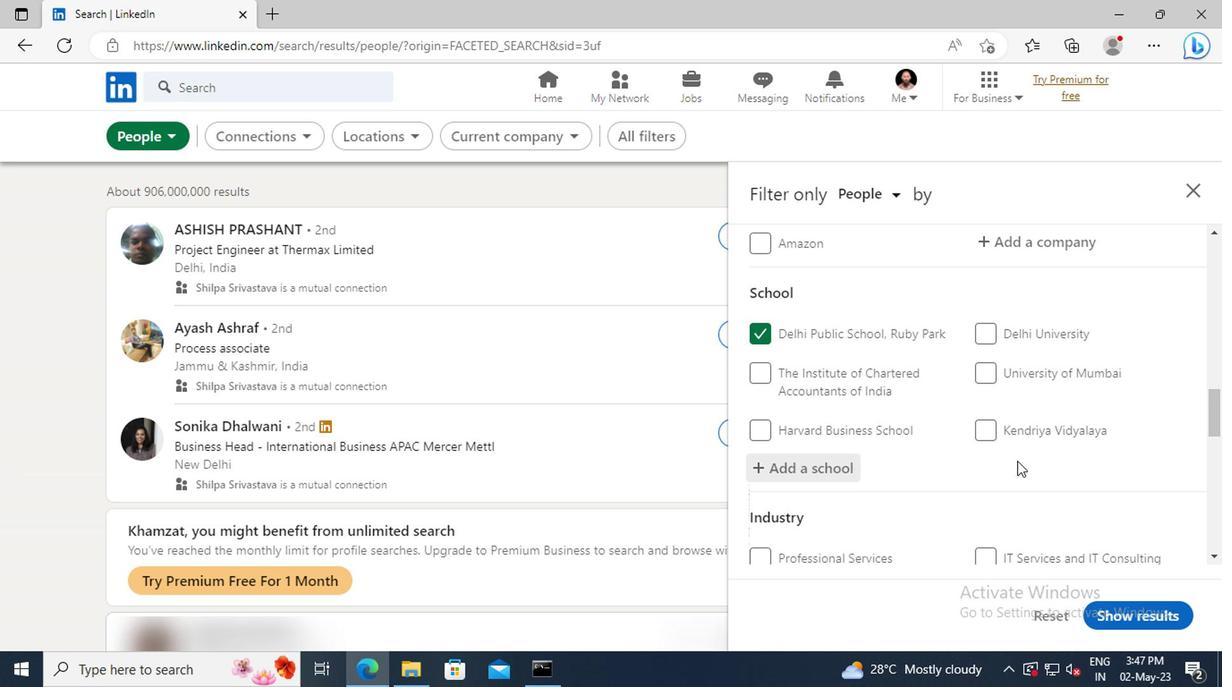 
Action: Mouse moved to (856, 442)
Screenshot: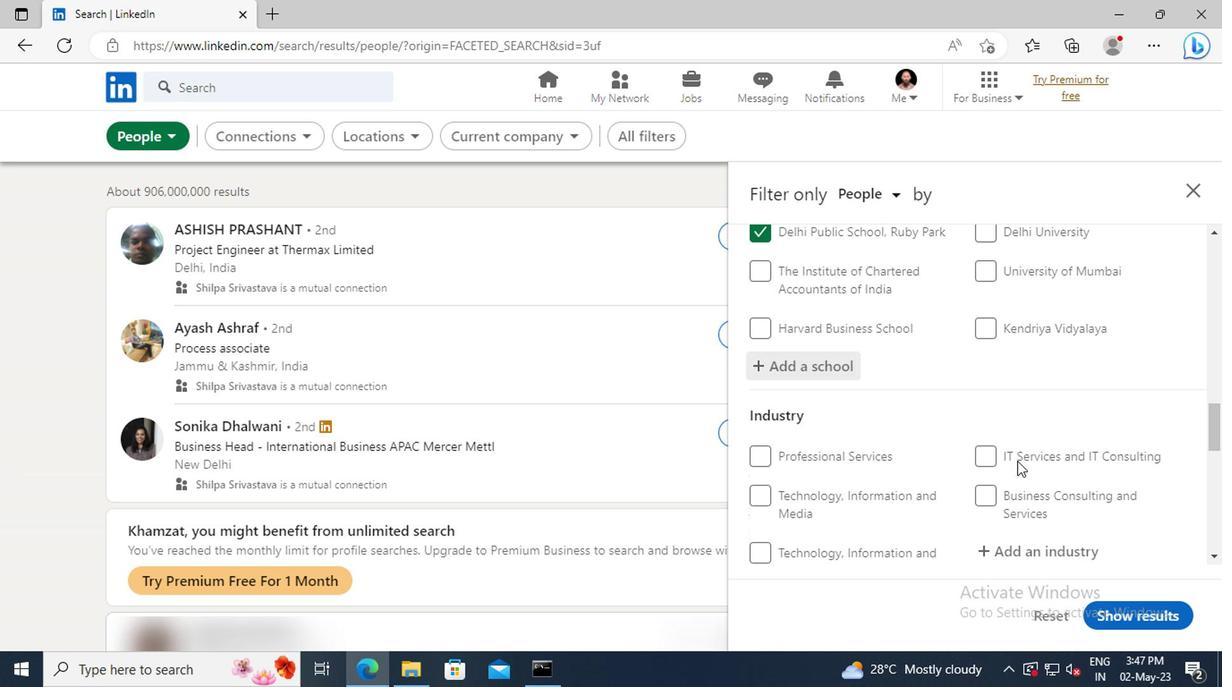 
Action: Mouse scrolled (856, 441) with delta (0, 0)
Screenshot: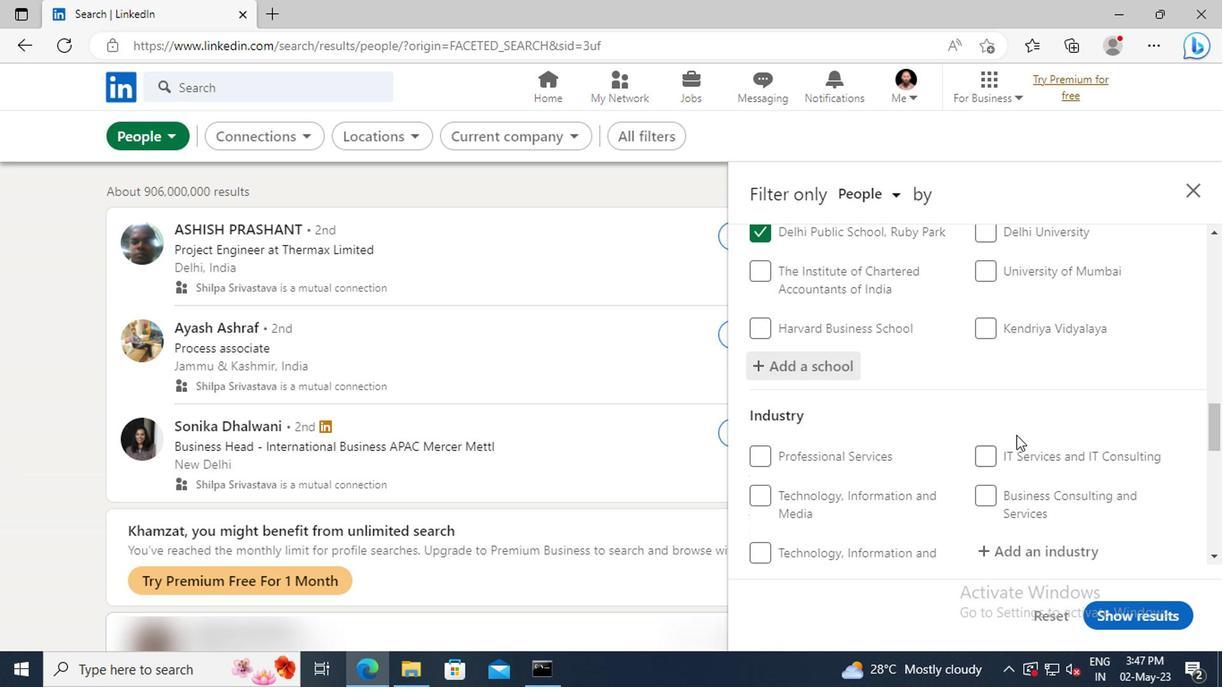 
Action: Mouse scrolled (856, 441) with delta (0, 0)
Screenshot: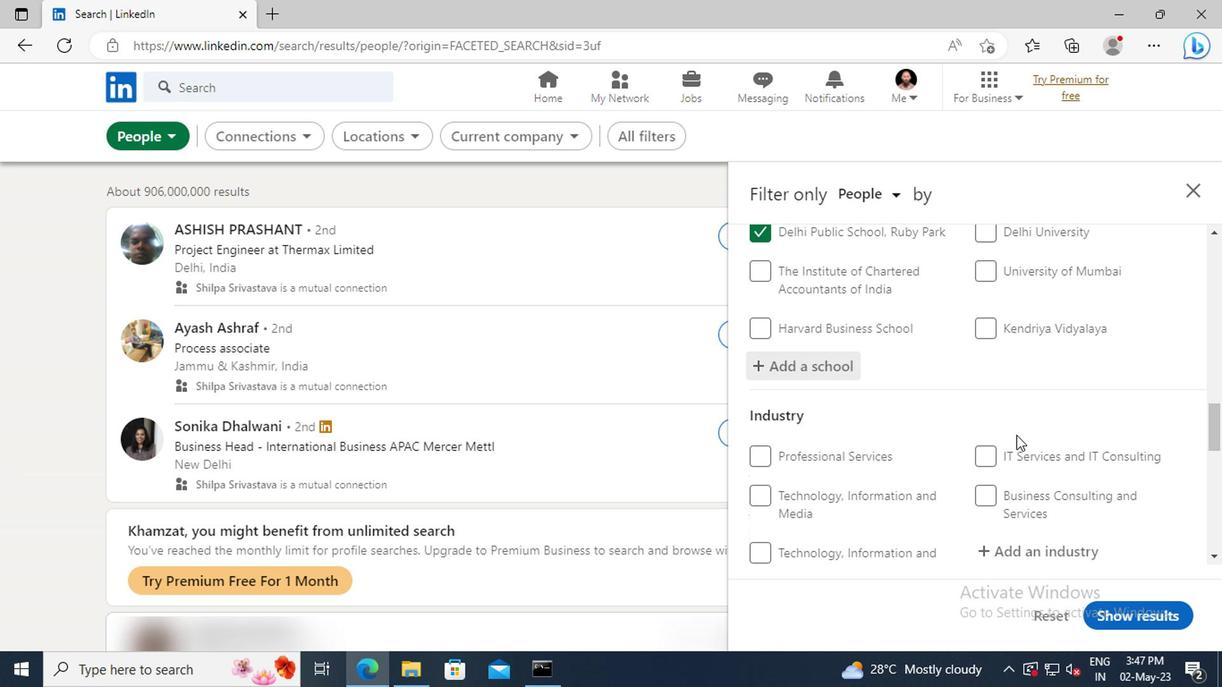 
Action: Mouse moved to (865, 447)
Screenshot: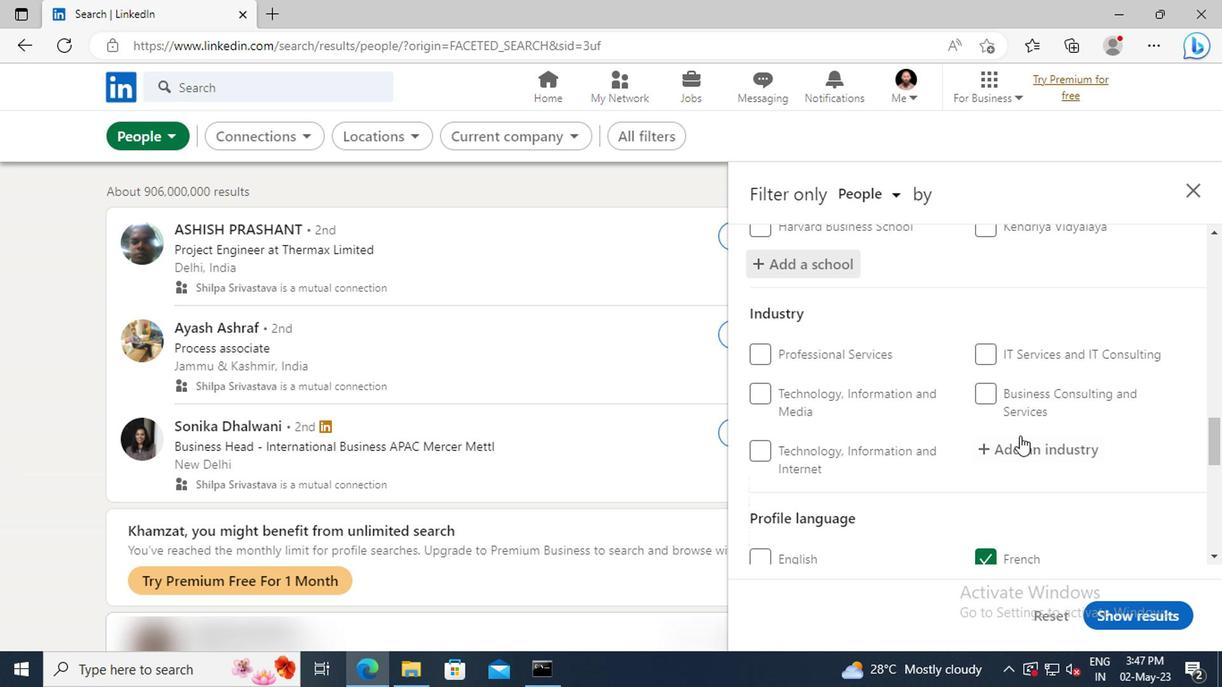 
Action: Mouse pressed left at (865, 447)
Screenshot: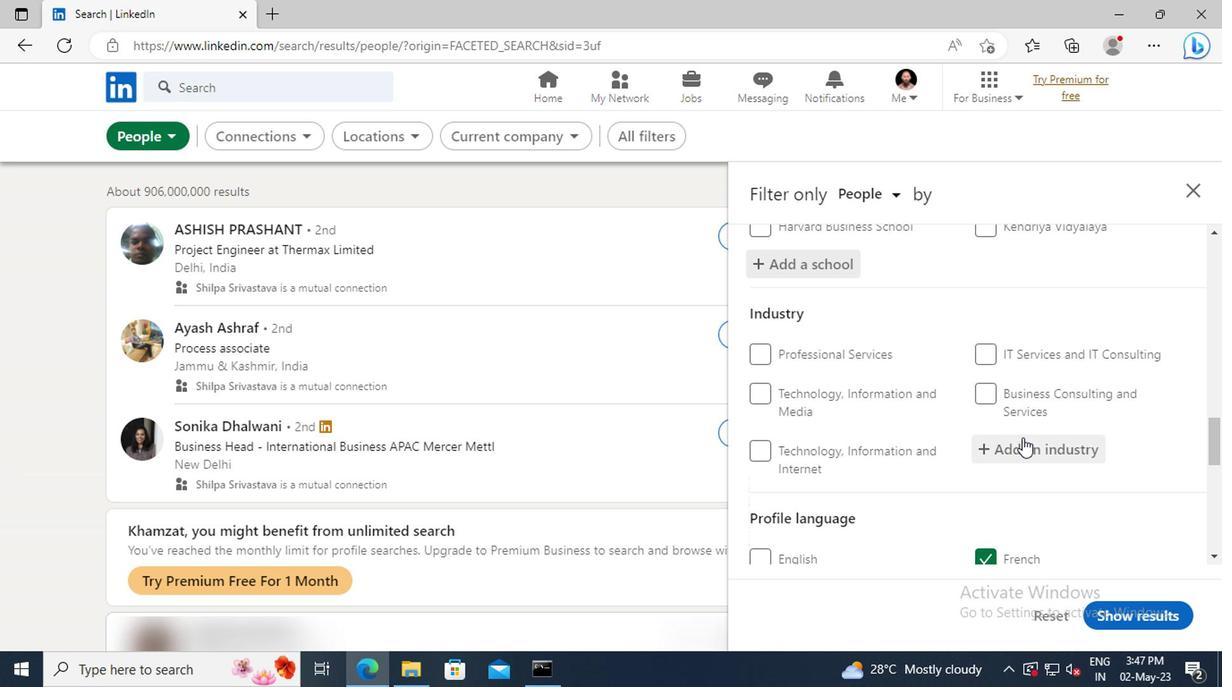 
Action: Key pressed <Key.shift>MATTRE
Screenshot: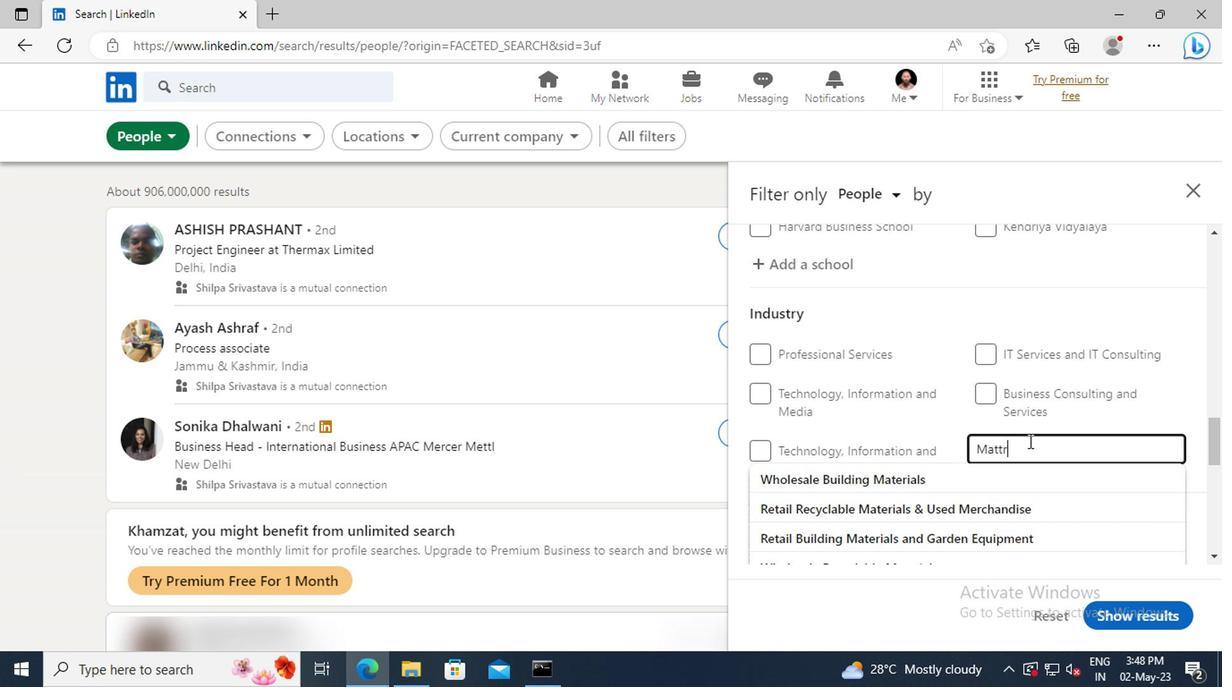 
Action: Mouse moved to (869, 471)
Screenshot: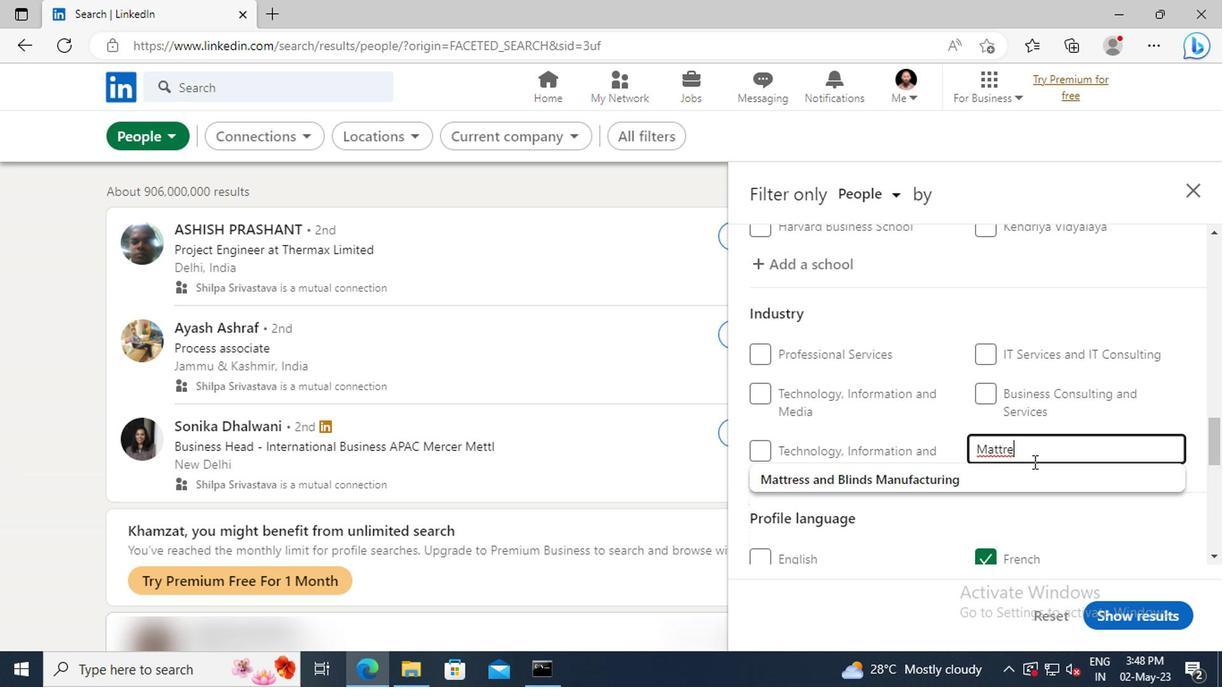 
Action: Mouse pressed left at (869, 471)
Screenshot: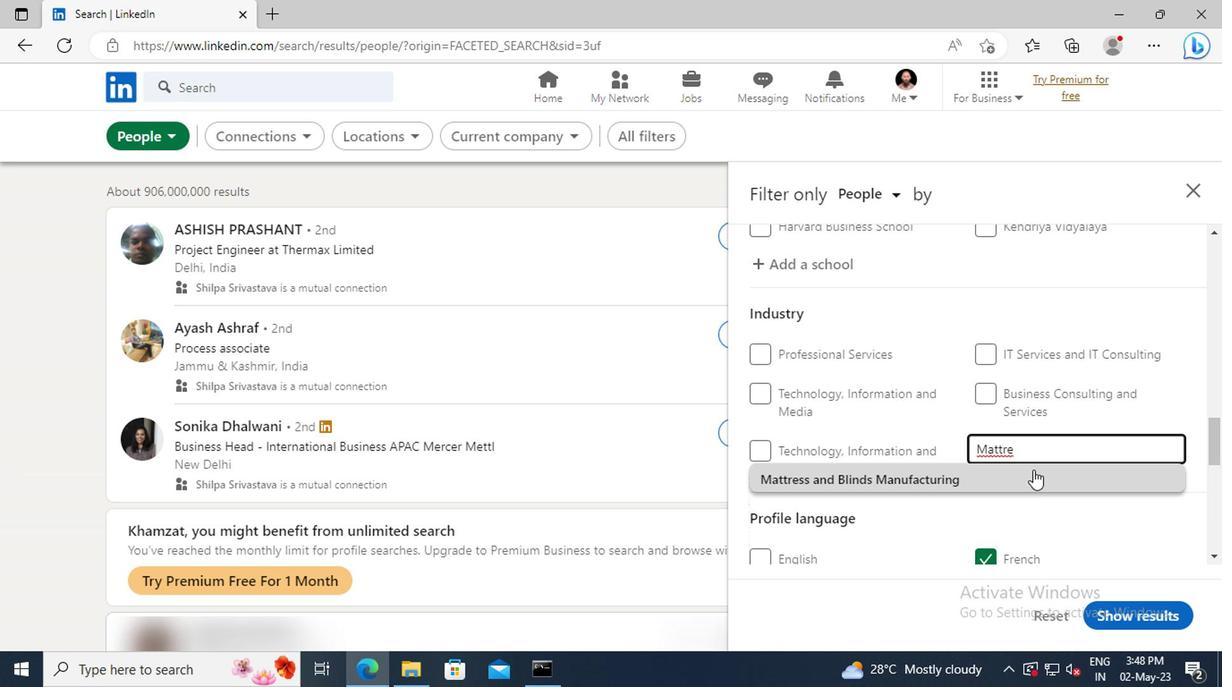 
Action: Mouse scrolled (869, 470) with delta (0, 0)
Screenshot: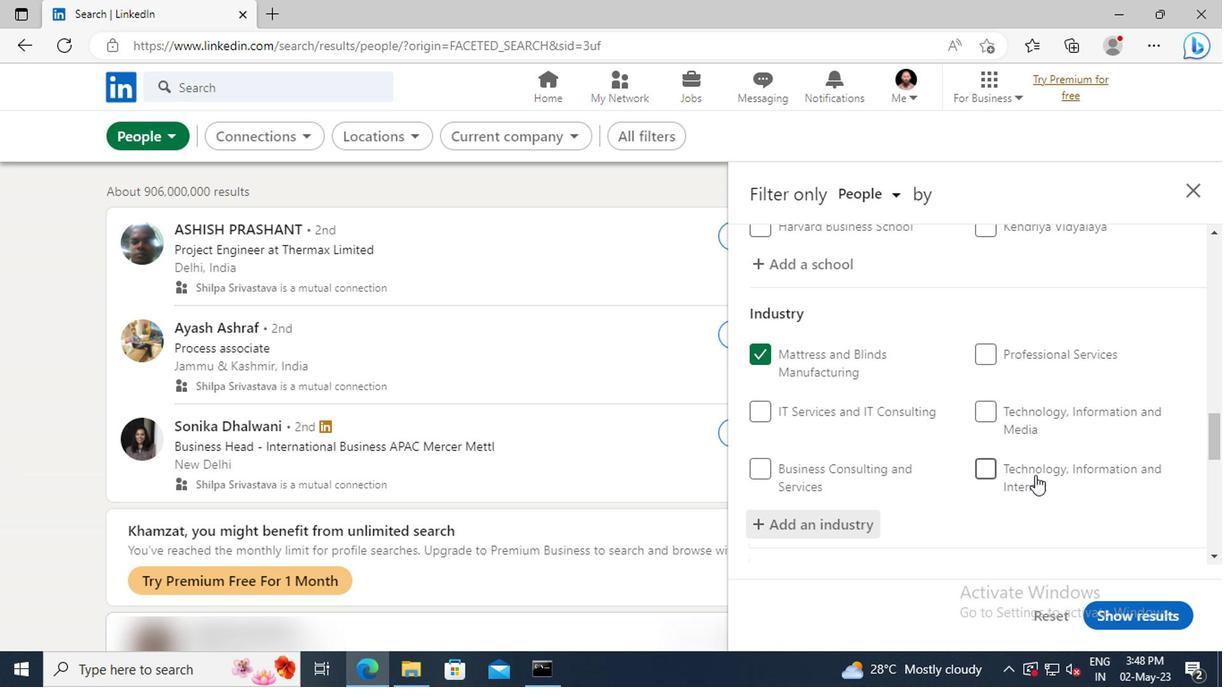 
Action: Mouse scrolled (869, 470) with delta (0, 0)
Screenshot: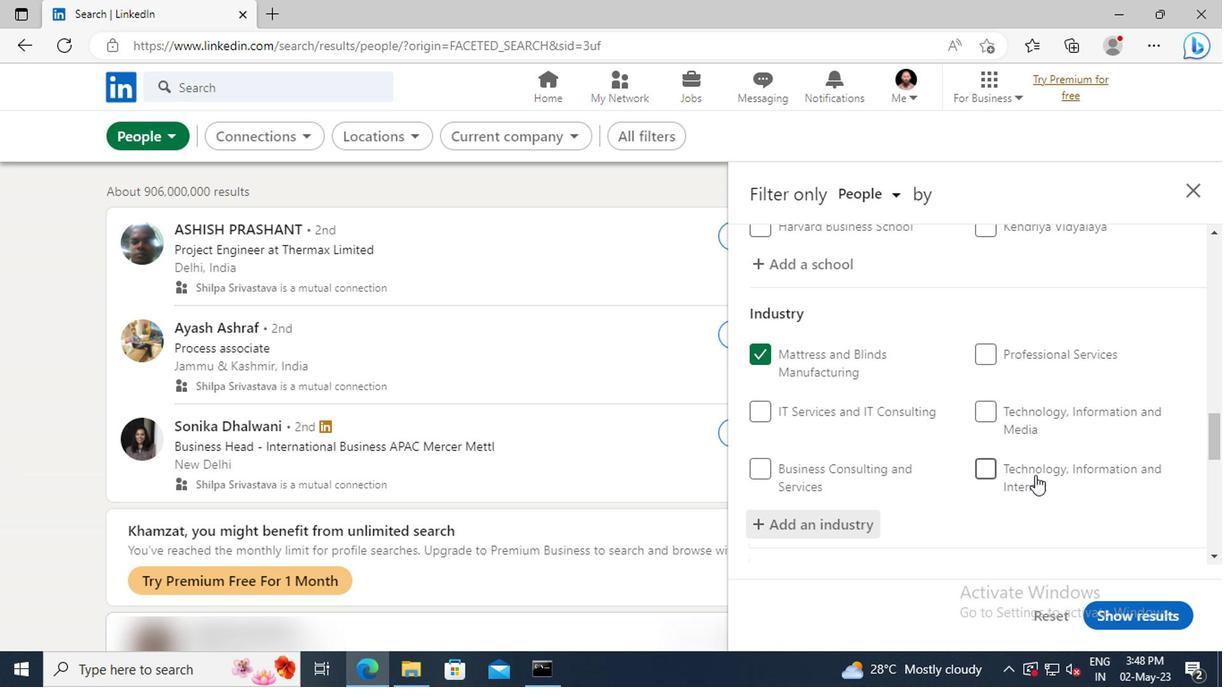 
Action: Mouse scrolled (869, 470) with delta (0, 0)
Screenshot: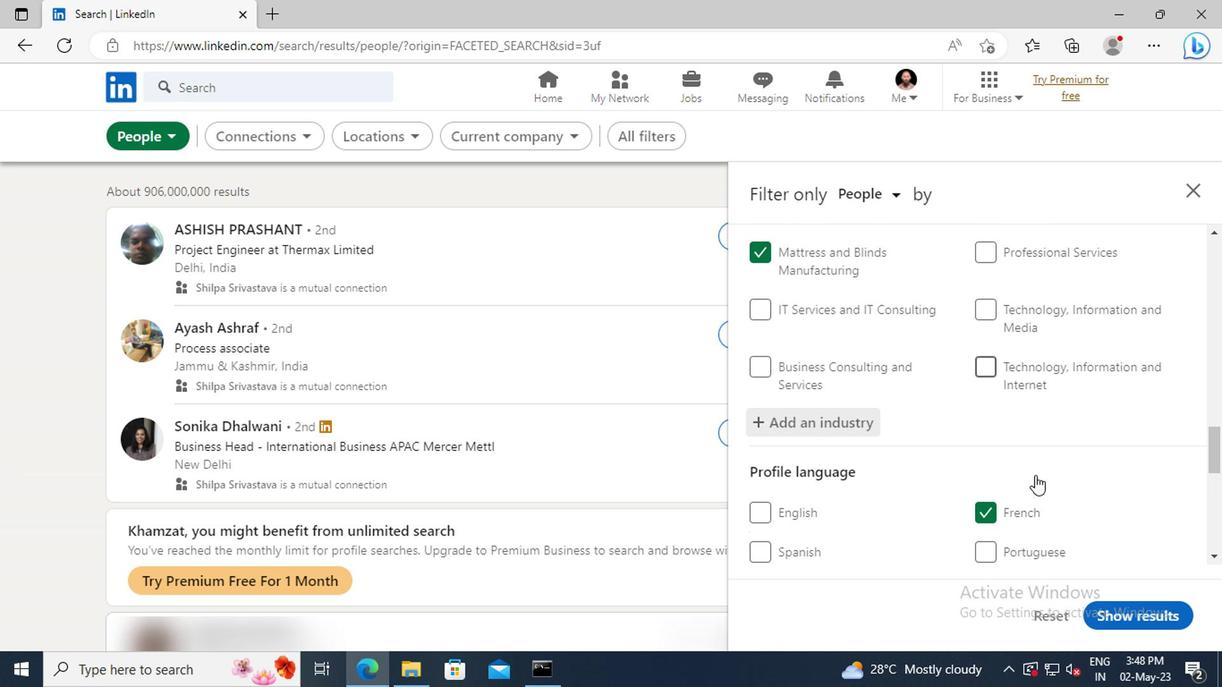 
Action: Mouse scrolled (869, 470) with delta (0, 0)
Screenshot: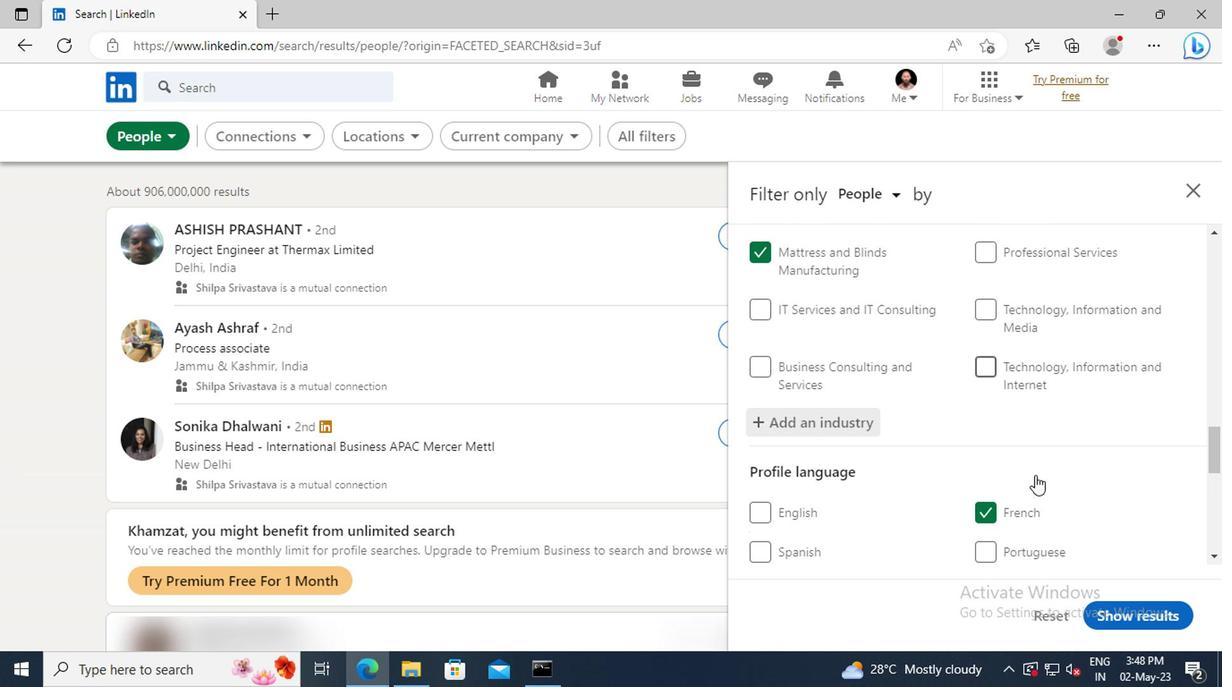 
Action: Mouse scrolled (869, 470) with delta (0, 0)
Screenshot: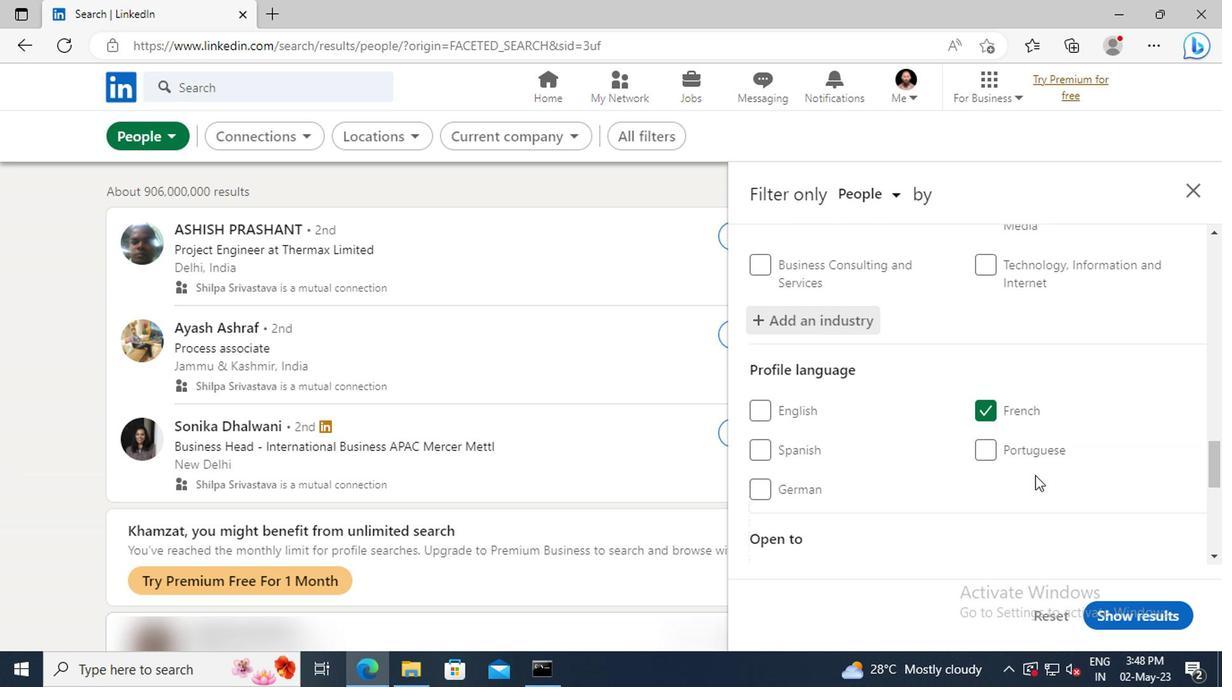 
Action: Mouse scrolled (869, 470) with delta (0, 0)
Screenshot: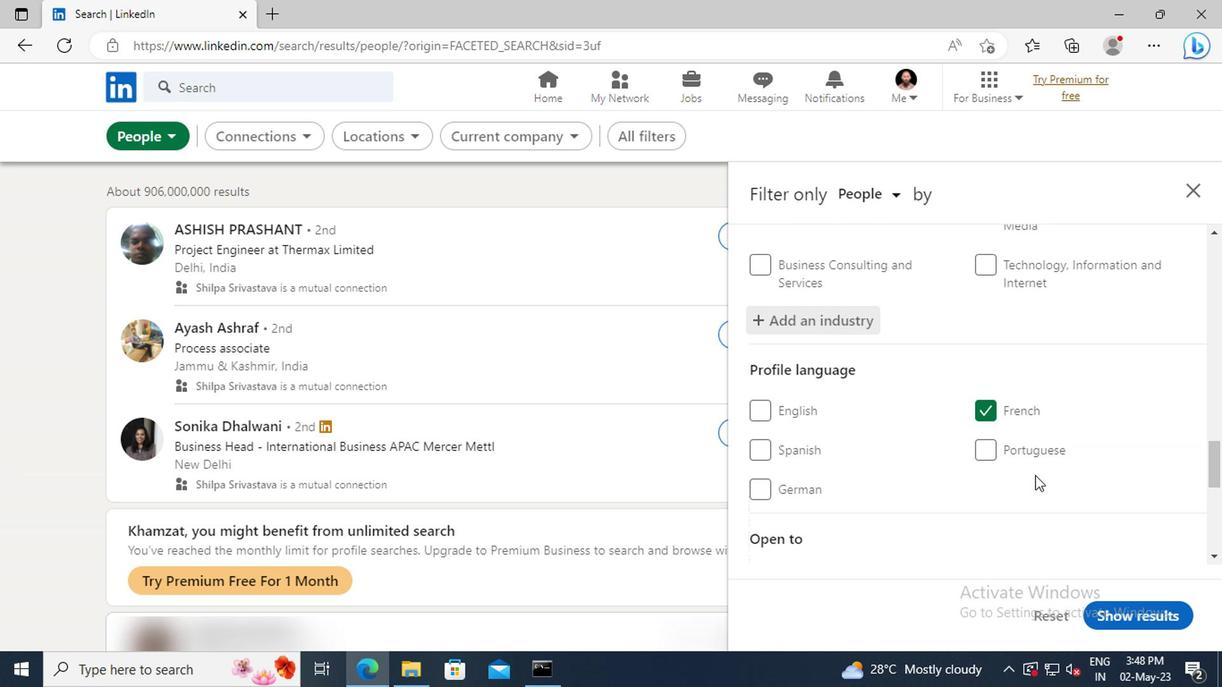 
Action: Mouse moved to (864, 447)
Screenshot: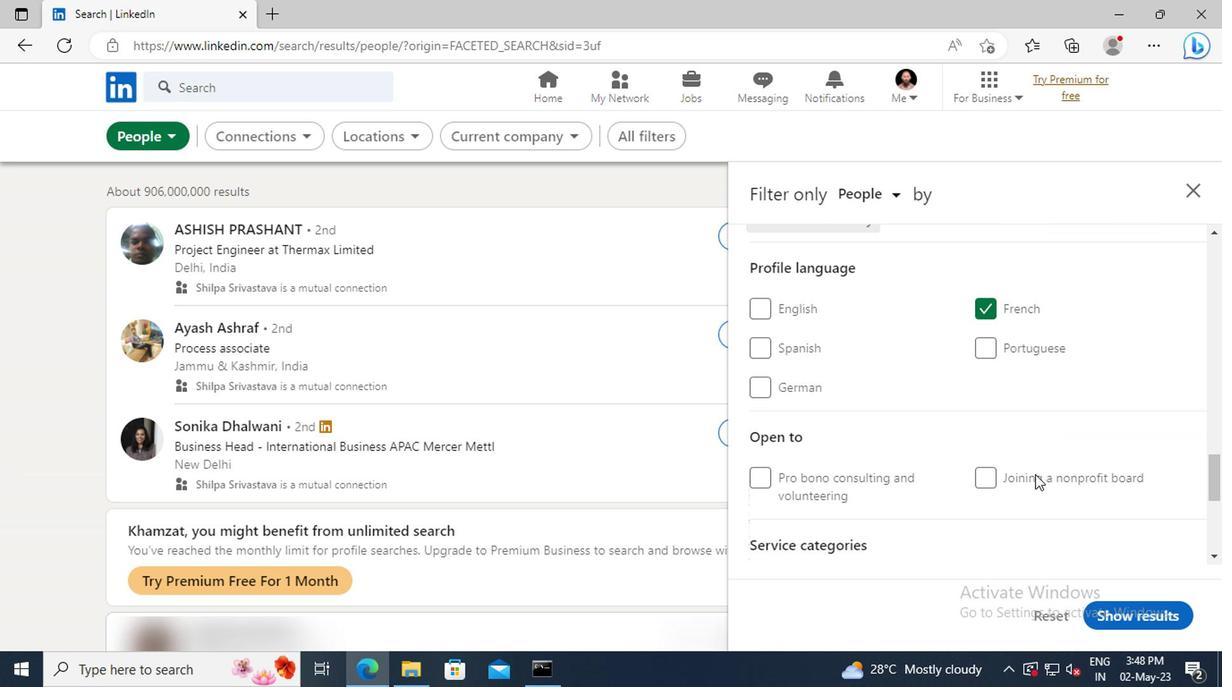 
Action: Mouse scrolled (864, 447) with delta (0, 0)
Screenshot: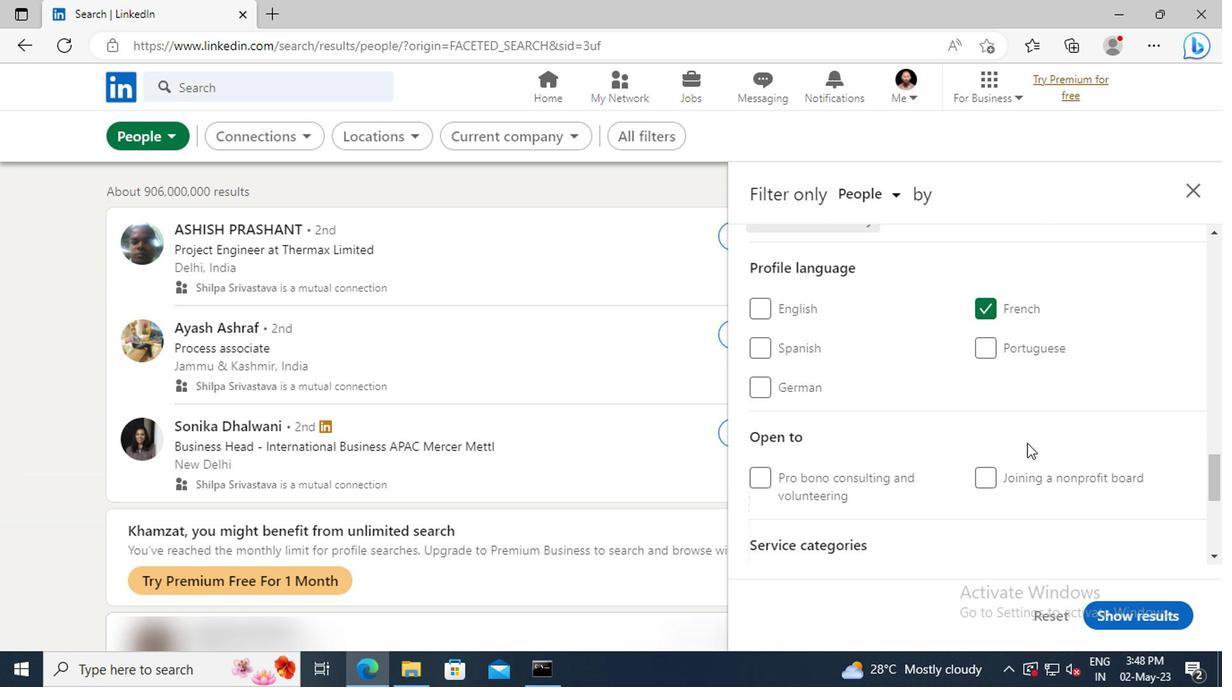 
Action: Mouse scrolled (864, 447) with delta (0, 0)
Screenshot: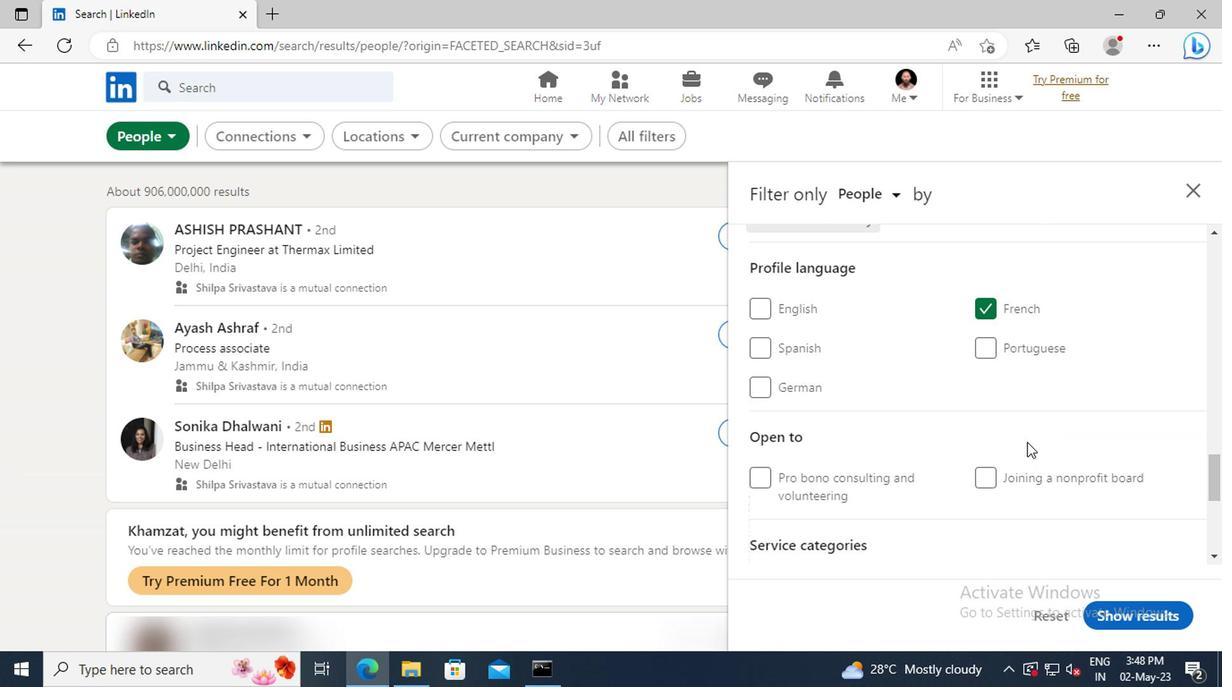 
Action: Mouse moved to (861, 438)
Screenshot: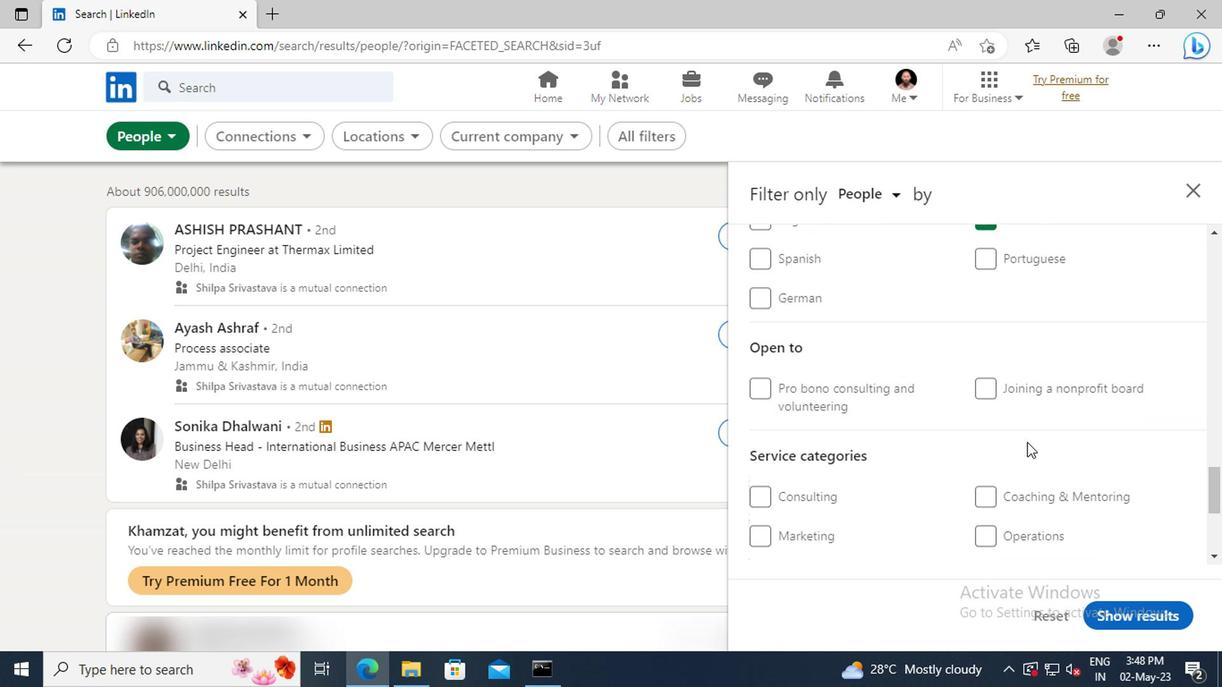 
Action: Mouse scrolled (861, 437) with delta (0, 0)
Screenshot: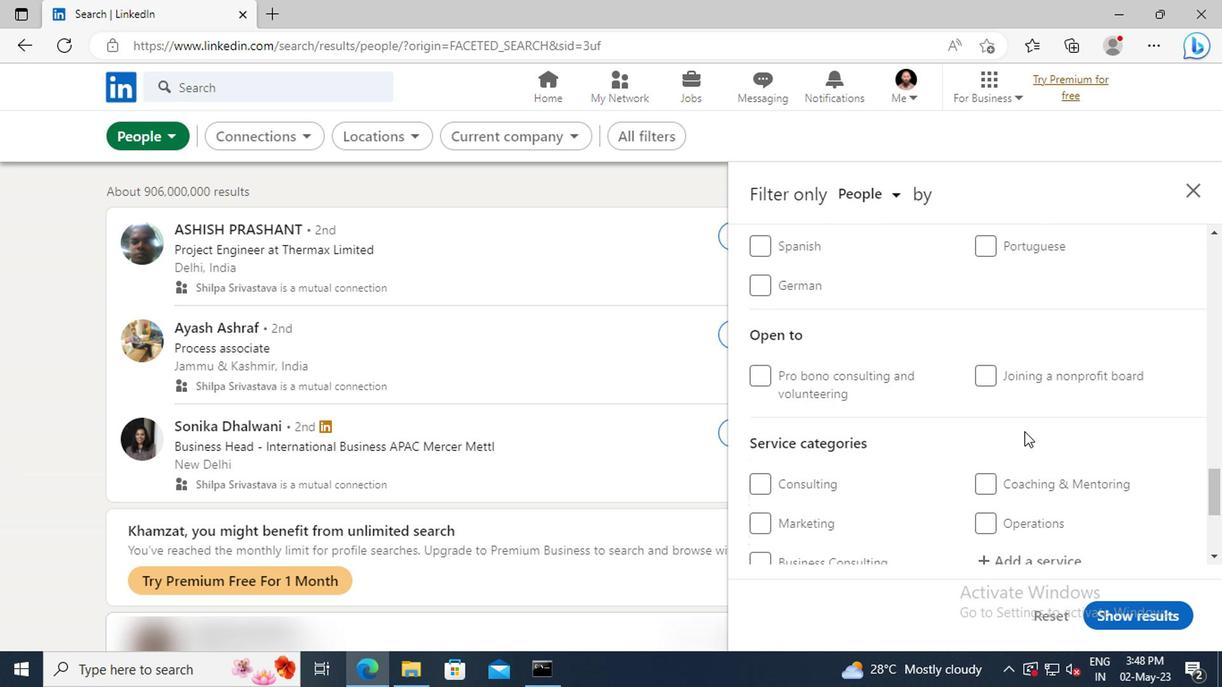 
Action: Mouse scrolled (861, 437) with delta (0, 0)
Screenshot: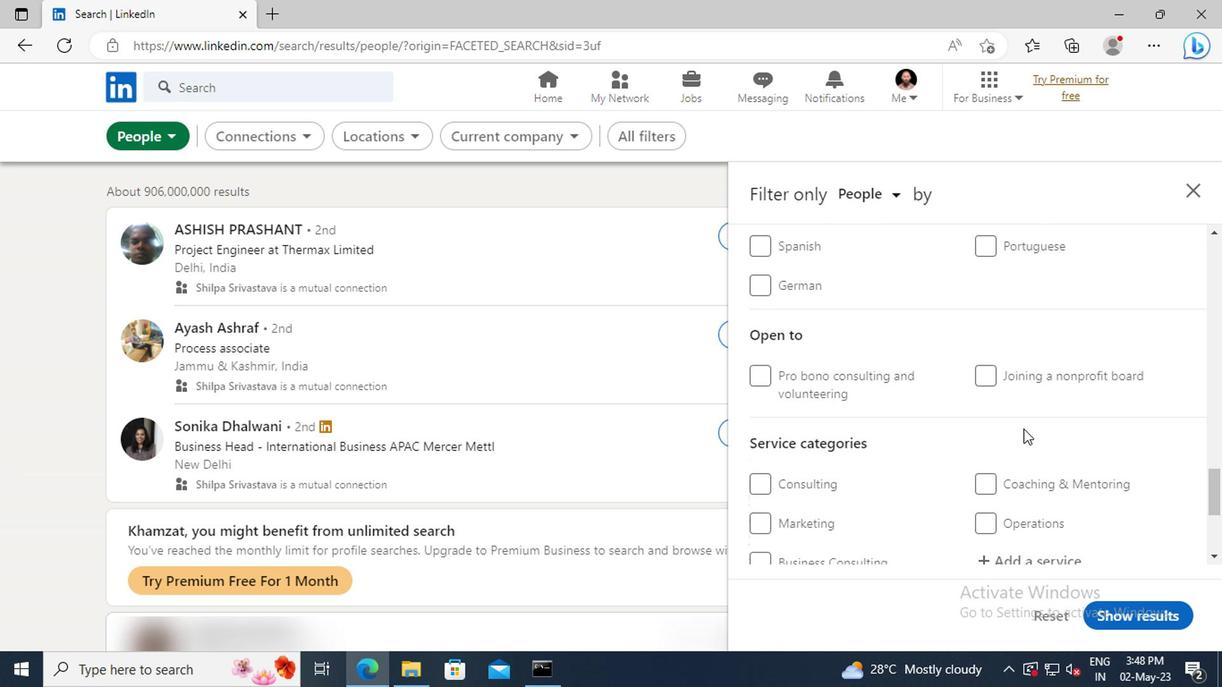 
Action: Mouse scrolled (861, 437) with delta (0, 0)
Screenshot: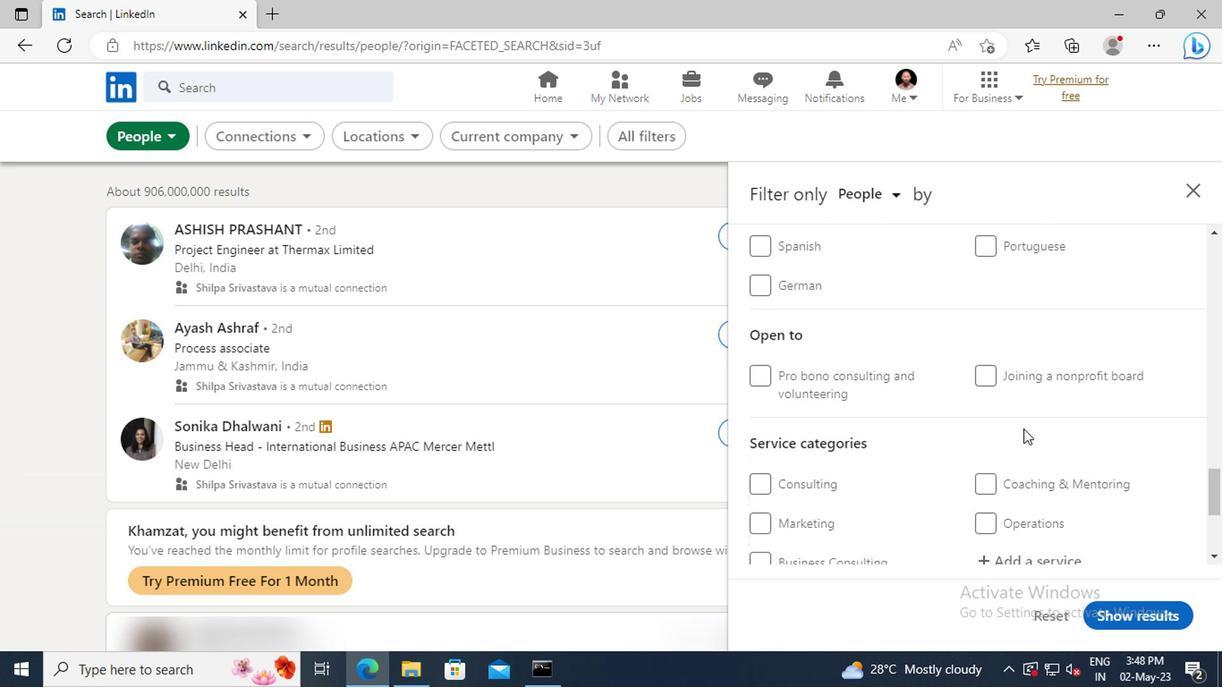 
Action: Mouse moved to (863, 431)
Screenshot: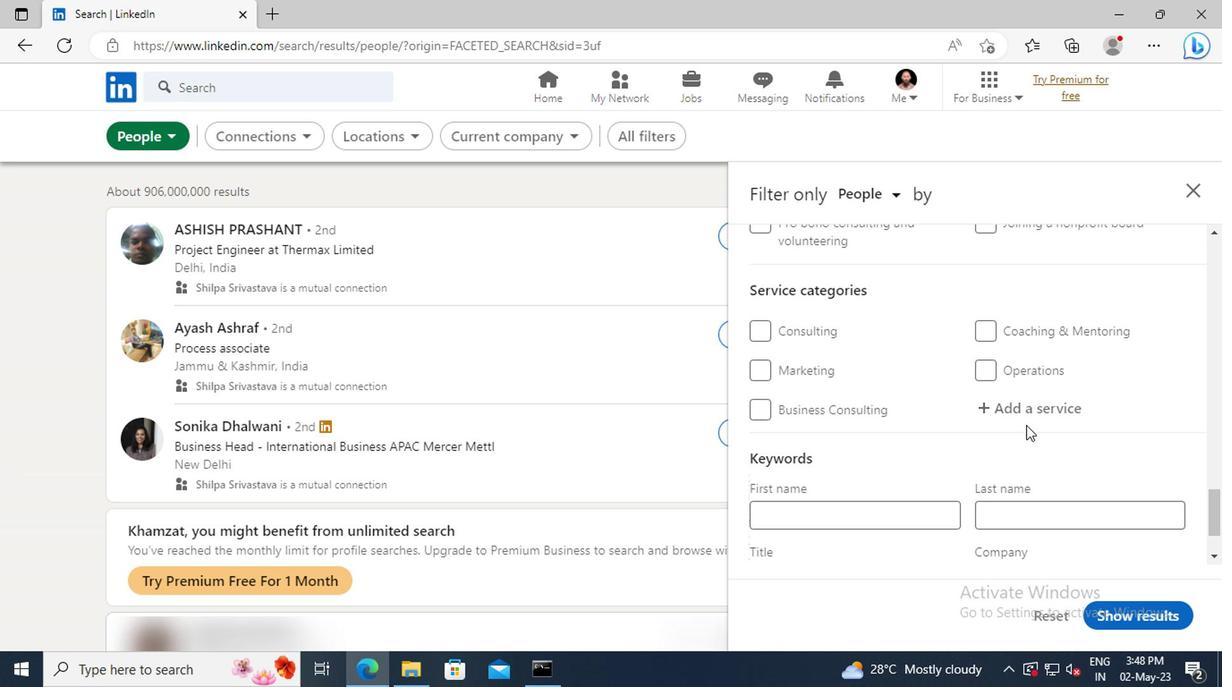 
Action: Mouse pressed left at (863, 431)
Screenshot: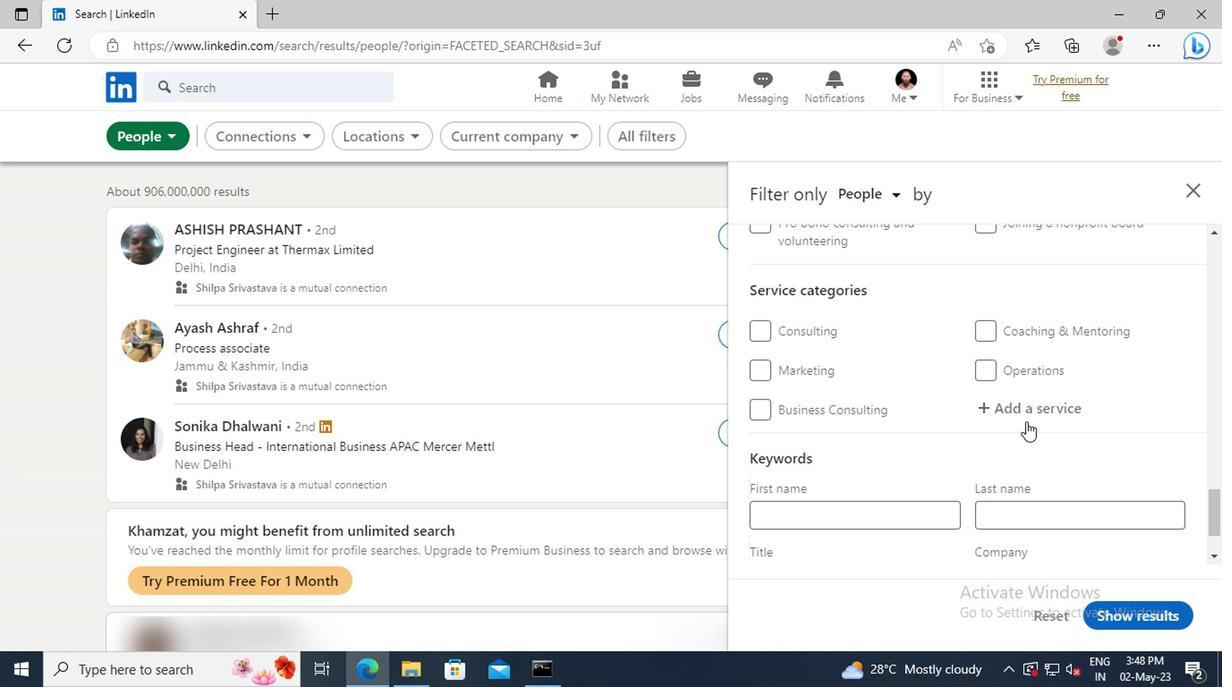 
Action: Key pressed <Key.shift>CORPORATE
Screenshot: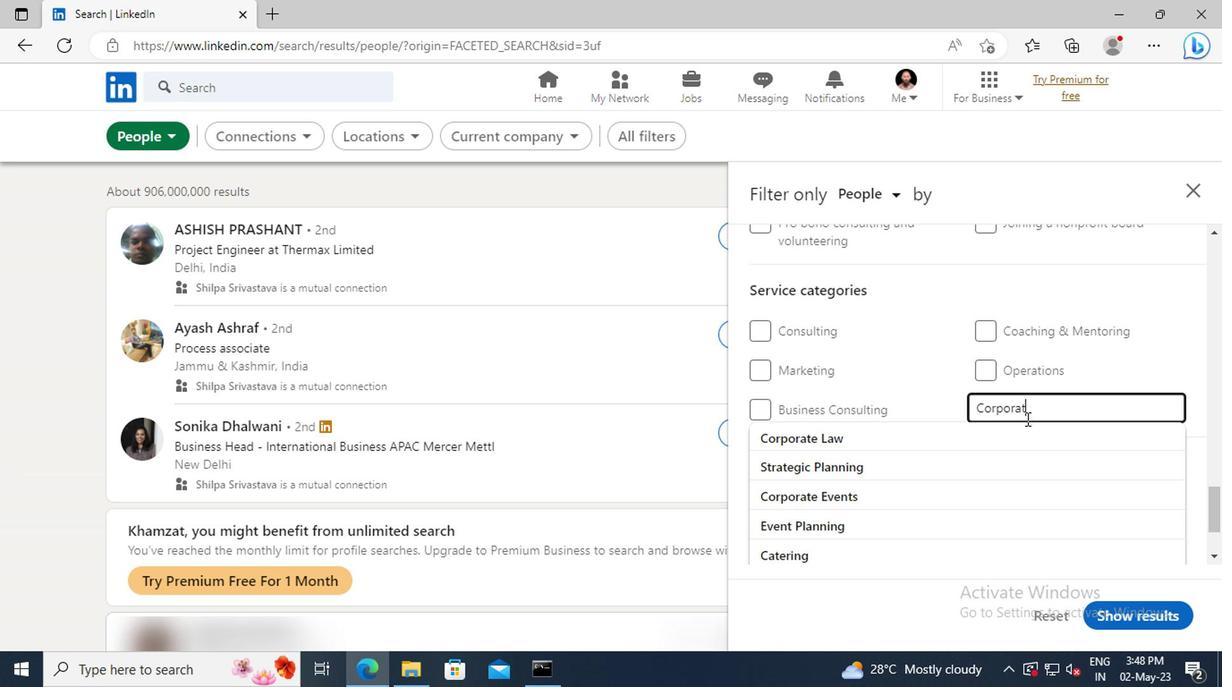 
Action: Mouse moved to (865, 443)
Screenshot: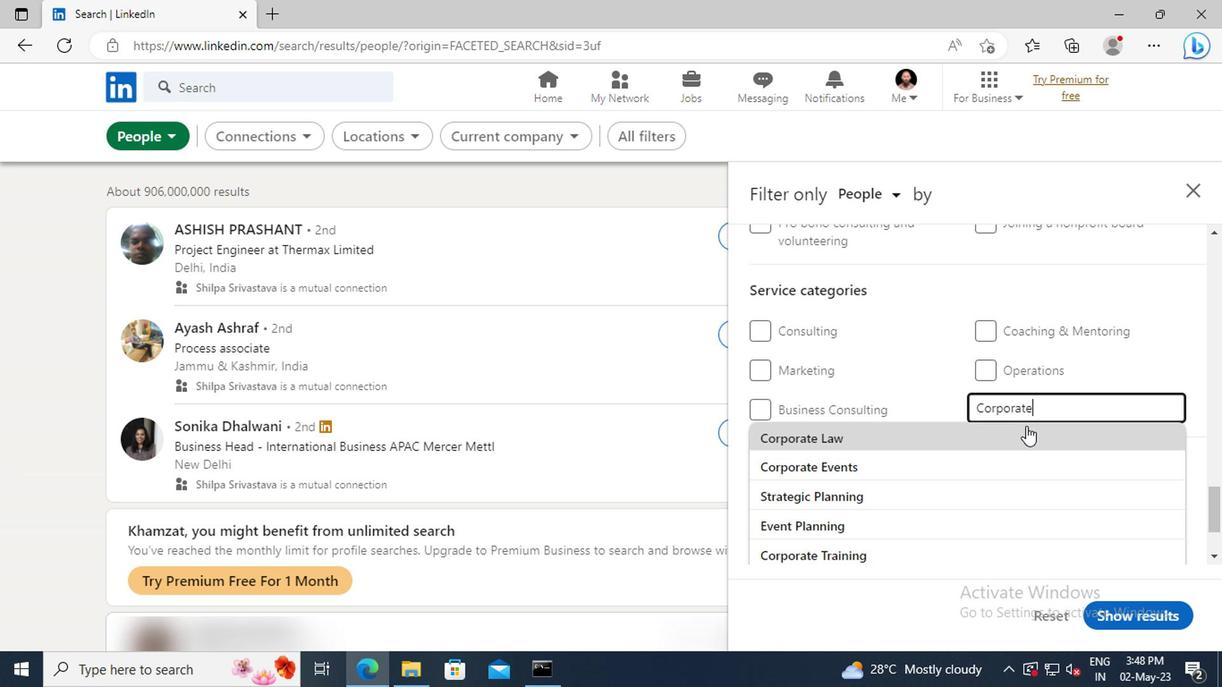 
Action: Mouse pressed left at (865, 443)
Screenshot: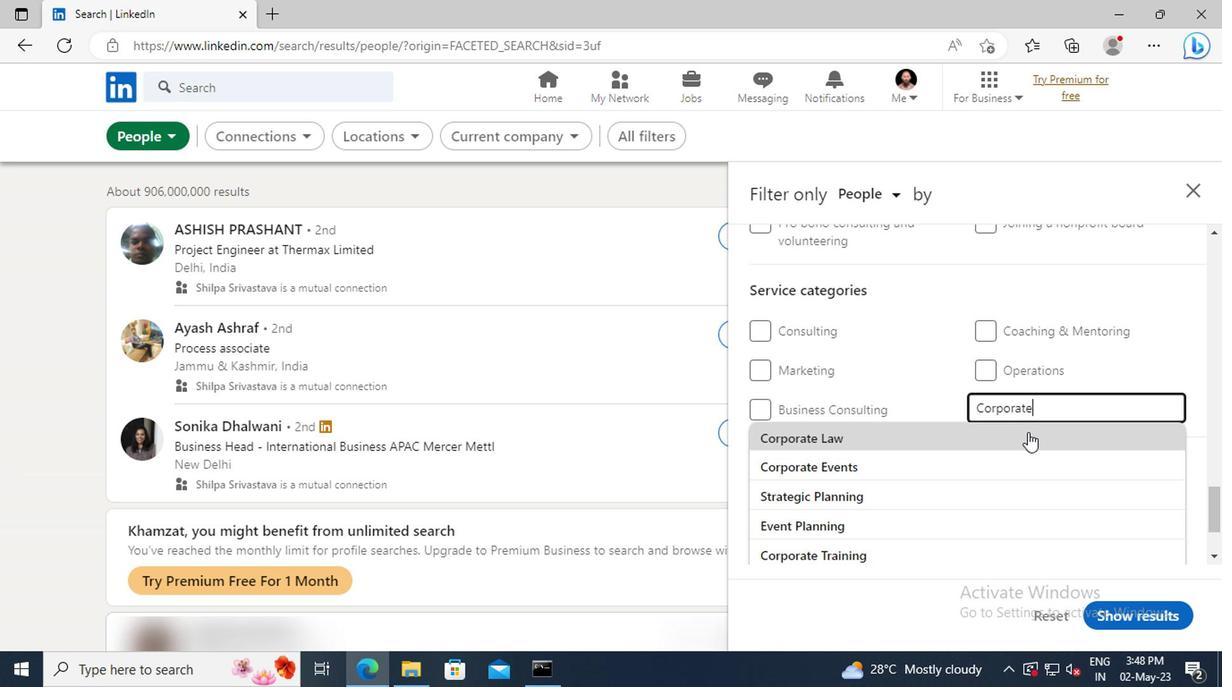
Action: Mouse scrolled (865, 443) with delta (0, 0)
Screenshot: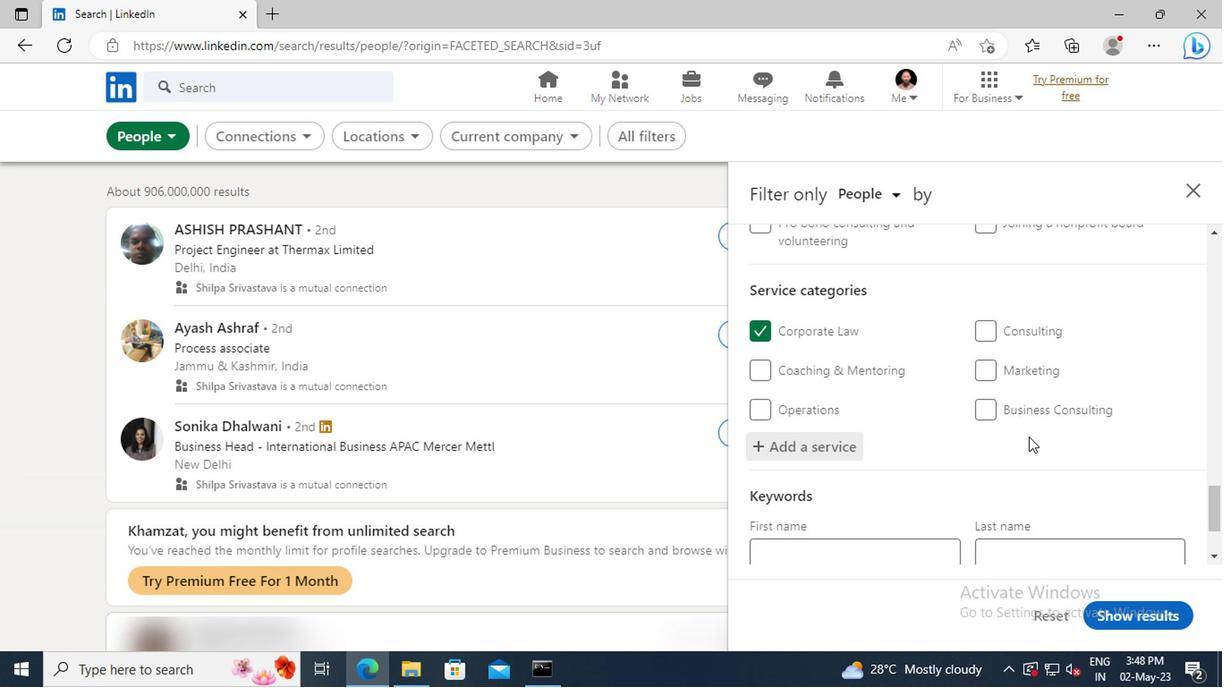 
Action: Mouse scrolled (865, 443) with delta (0, 0)
Screenshot: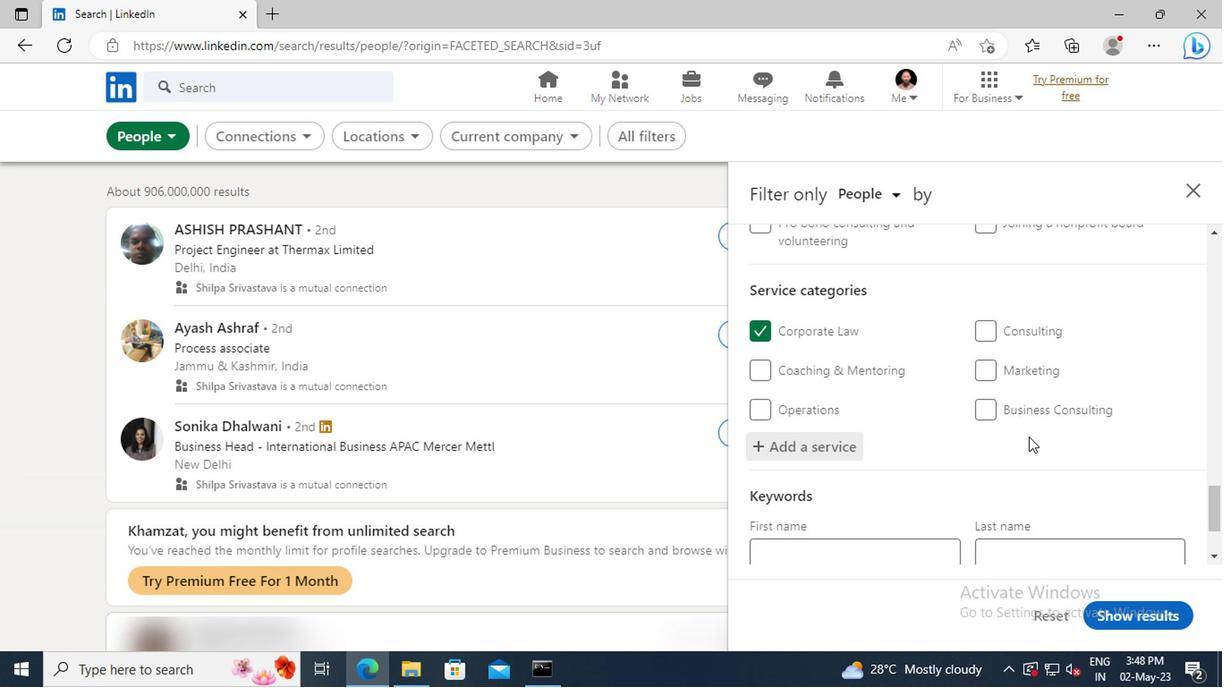 
Action: Mouse scrolled (865, 443) with delta (0, 0)
Screenshot: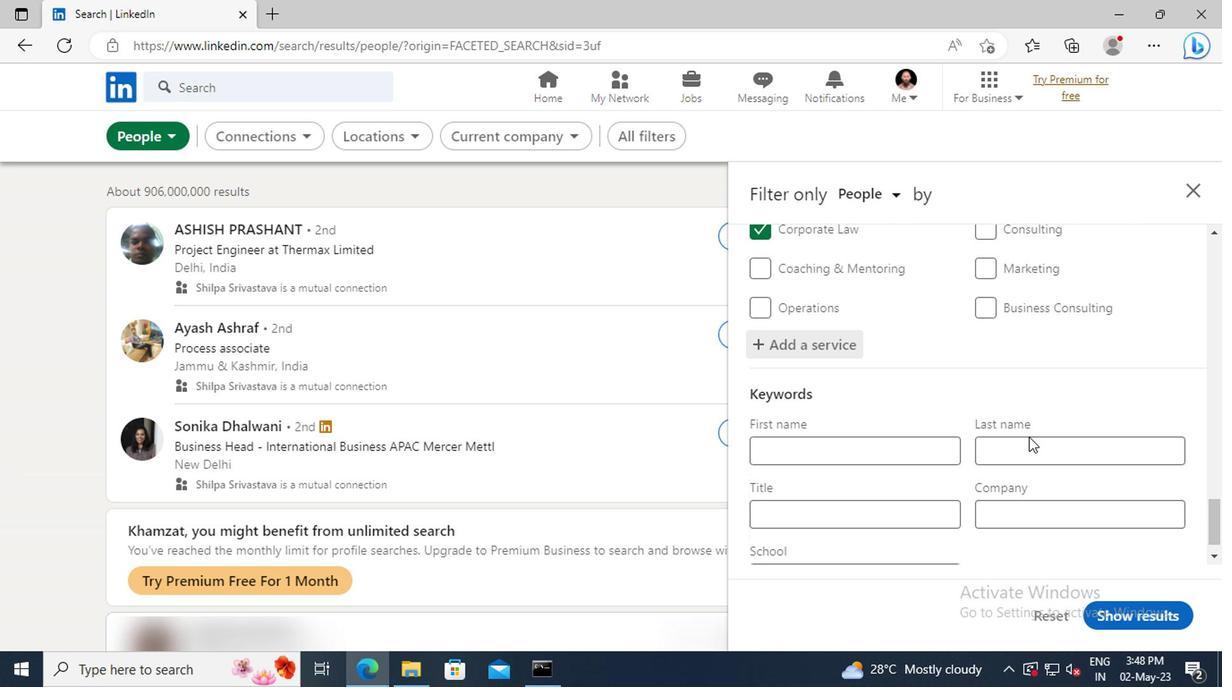 
Action: Mouse scrolled (865, 443) with delta (0, 0)
Screenshot: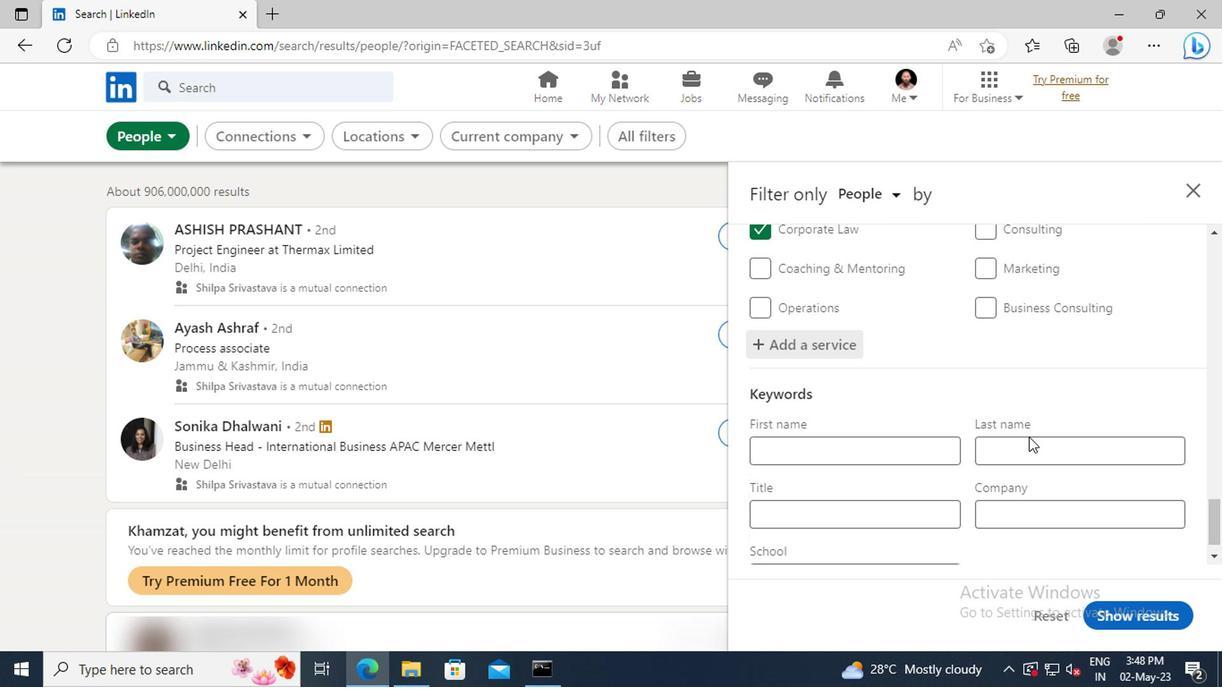 
Action: Mouse scrolled (865, 443) with delta (0, 0)
Screenshot: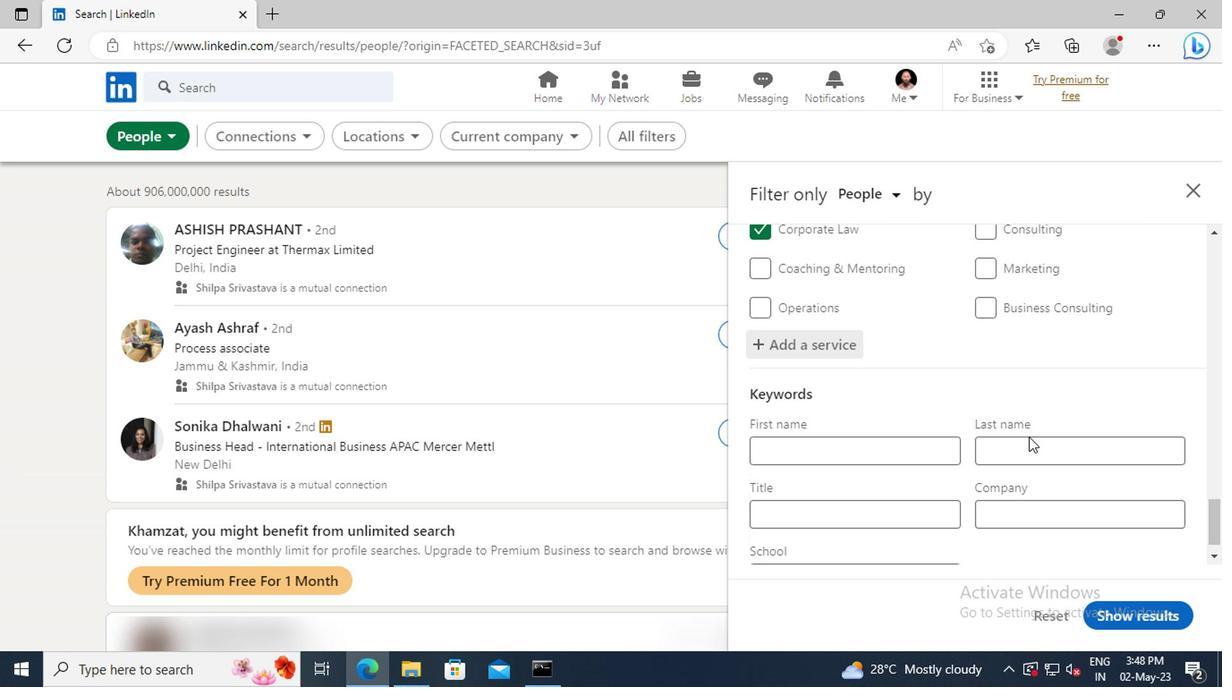 
Action: Mouse moved to (757, 480)
Screenshot: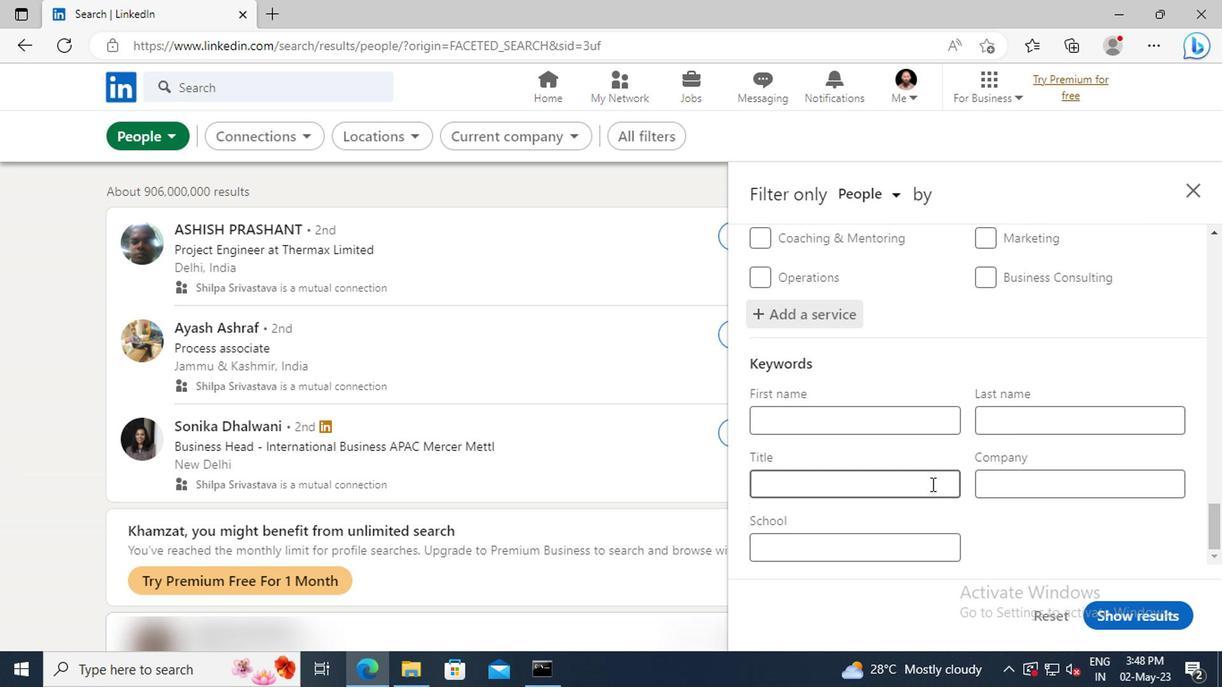 
Action: Mouse pressed left at (757, 480)
Screenshot: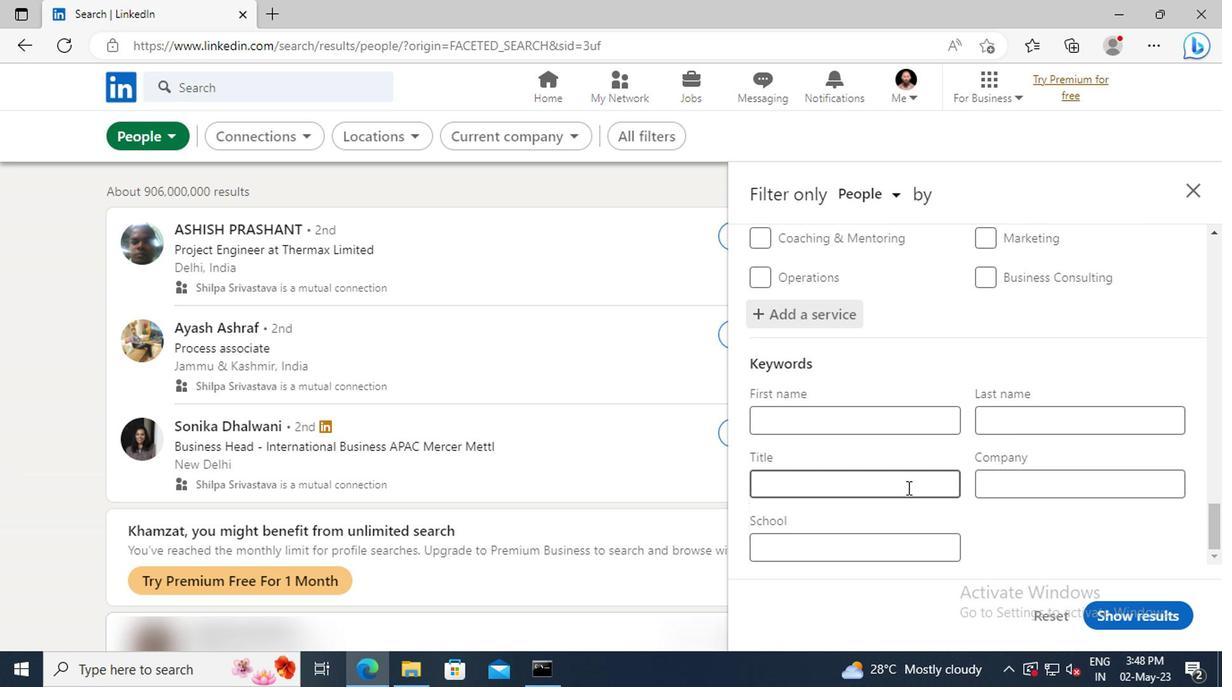 
Action: Key pressed <Key.shift>CARETAKER<Key.space>OR<Key.space><Key.shift>HOUSE<Key.space><Key.shift>SITTER<Key.enter>
Screenshot: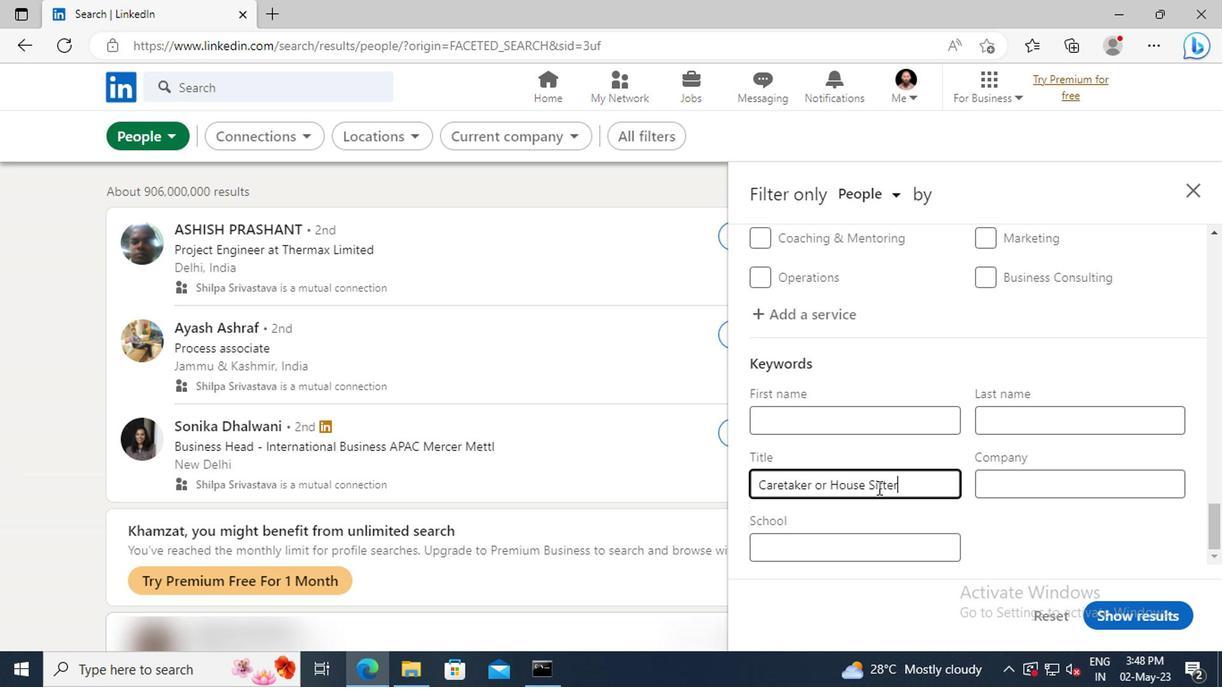 
Action: Mouse moved to (932, 572)
Screenshot: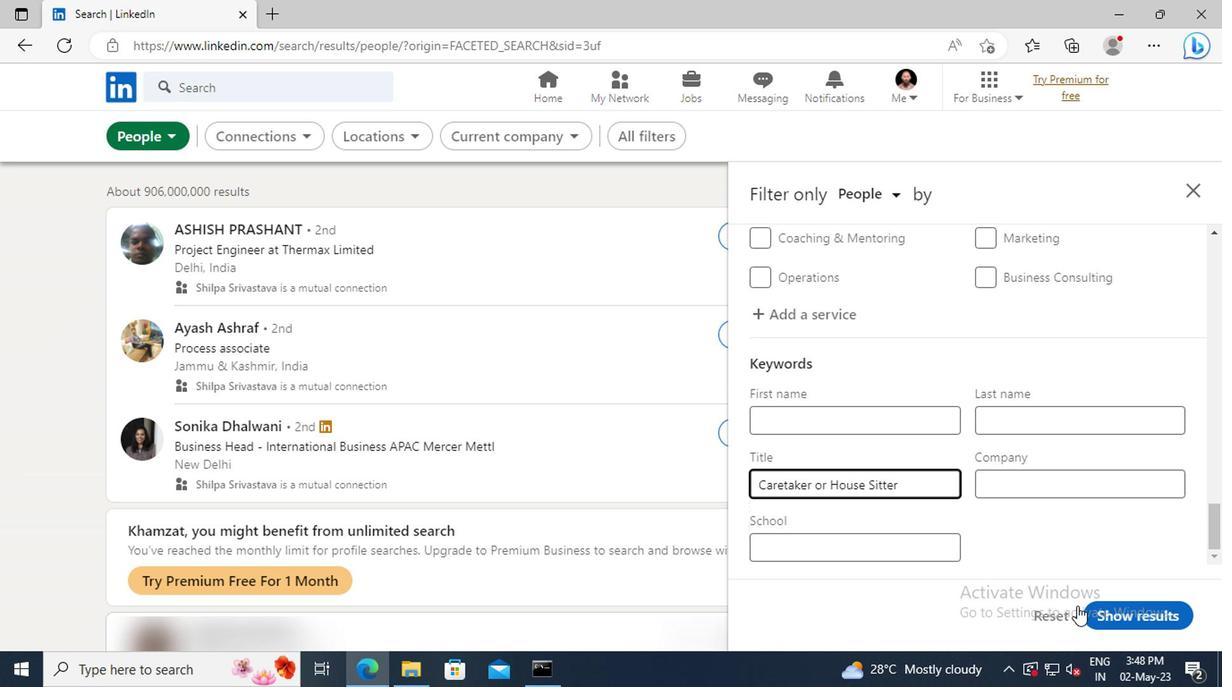 
Action: Mouse pressed left at (932, 572)
Screenshot: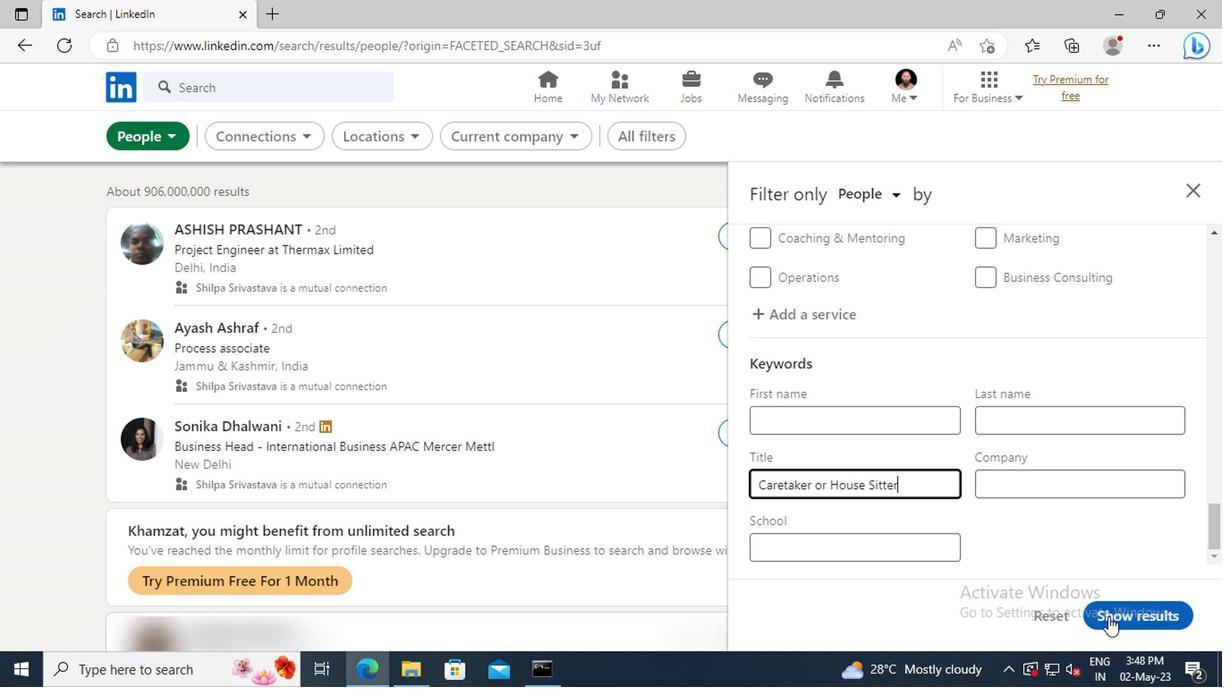 
